 Task: Add a signature Maddie Scott containing With gratitude and sincere wishes, Maddie Scott to email address softage.9@softage.net and add a folder Legal agreements
Action: Mouse moved to (1081, 84)
Screenshot: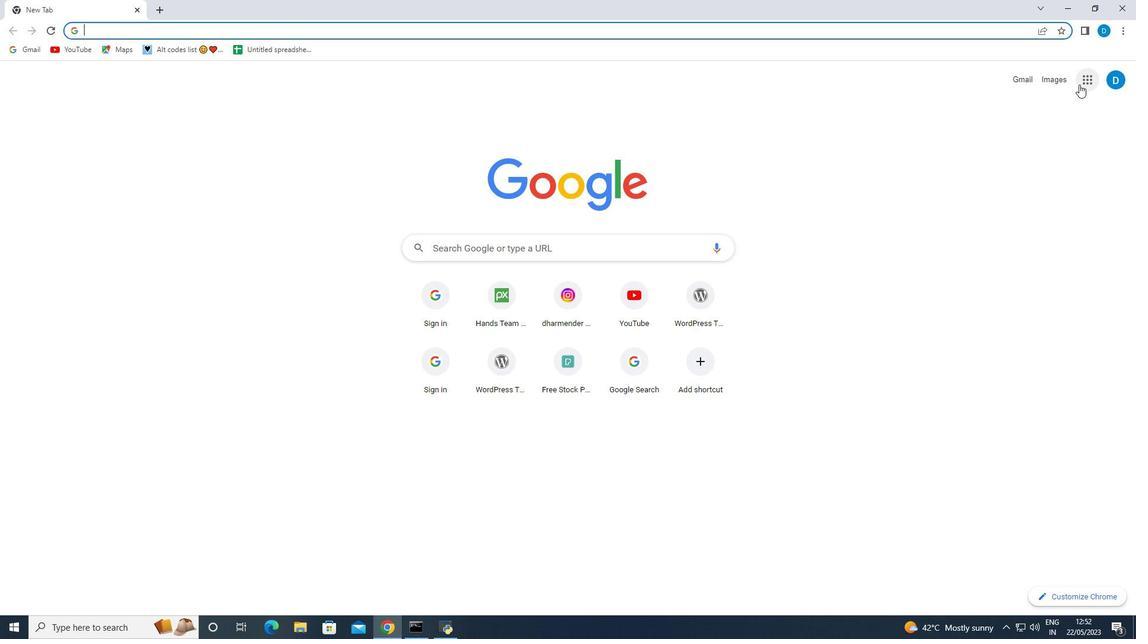 
Action: Mouse pressed left at (1081, 84)
Screenshot: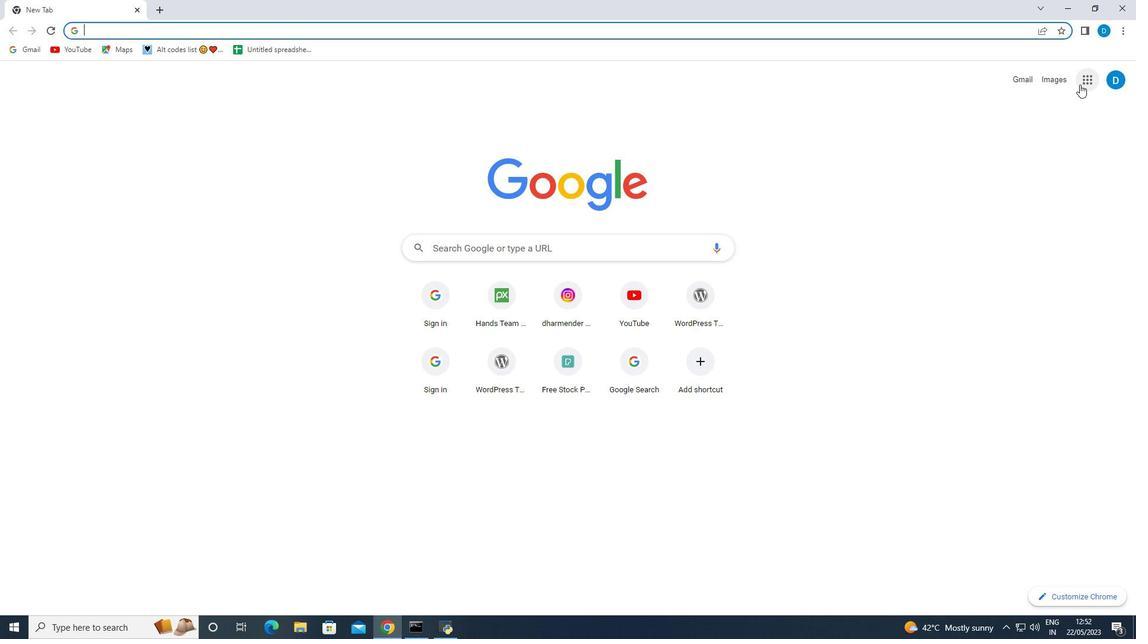 
Action: Mouse moved to (991, 234)
Screenshot: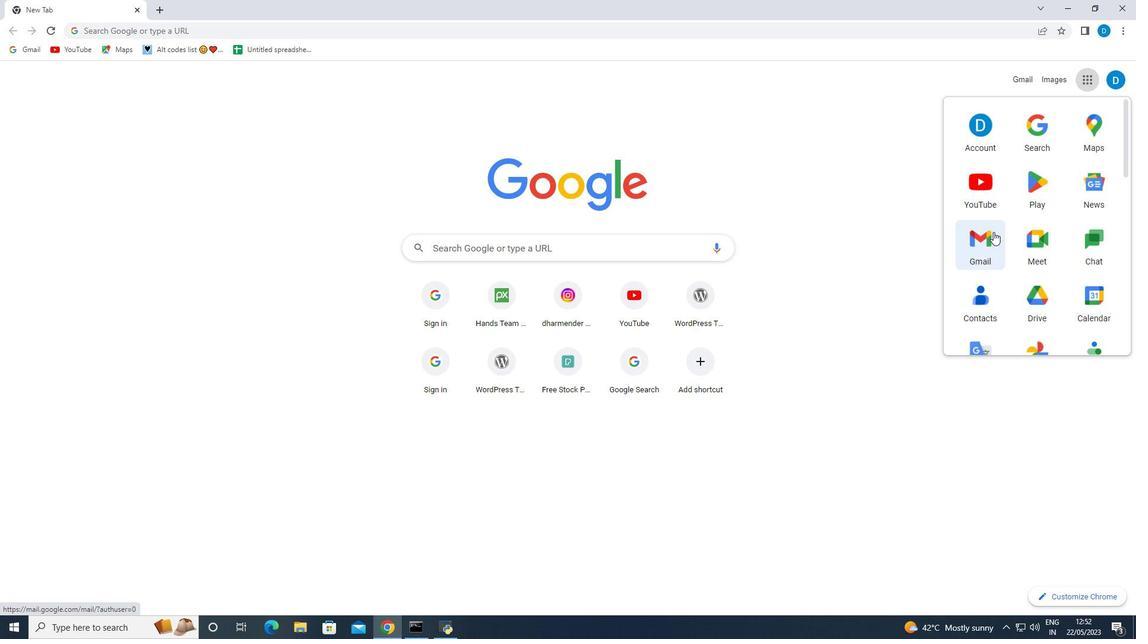 
Action: Mouse pressed left at (991, 234)
Screenshot: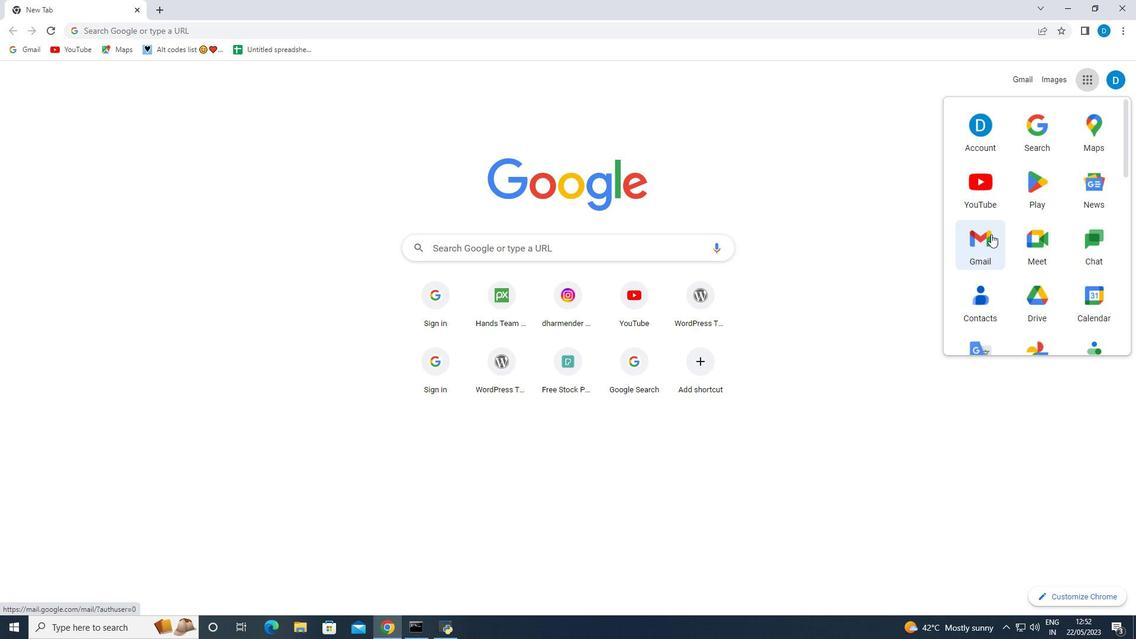 
Action: Mouse moved to (1062, 76)
Screenshot: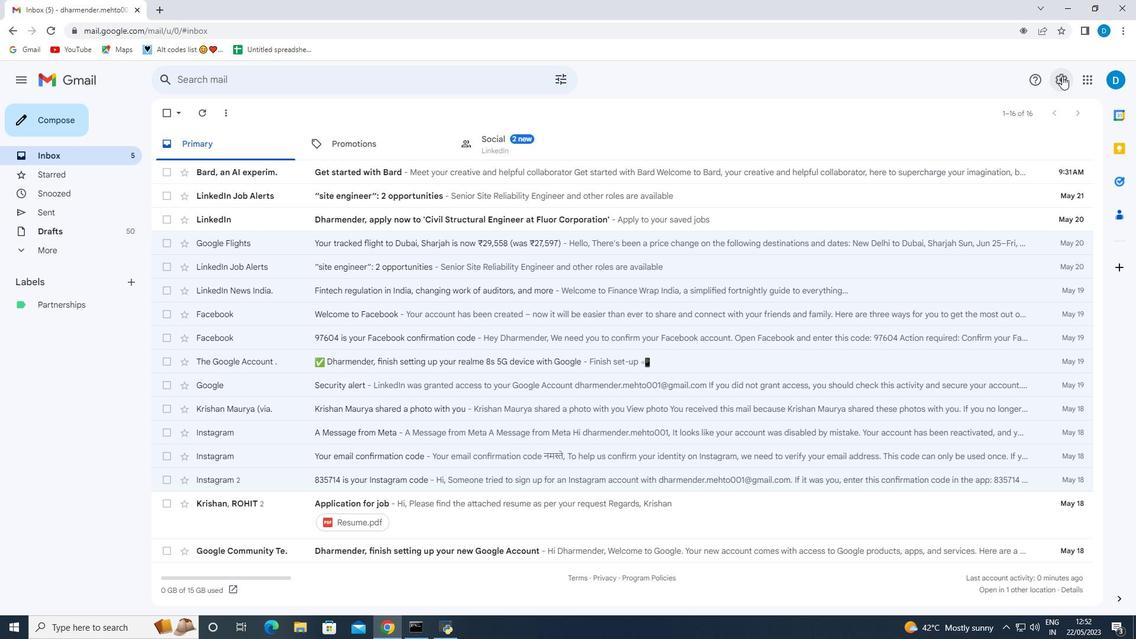 
Action: Mouse pressed left at (1062, 76)
Screenshot: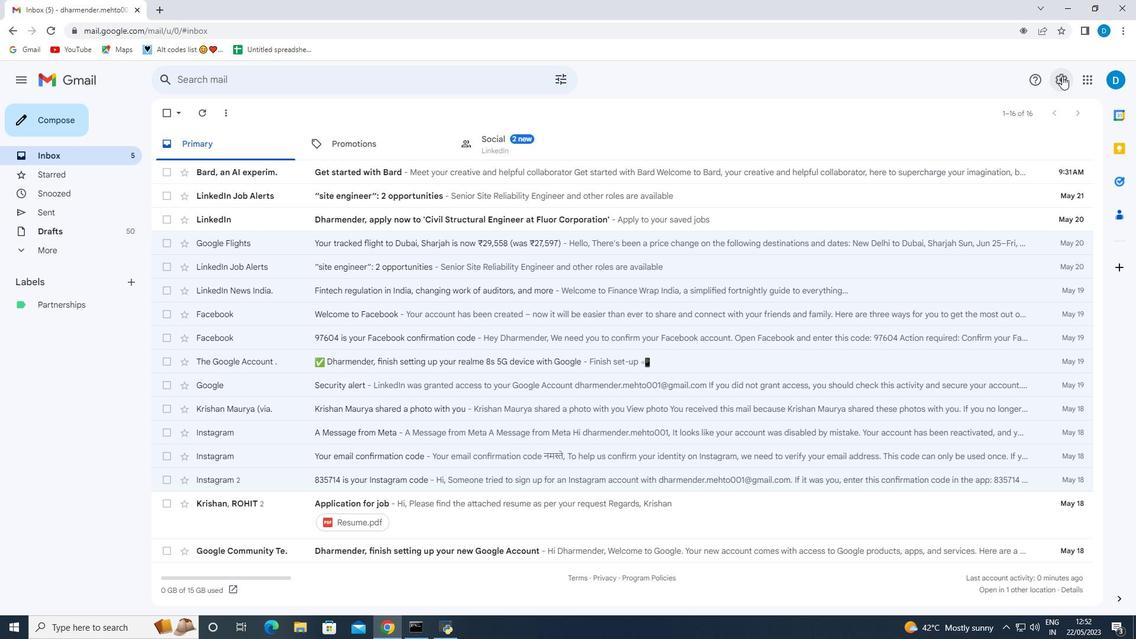 
Action: Mouse moved to (1003, 144)
Screenshot: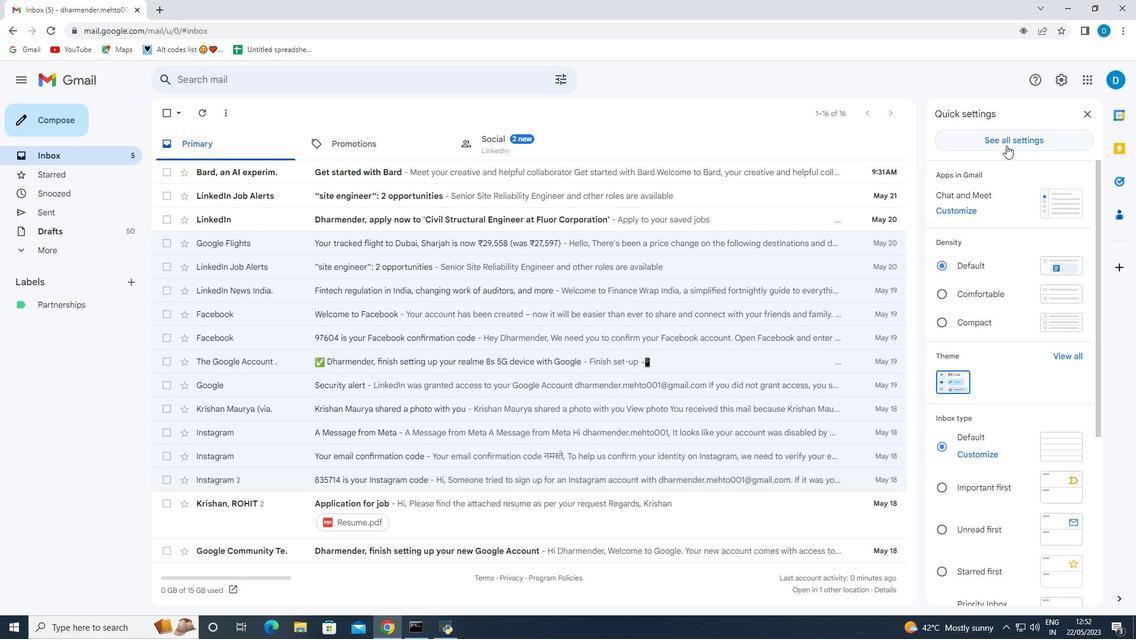 
Action: Mouse pressed left at (1003, 144)
Screenshot: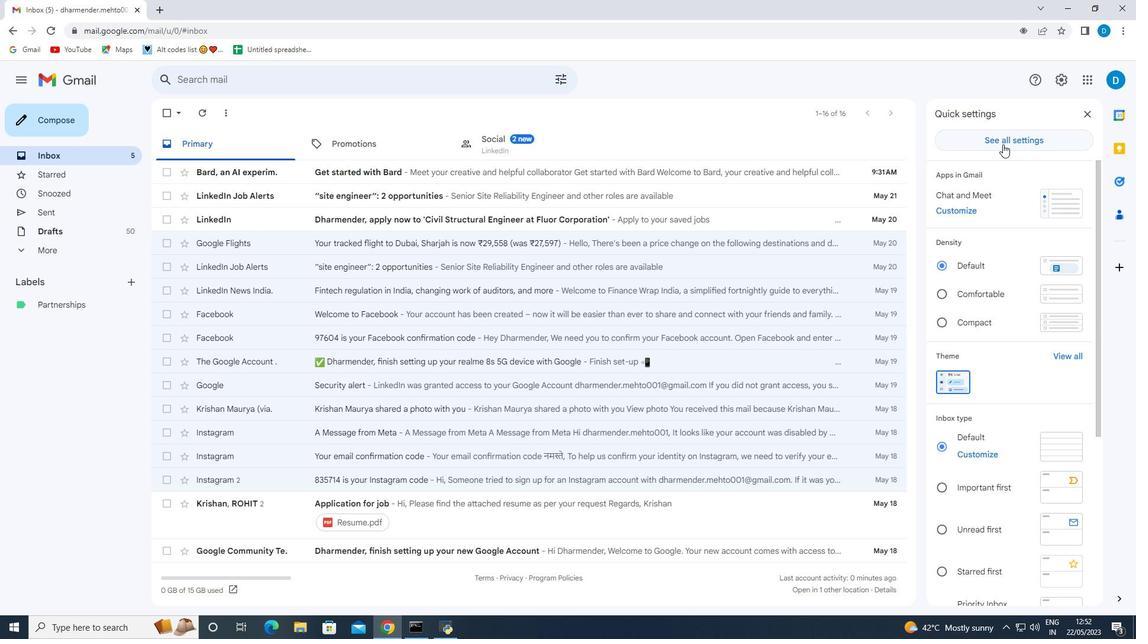 
Action: Mouse moved to (507, 290)
Screenshot: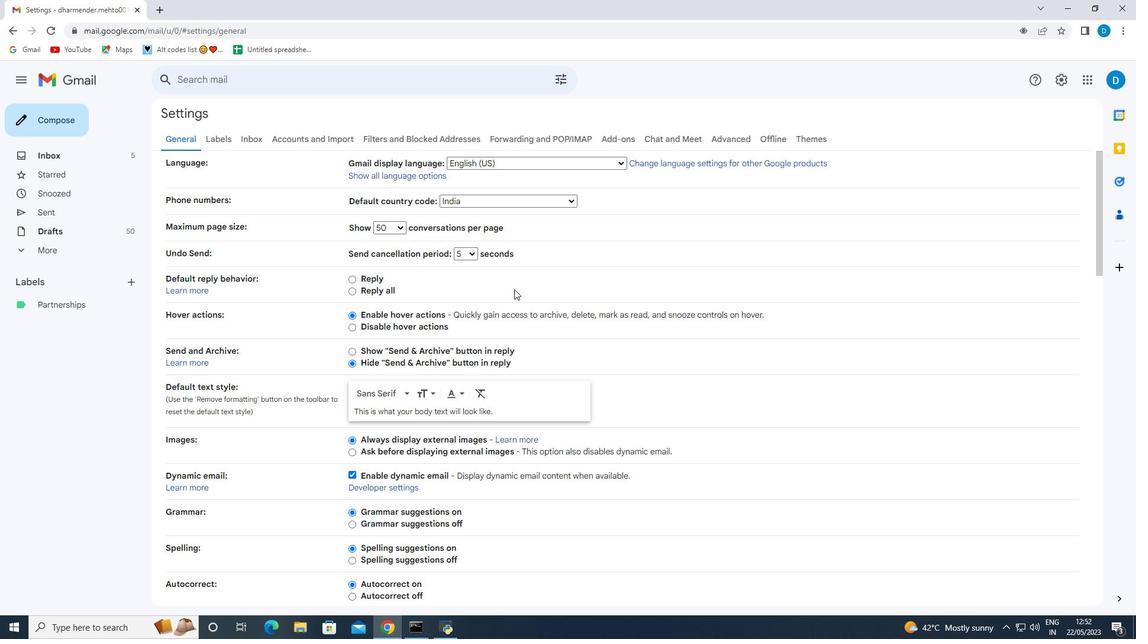
Action: Mouse scrolled (507, 290) with delta (0, 0)
Screenshot: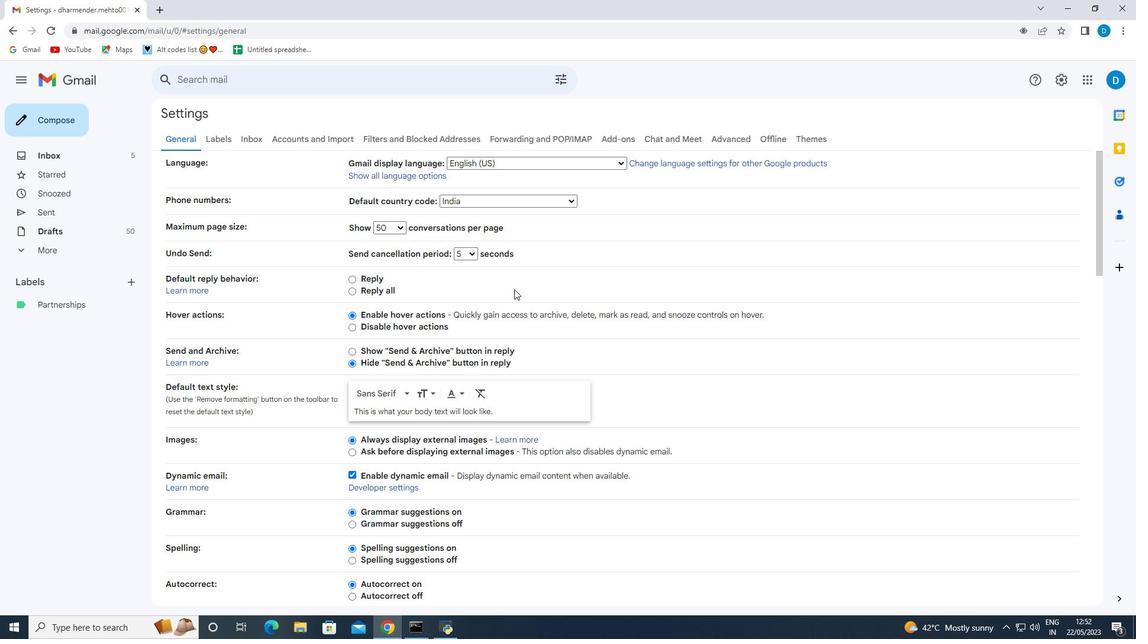 
Action: Mouse moved to (506, 292)
Screenshot: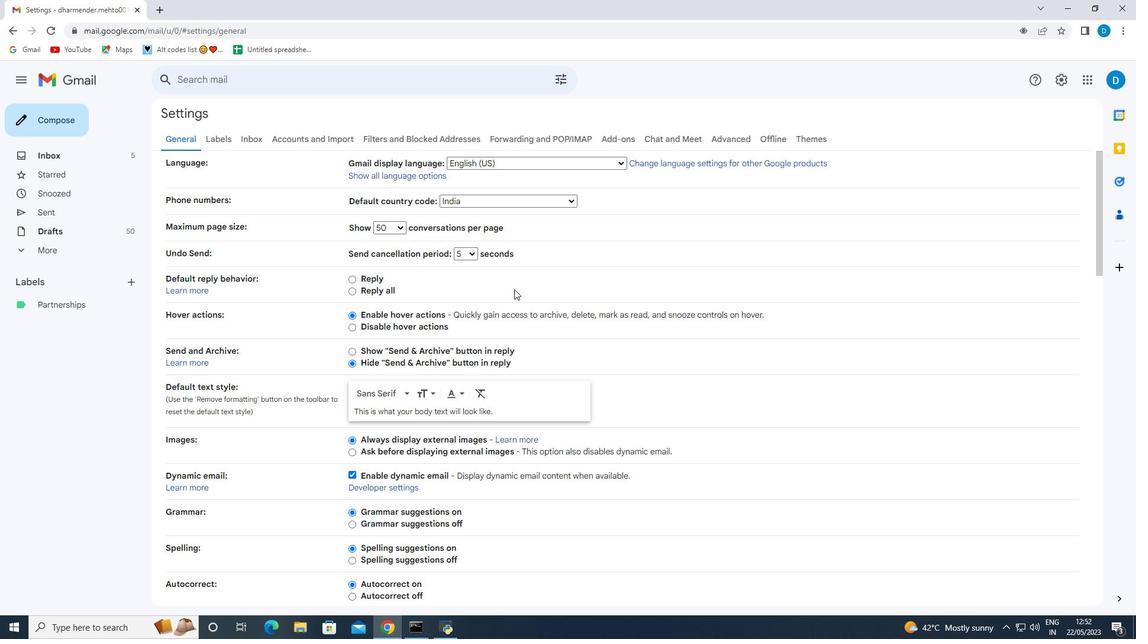 
Action: Mouse scrolled (506, 291) with delta (0, 0)
Screenshot: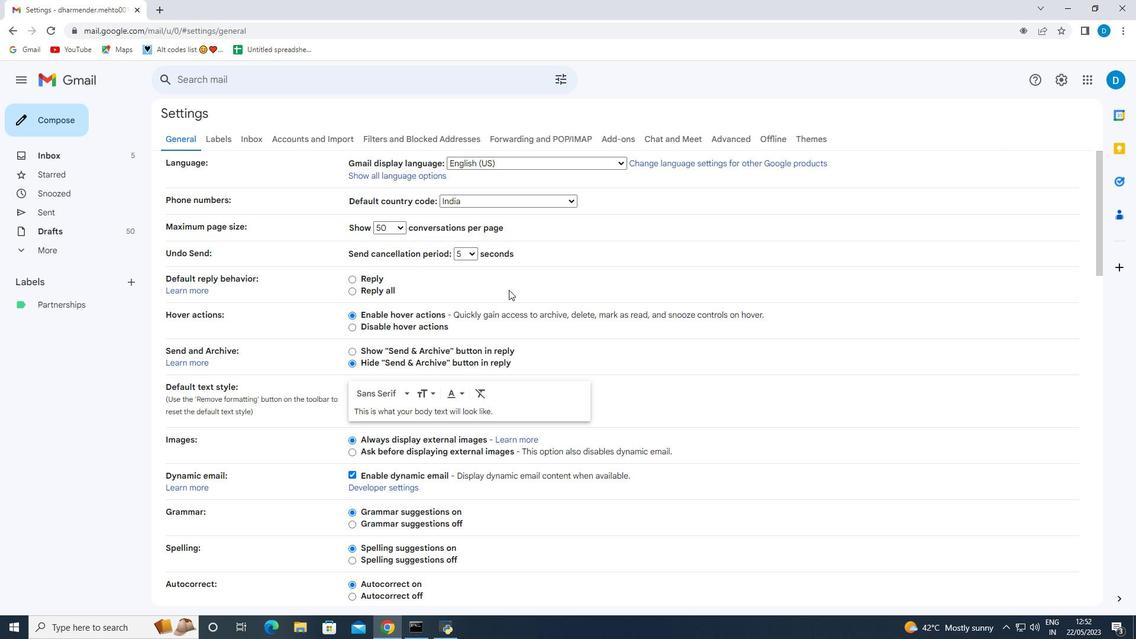 
Action: Mouse moved to (505, 293)
Screenshot: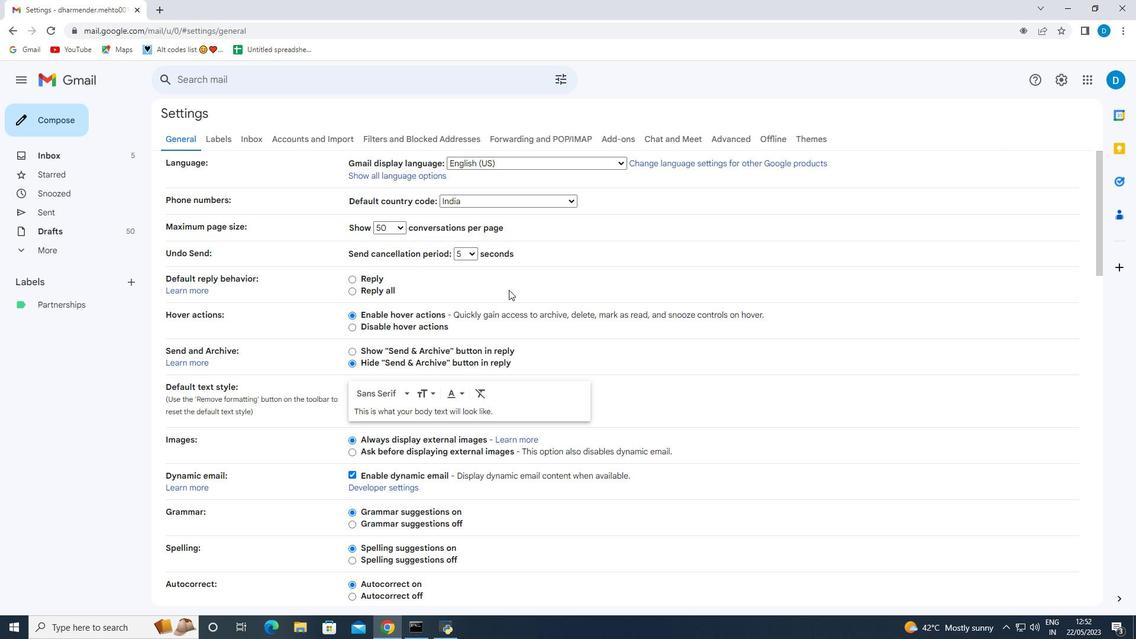 
Action: Mouse scrolled (505, 292) with delta (0, 0)
Screenshot: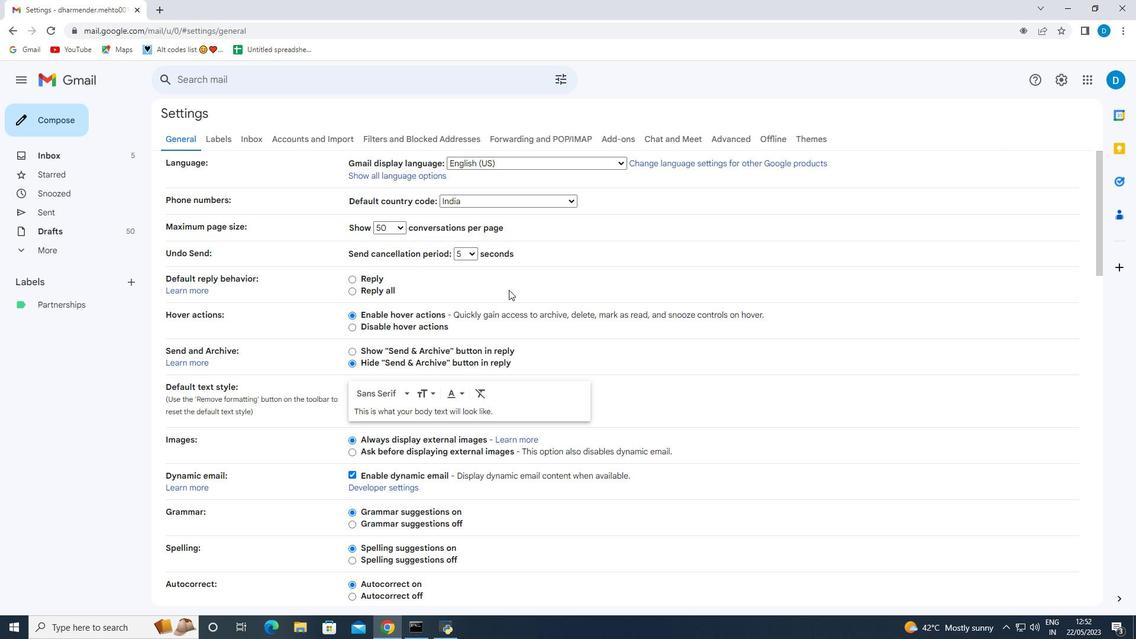 
Action: Mouse moved to (503, 294)
Screenshot: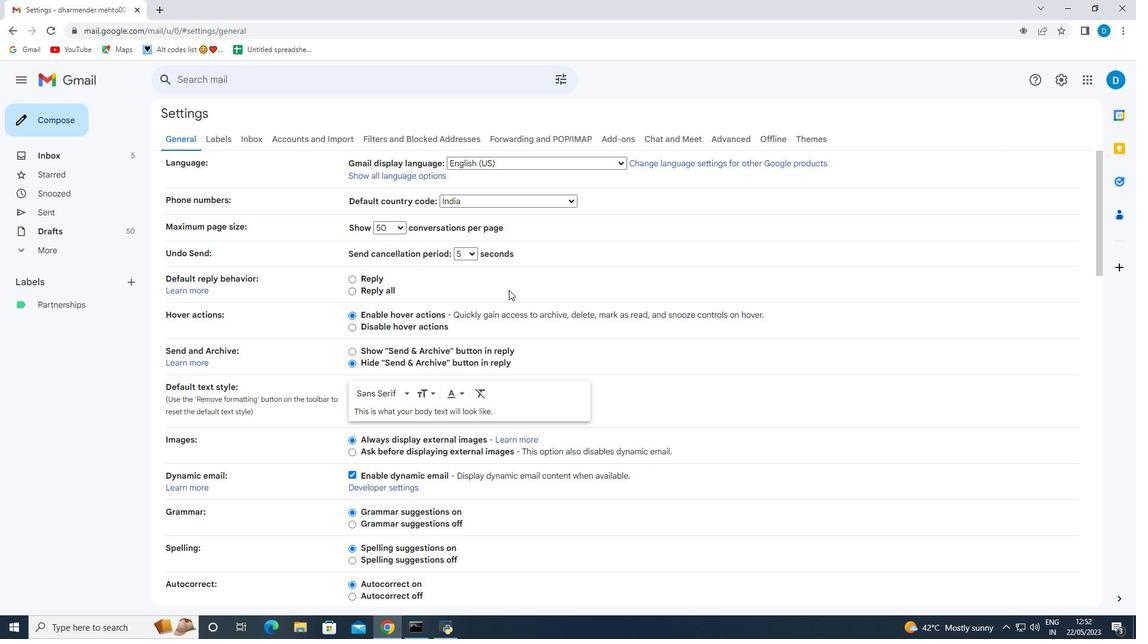 
Action: Mouse scrolled (503, 293) with delta (0, 0)
Screenshot: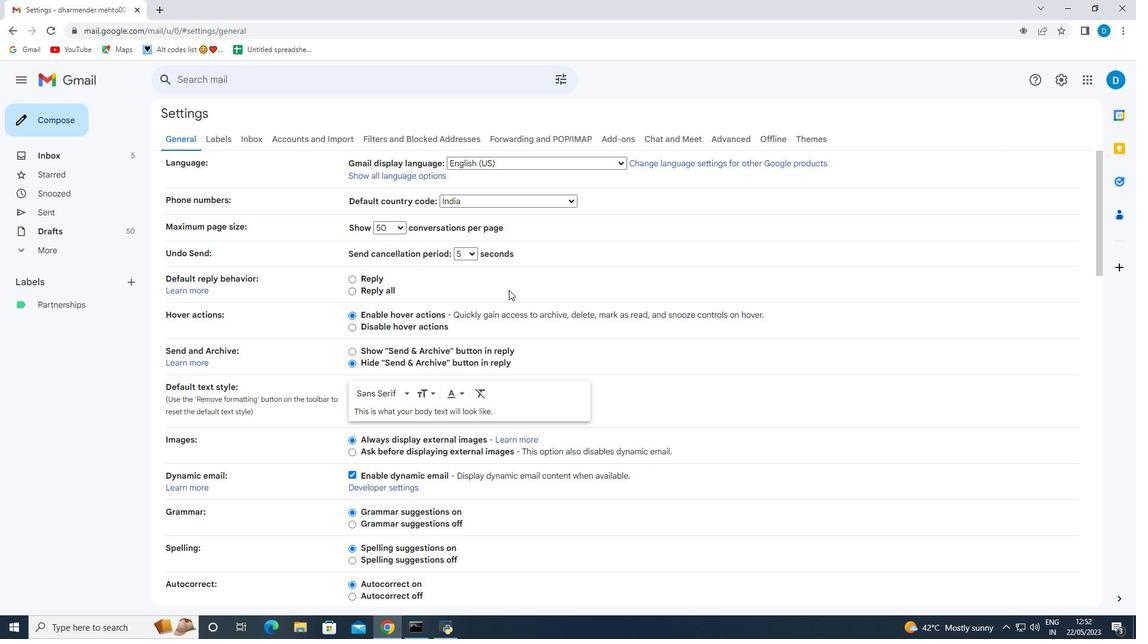 
Action: Mouse moved to (502, 294)
Screenshot: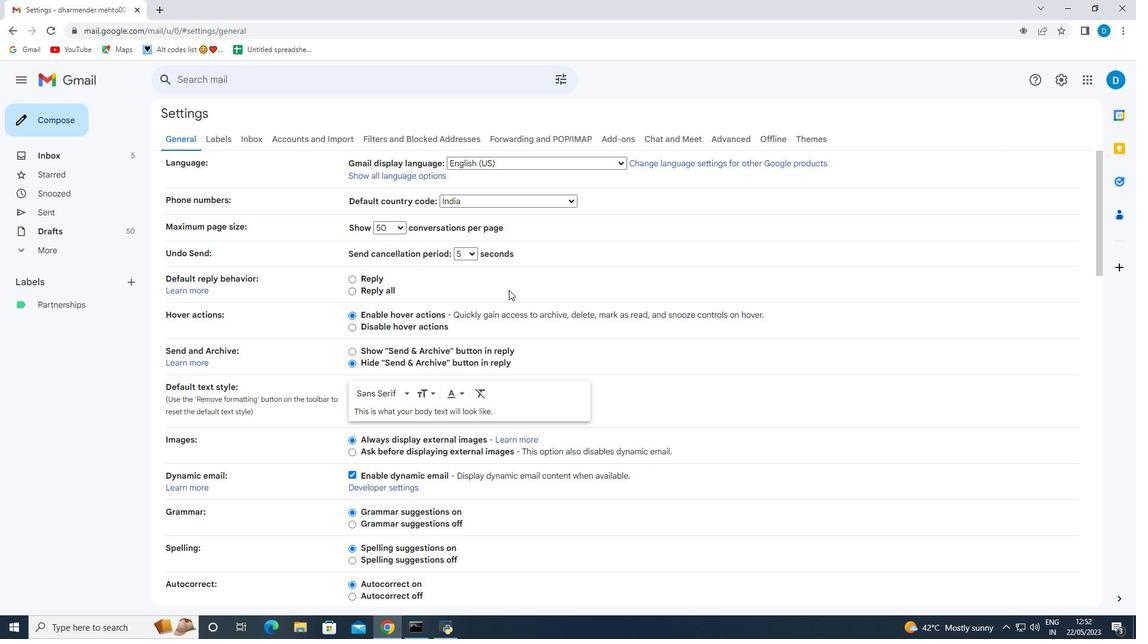 
Action: Mouse scrolled (502, 293) with delta (0, 0)
Screenshot: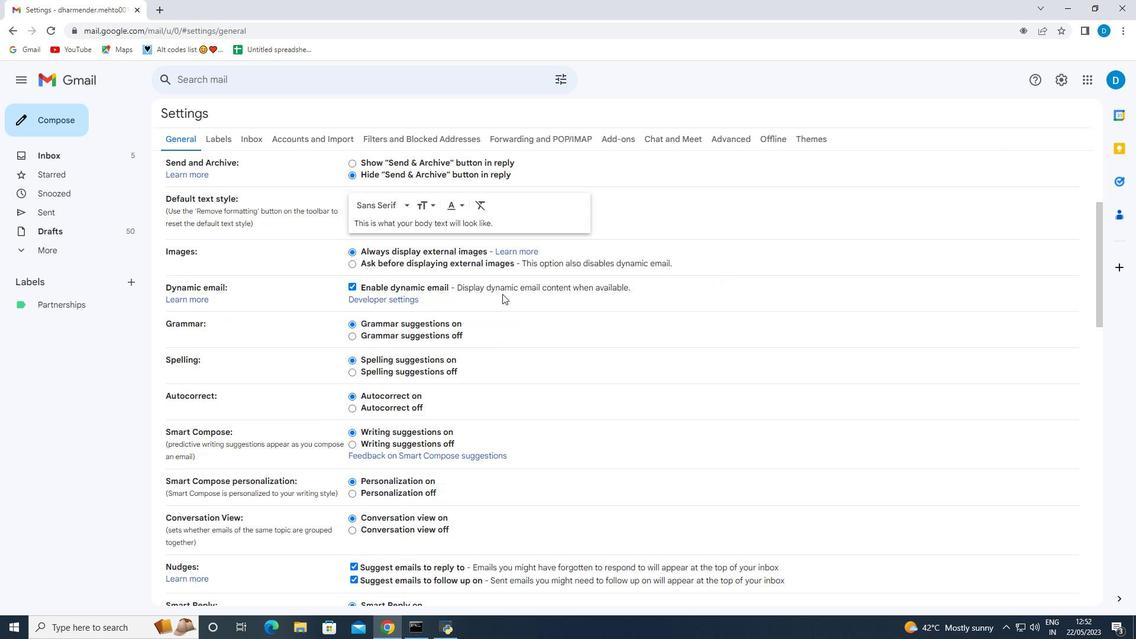 
Action: Mouse scrolled (502, 293) with delta (0, 0)
Screenshot: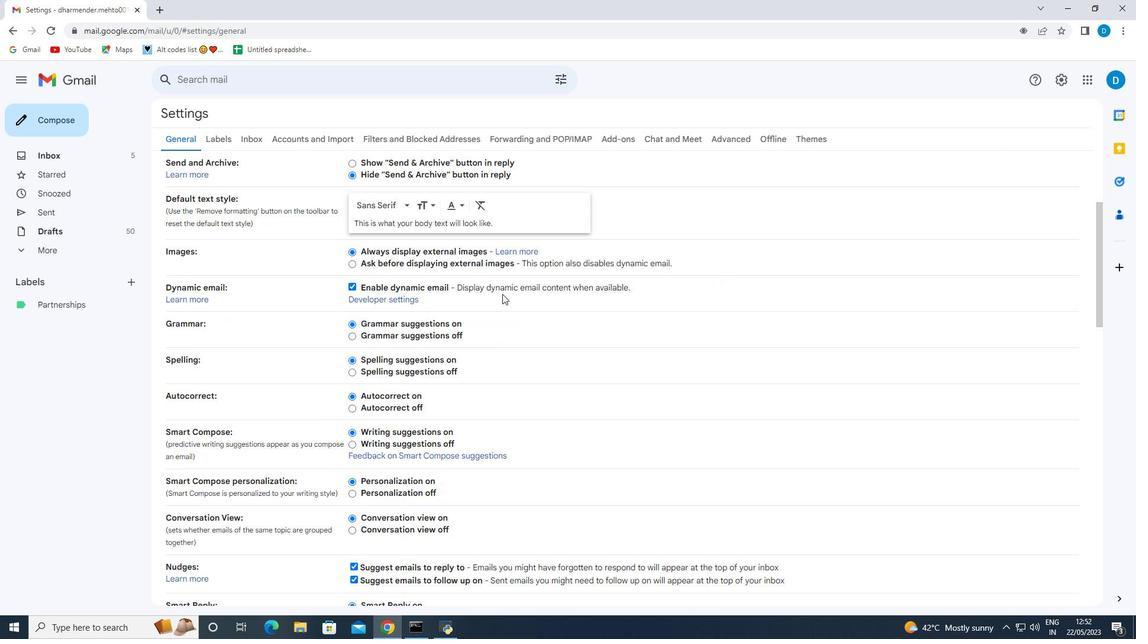 
Action: Mouse scrolled (502, 293) with delta (0, 0)
Screenshot: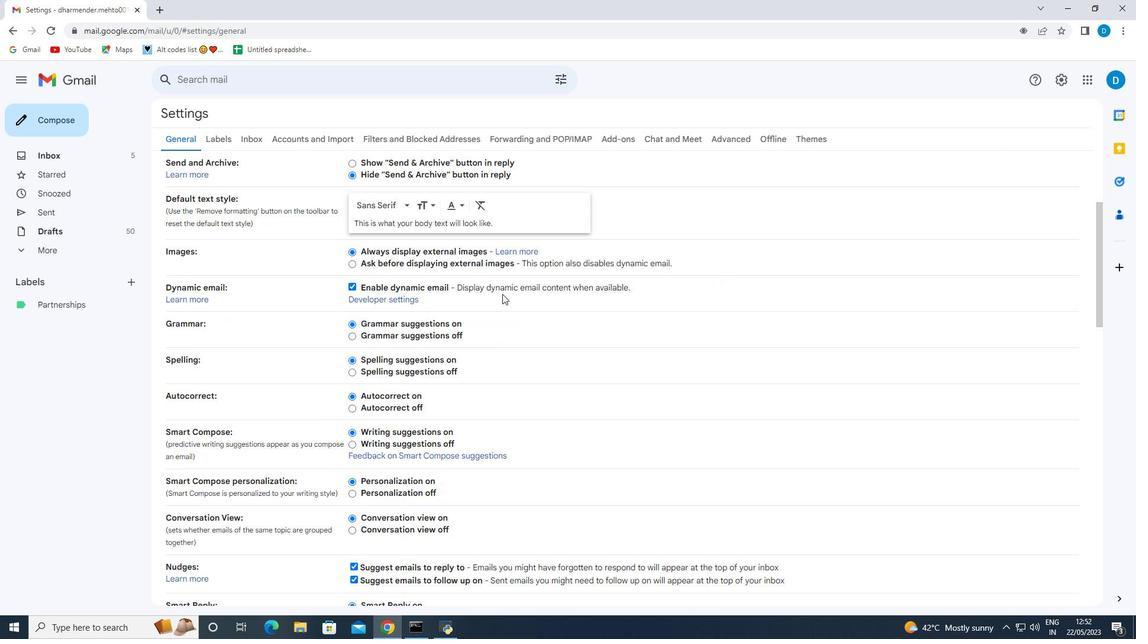 
Action: Mouse scrolled (502, 293) with delta (0, 0)
Screenshot: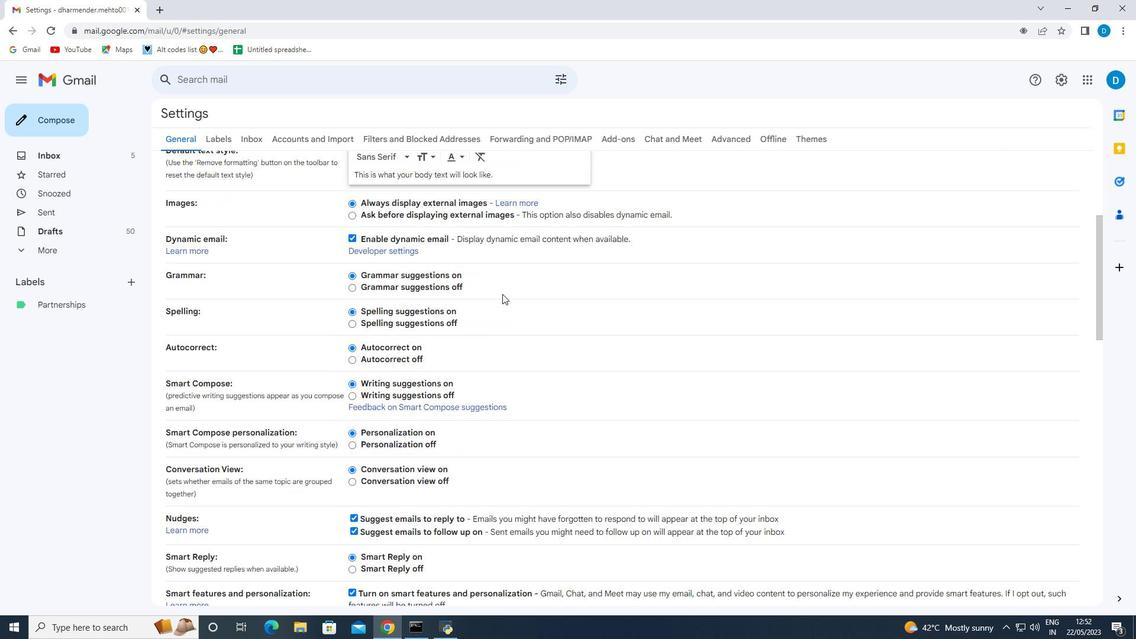 
Action: Mouse scrolled (502, 293) with delta (0, 0)
Screenshot: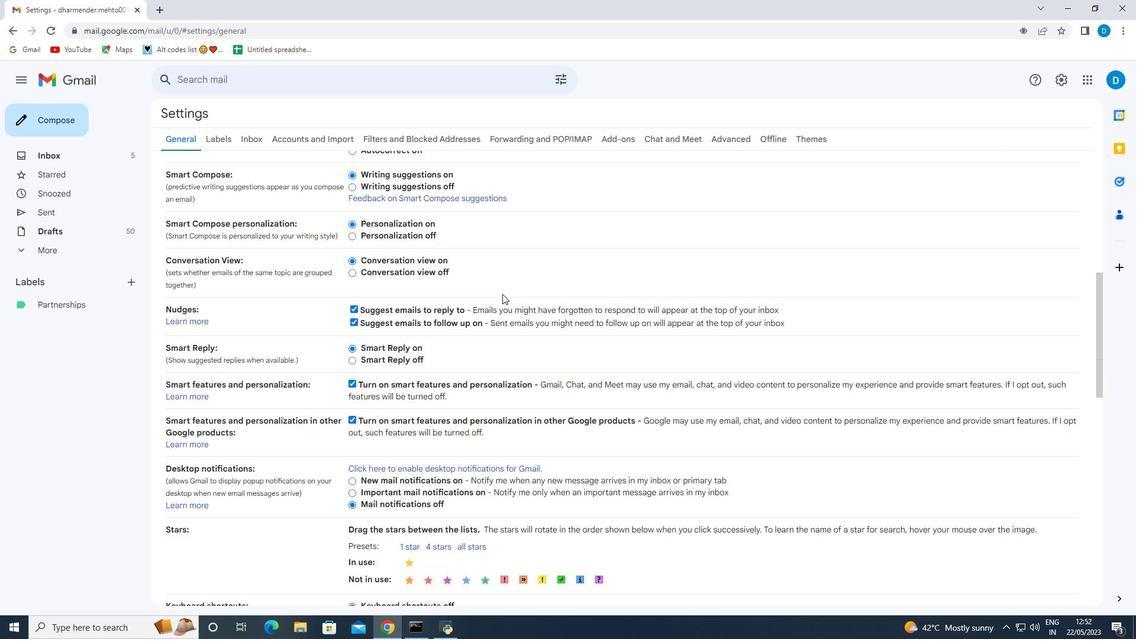 
Action: Mouse scrolled (502, 293) with delta (0, 0)
Screenshot: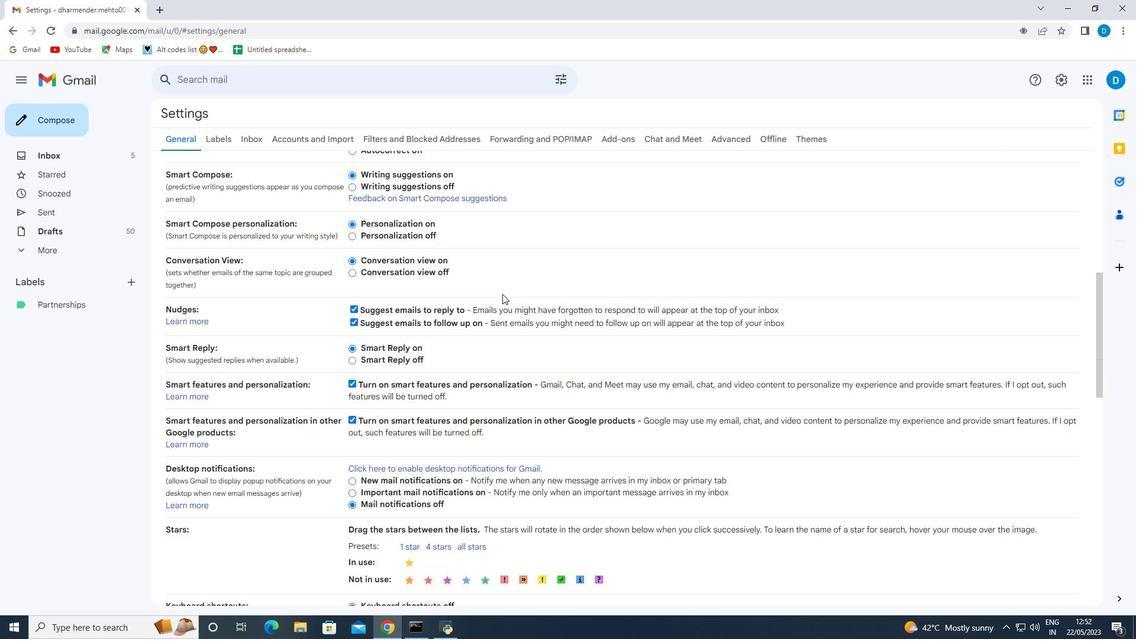 
Action: Mouse scrolled (502, 293) with delta (0, 0)
Screenshot: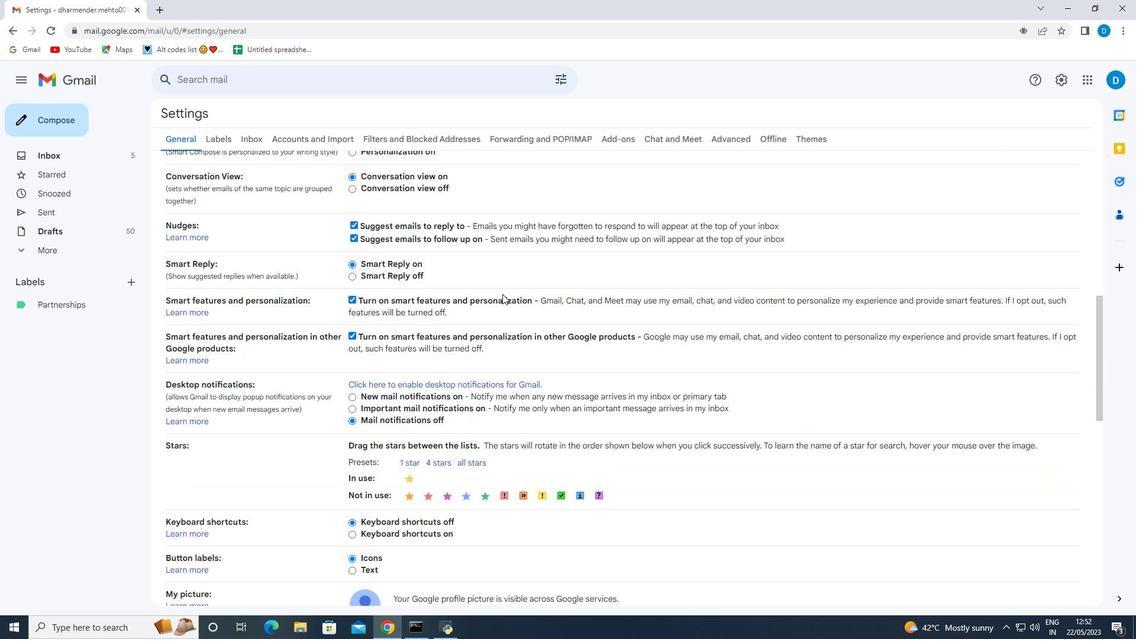 
Action: Mouse scrolled (502, 293) with delta (0, 0)
Screenshot: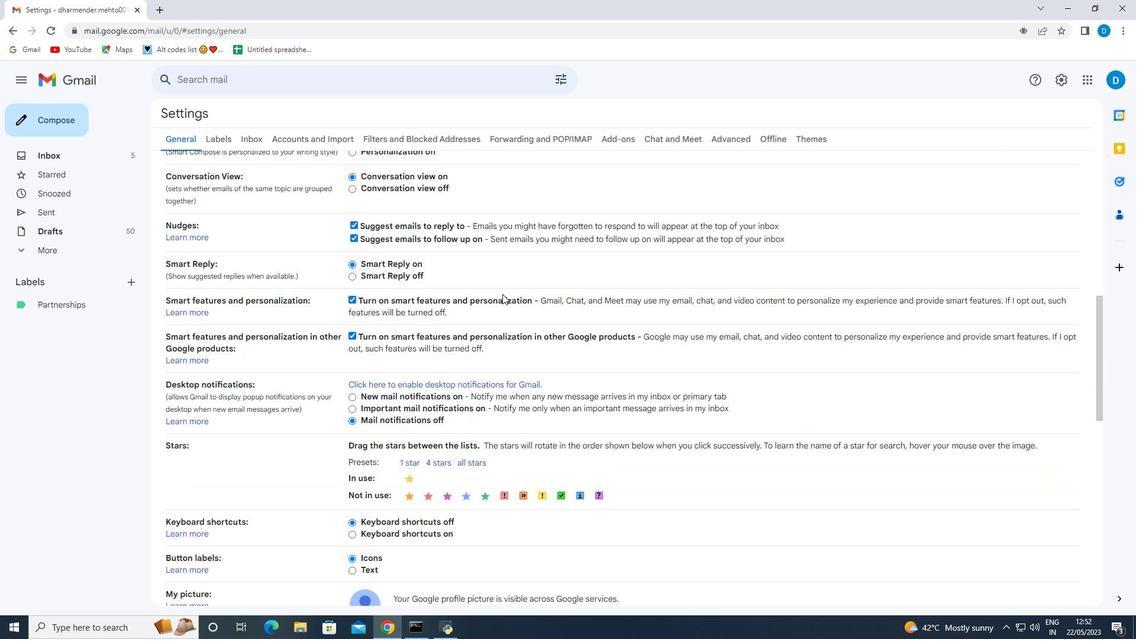 
Action: Mouse scrolled (502, 293) with delta (0, 0)
Screenshot: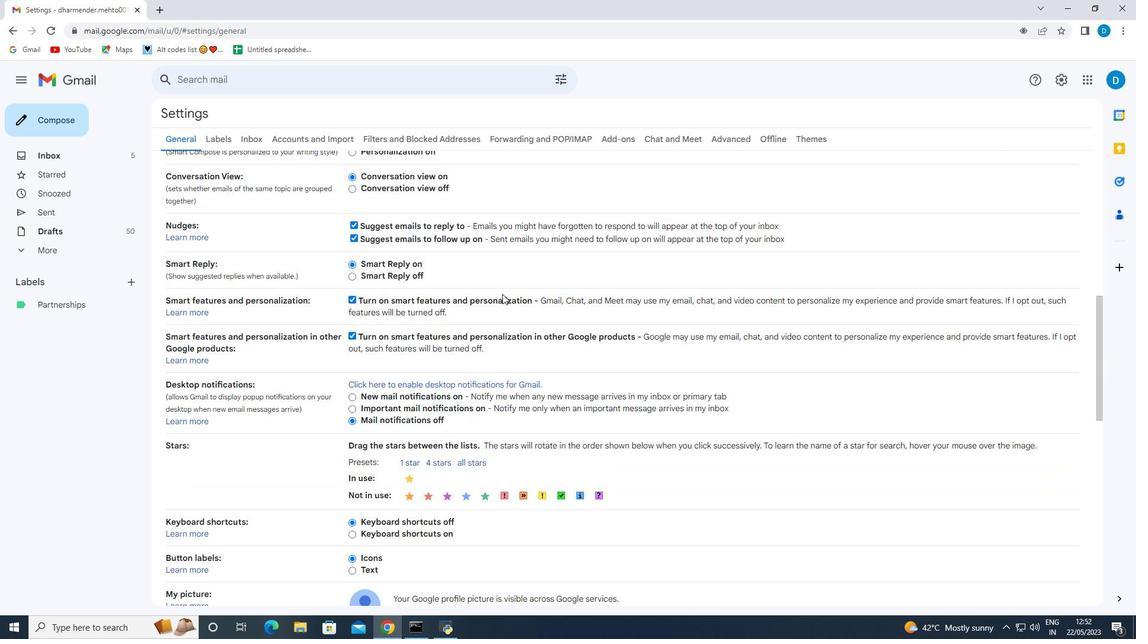 
Action: Mouse scrolled (502, 293) with delta (0, 0)
Screenshot: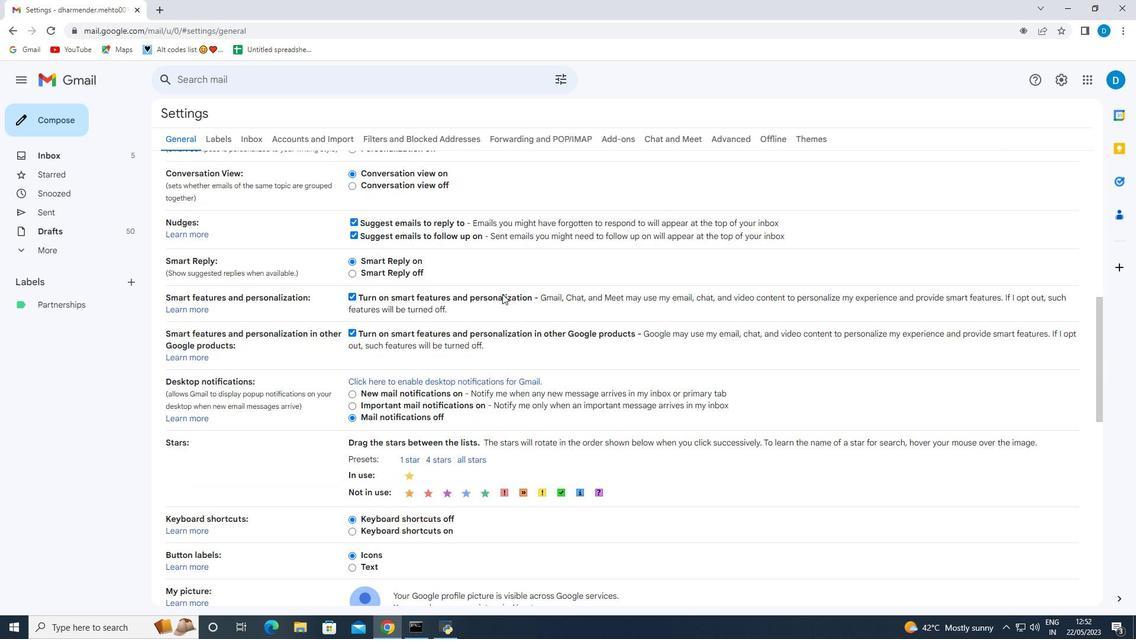 
Action: Mouse scrolled (502, 293) with delta (0, 0)
Screenshot: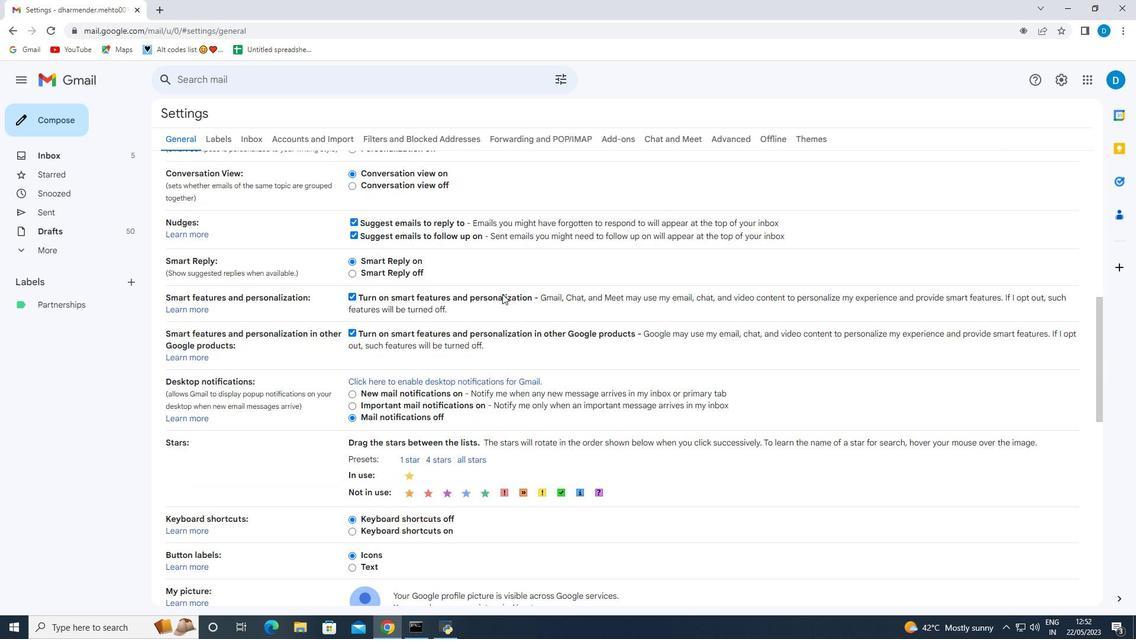 
Action: Mouse scrolled (502, 293) with delta (0, 0)
Screenshot: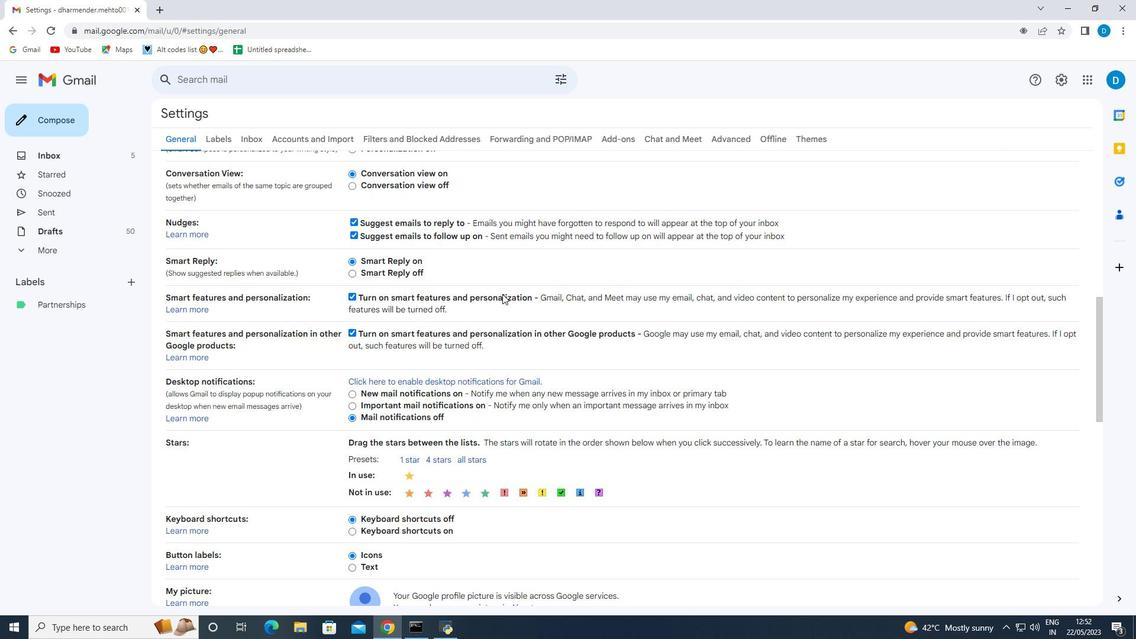 
Action: Mouse scrolled (502, 293) with delta (0, 0)
Screenshot: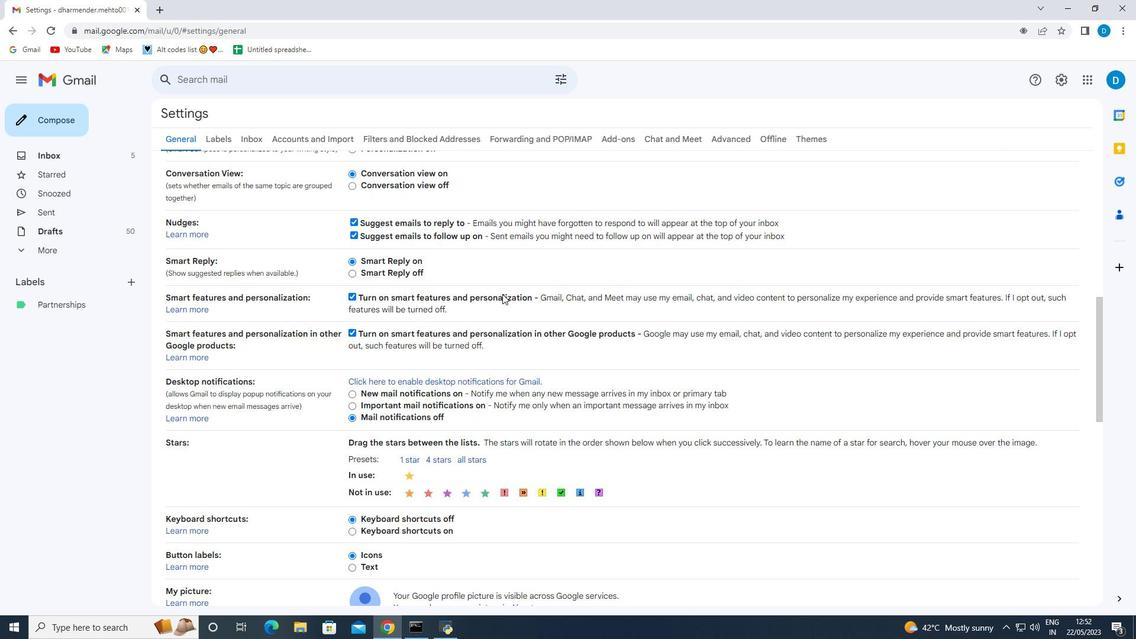 
Action: Mouse scrolled (502, 293) with delta (0, 0)
Screenshot: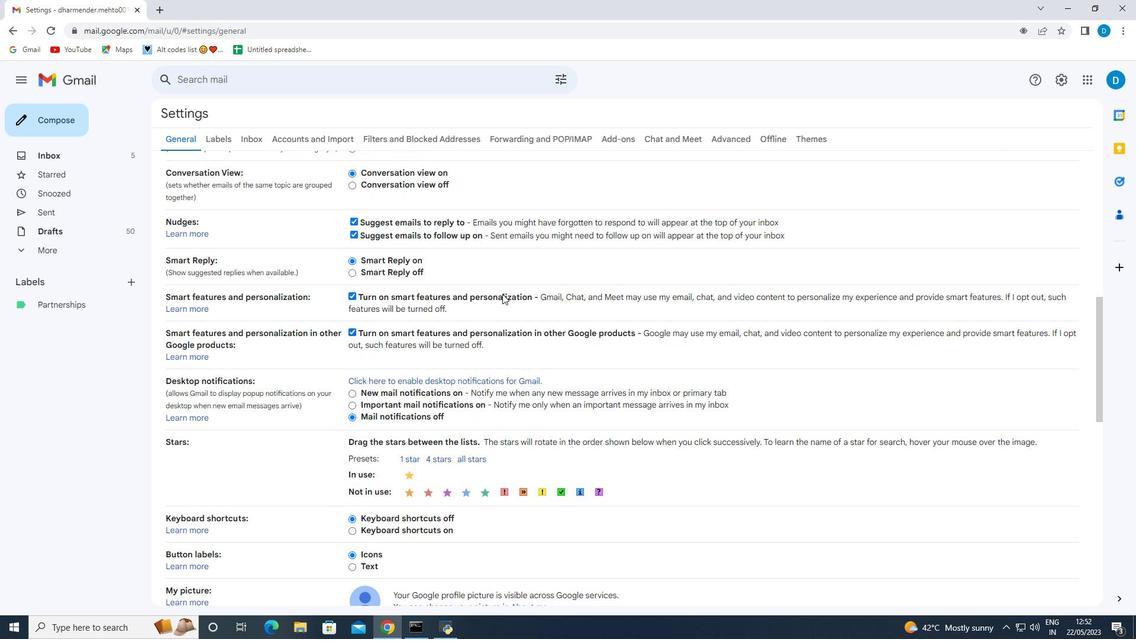 
Action: Mouse moved to (420, 329)
Screenshot: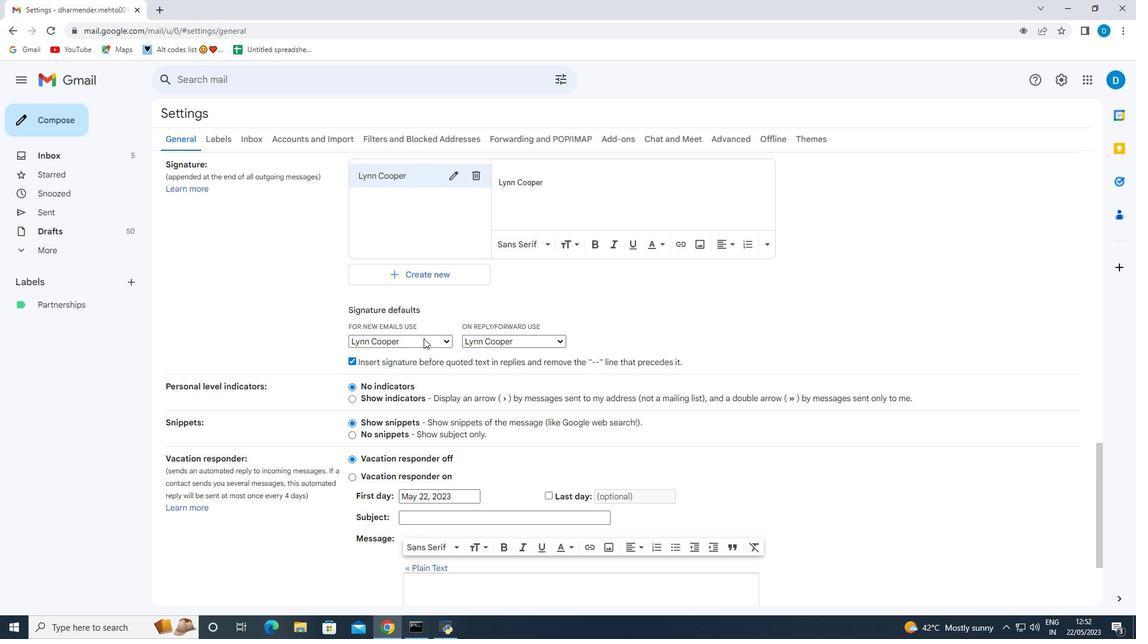 
Action: Mouse scrolled (420, 330) with delta (0, 0)
Screenshot: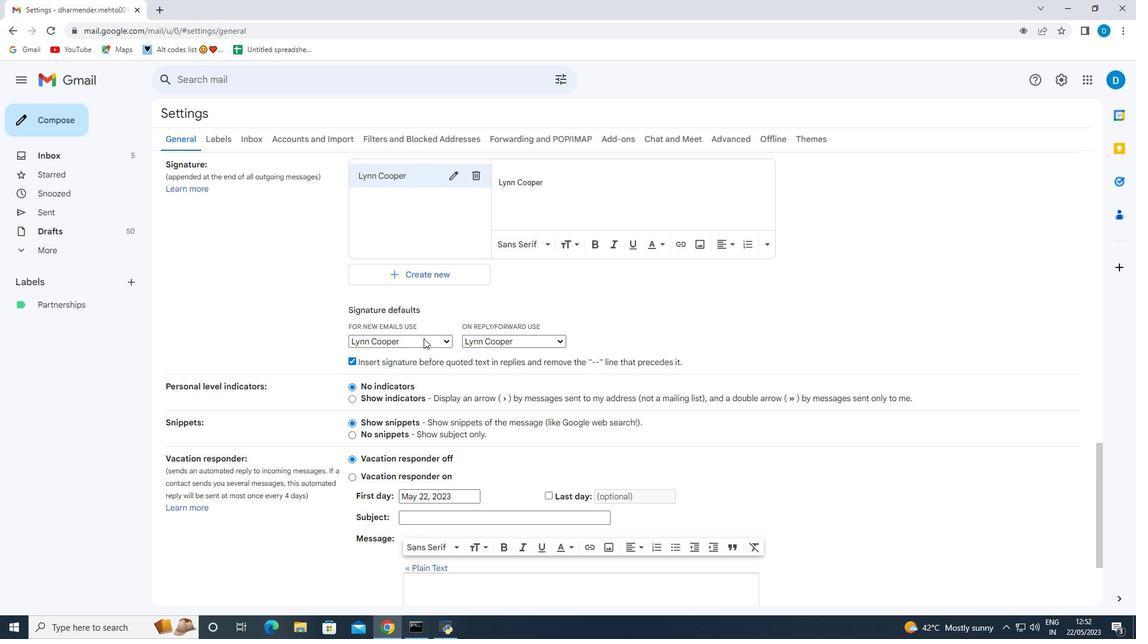 
Action: Mouse moved to (475, 232)
Screenshot: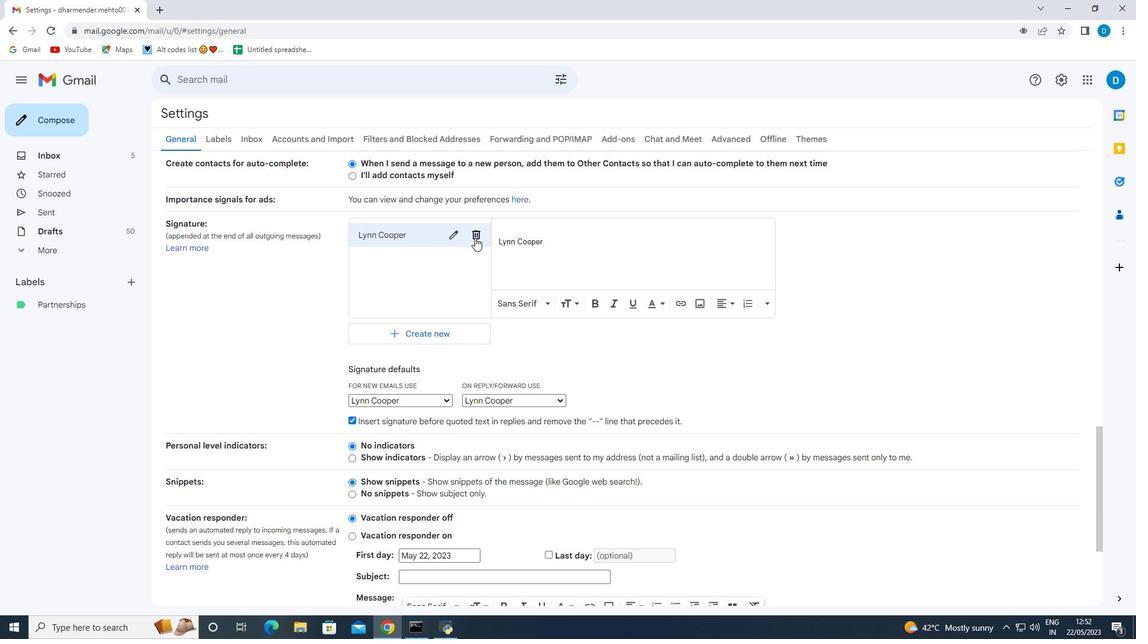 
Action: Mouse pressed left at (475, 232)
Screenshot: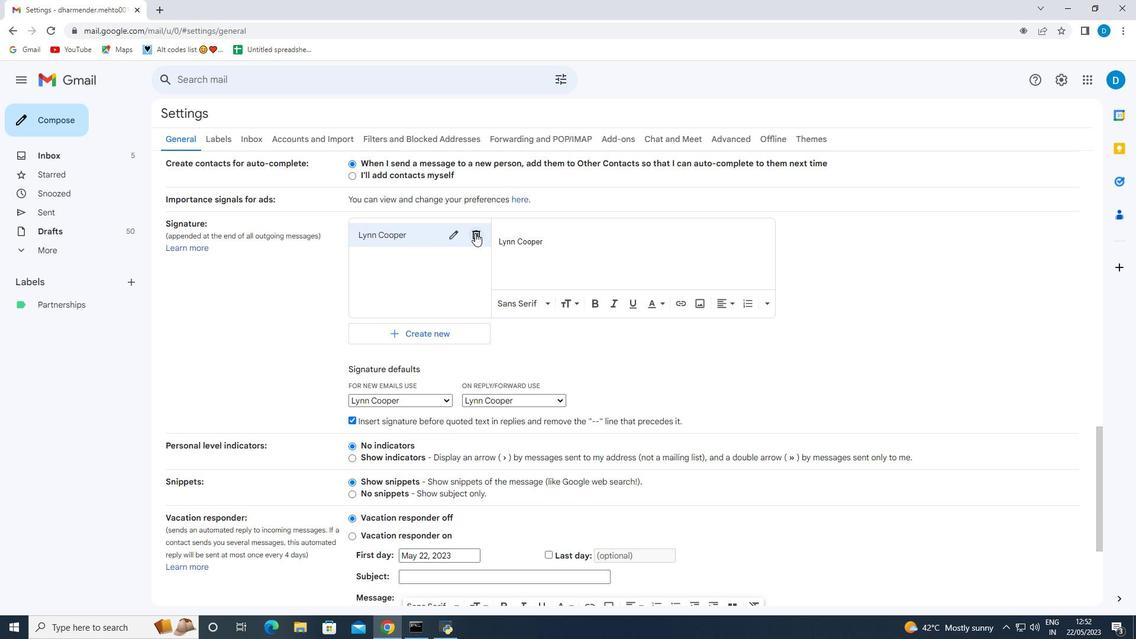 
Action: Mouse moved to (670, 362)
Screenshot: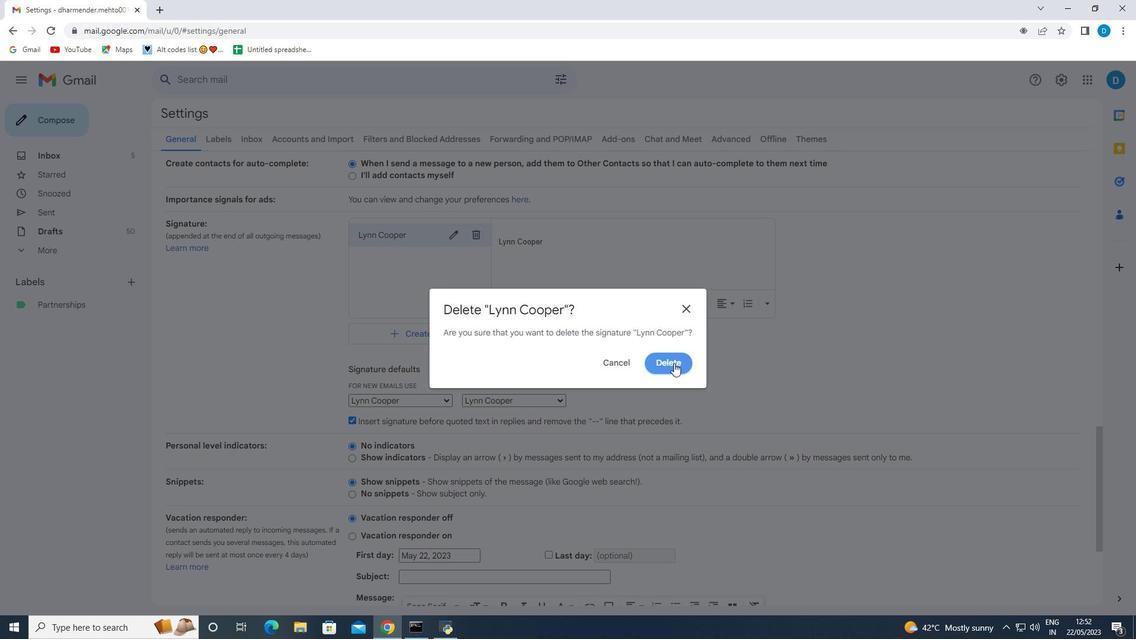 
Action: Mouse pressed left at (670, 362)
Screenshot: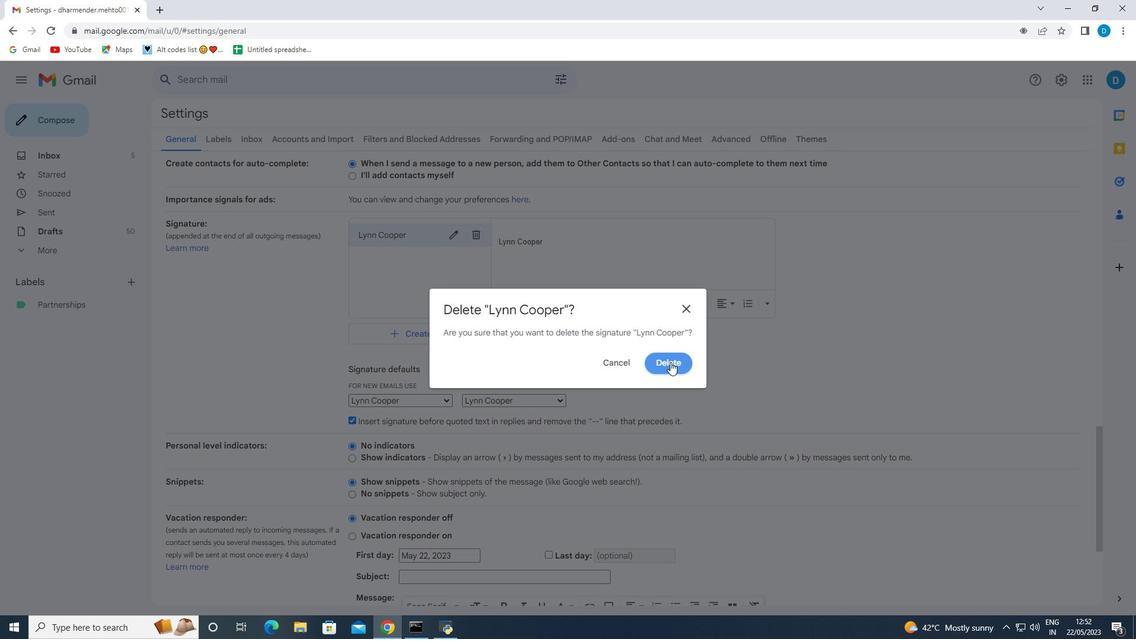 
Action: Mouse moved to (380, 238)
Screenshot: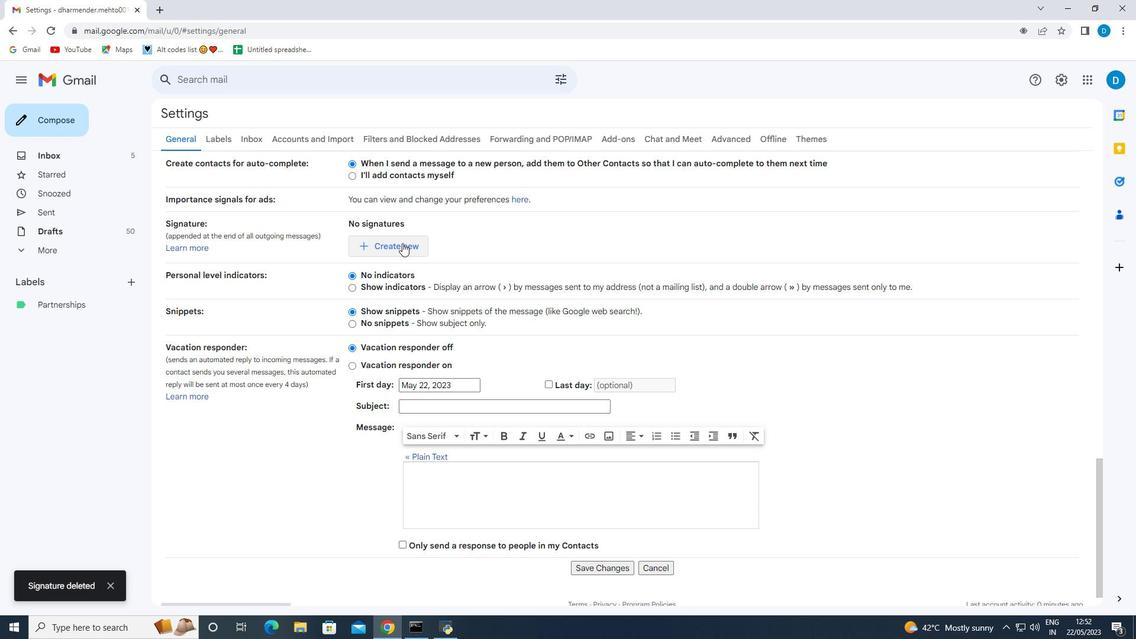 
Action: Mouse pressed left at (380, 238)
Screenshot: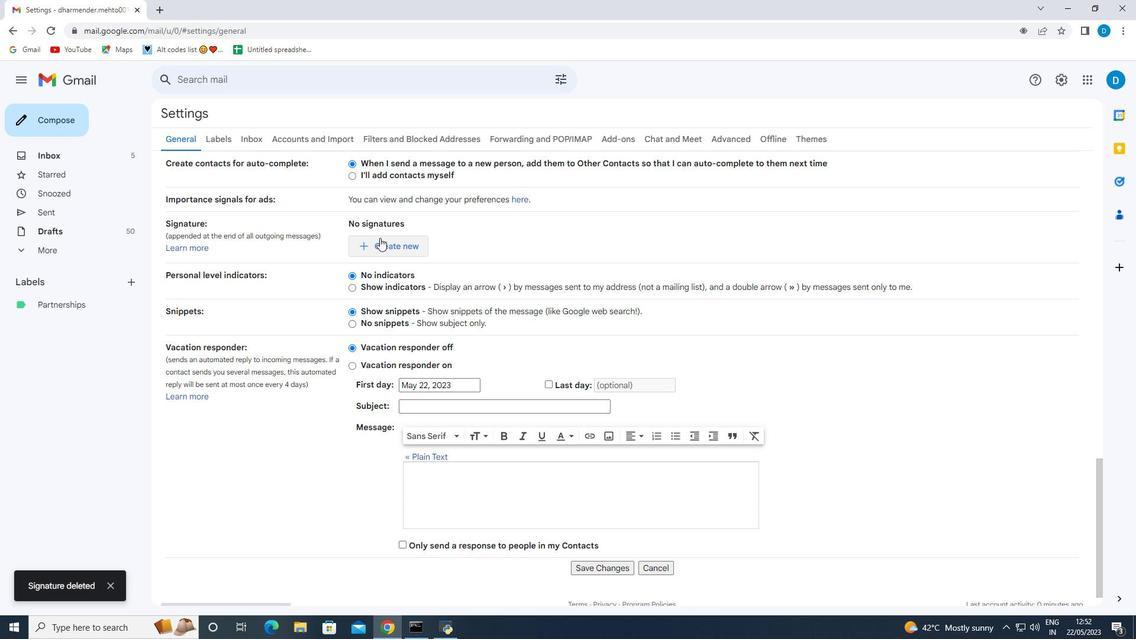
Action: Mouse moved to (460, 333)
Screenshot: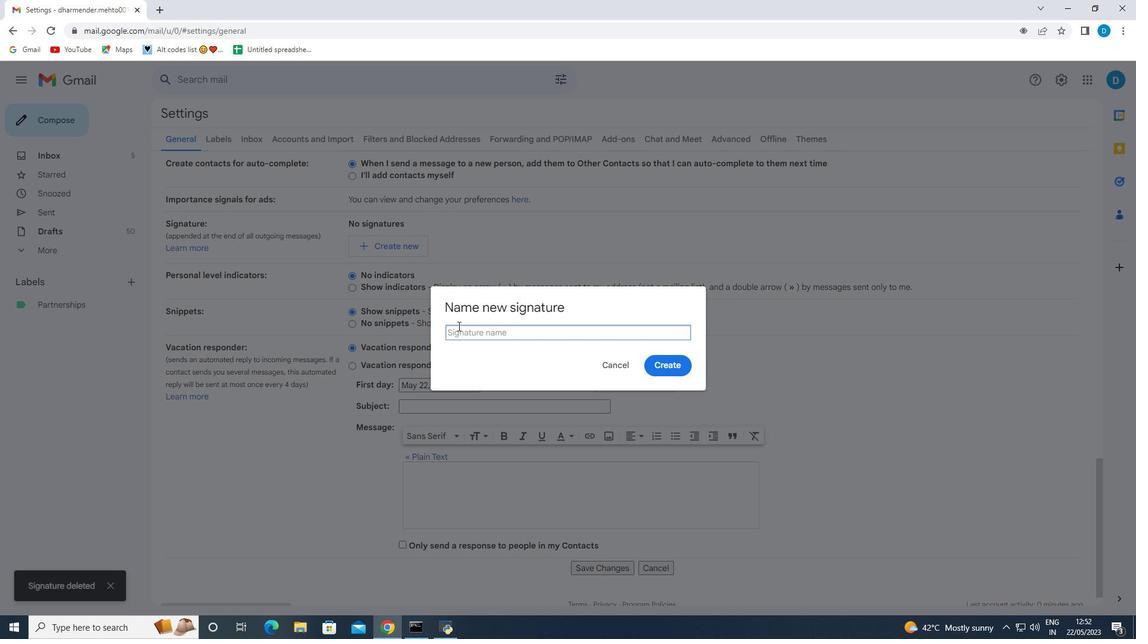 
Action: Mouse pressed left at (460, 333)
Screenshot: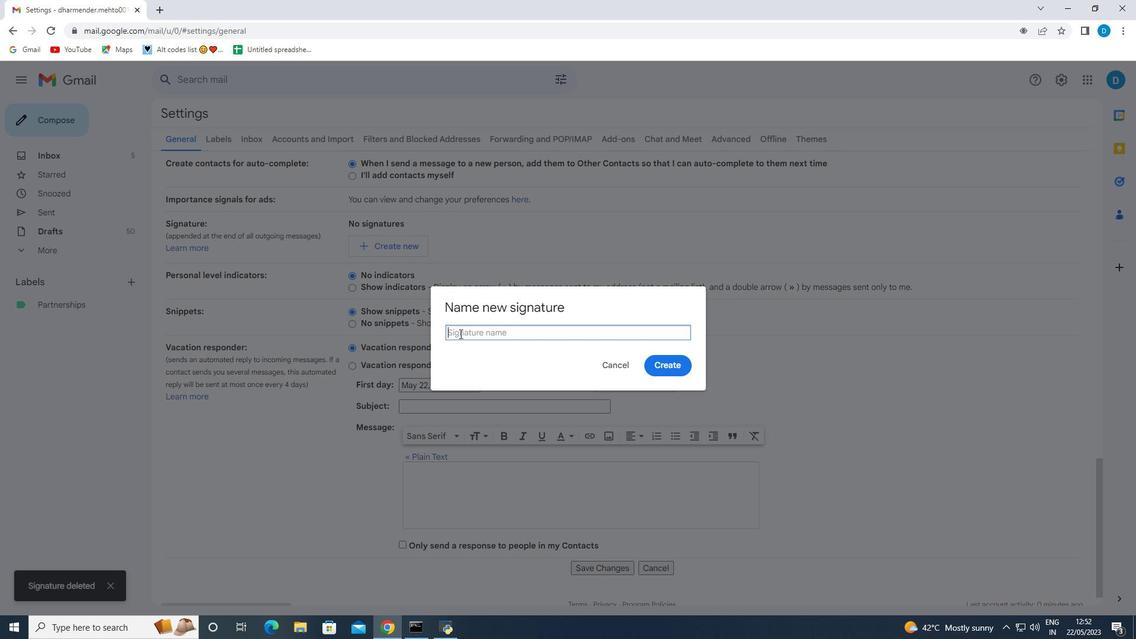 
Action: Key pressed <Key.shift><Key.shift><Key.shift><Key.shift><Key.shift><Key.shift><Key.shift><Key.shift><Key.shift><Key.shift><Key.shift><Key.shift><Key.shift><Key.shift><Key.shift>Maddie<Key.space><Key.shift>Scott
Screenshot: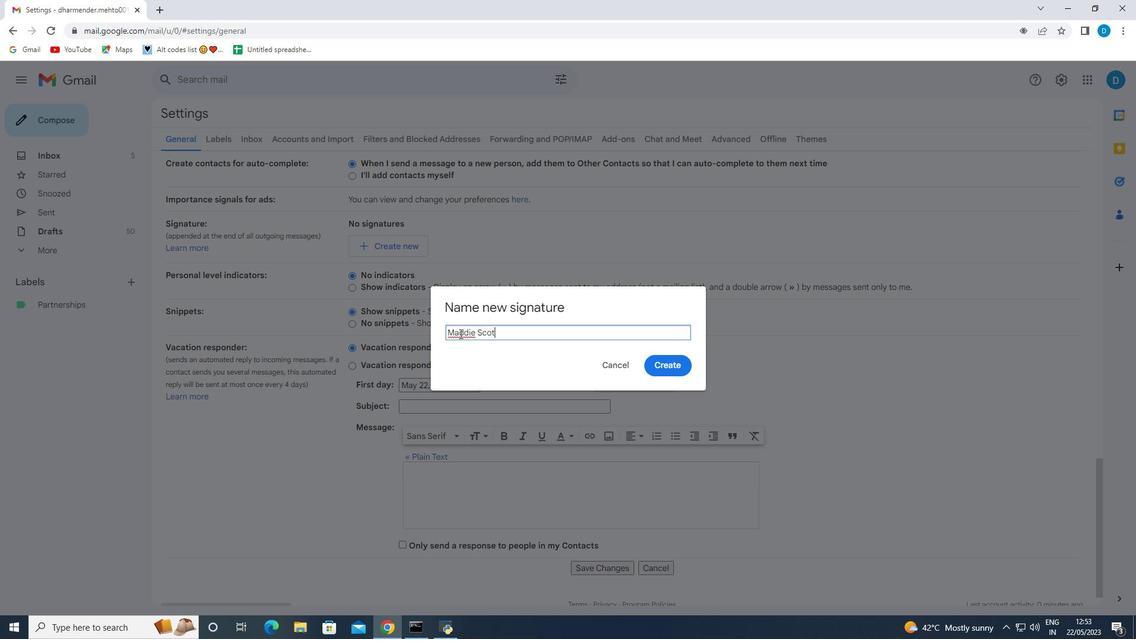 
Action: Mouse moved to (654, 364)
Screenshot: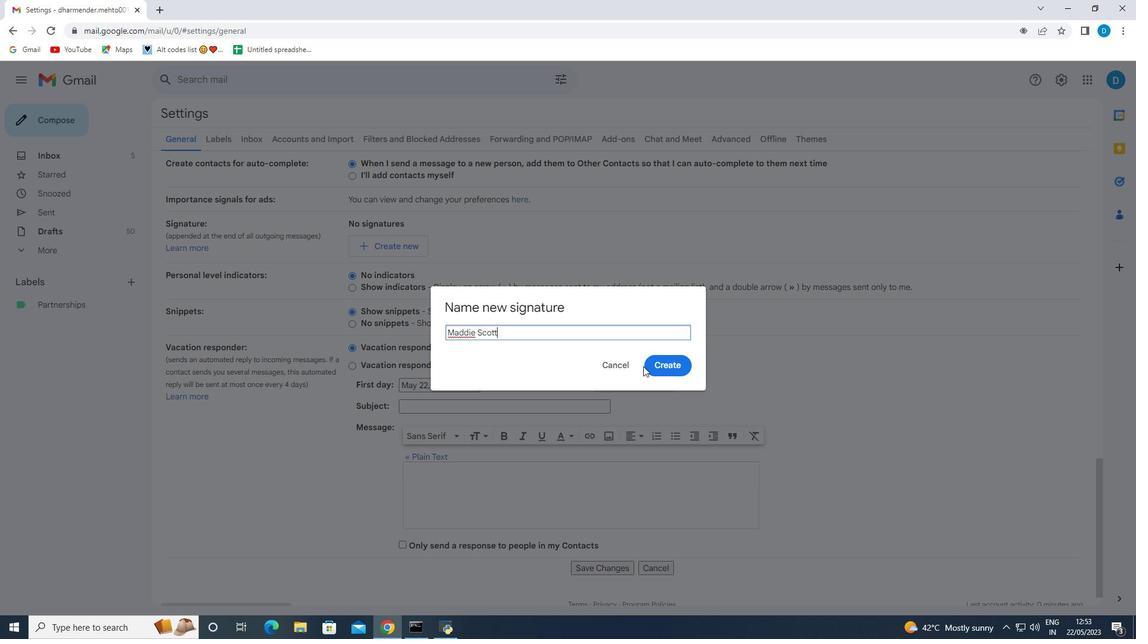 
Action: Mouse pressed left at (654, 364)
Screenshot: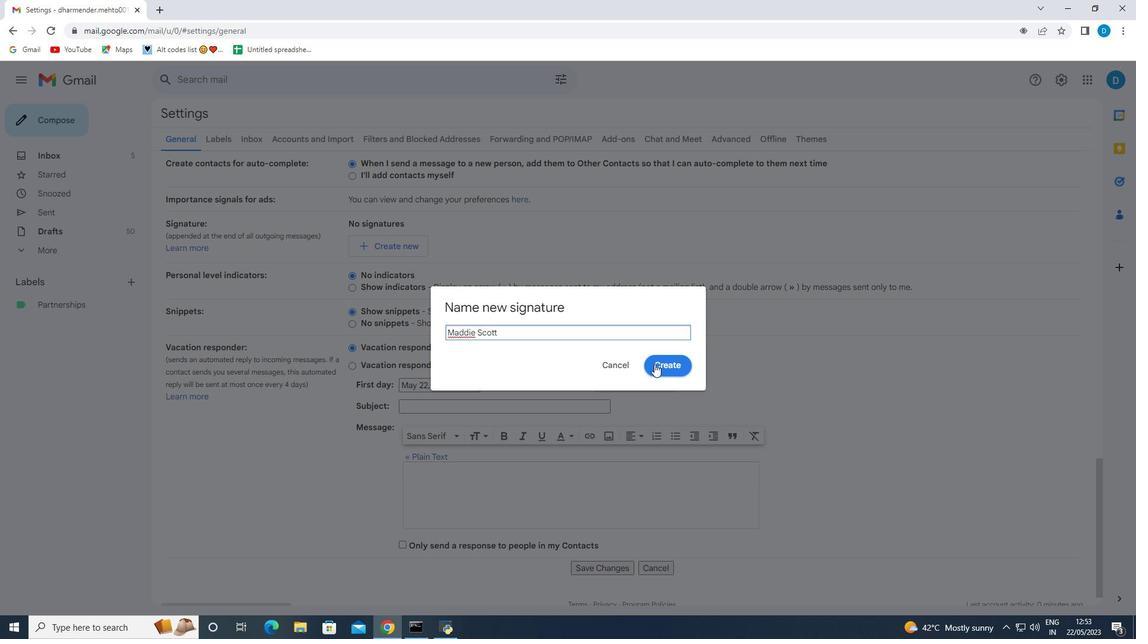 
Action: Mouse moved to (560, 259)
Screenshot: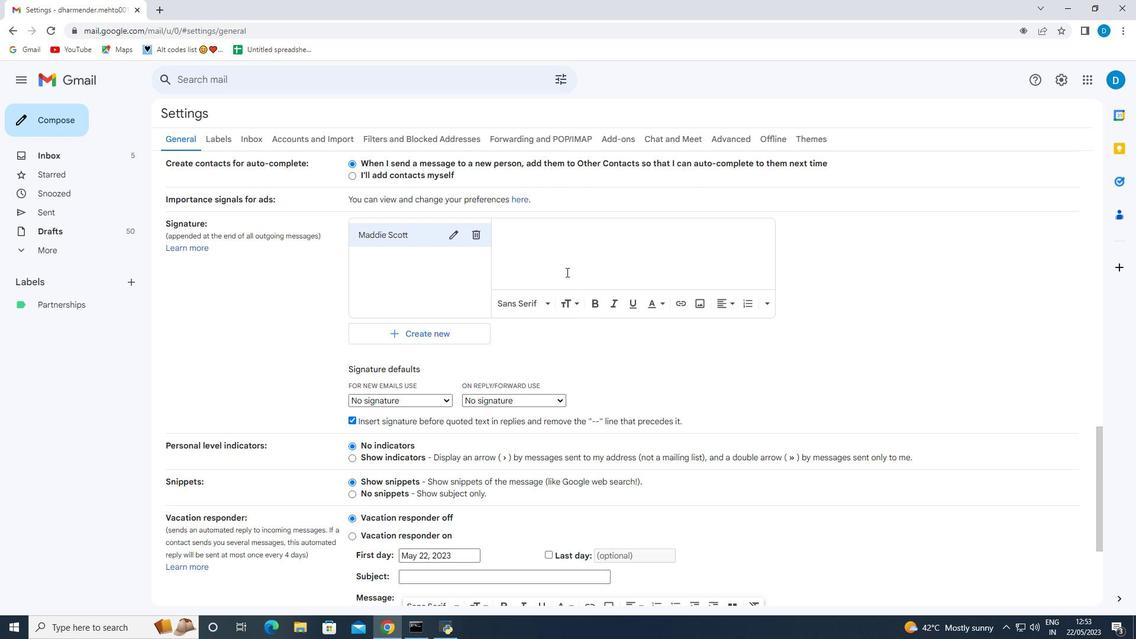 
Action: Mouse pressed left at (560, 259)
Screenshot: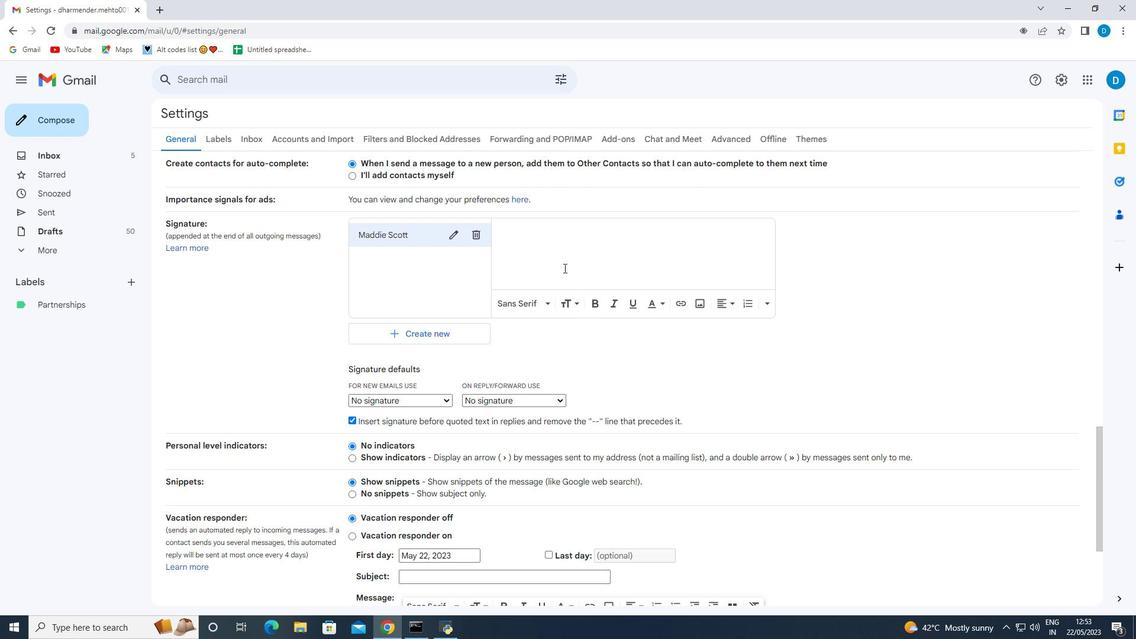 
Action: Key pressed <Key.enter><Key.shift>Maddie<Key.space><Key.shift>Scott
Screenshot: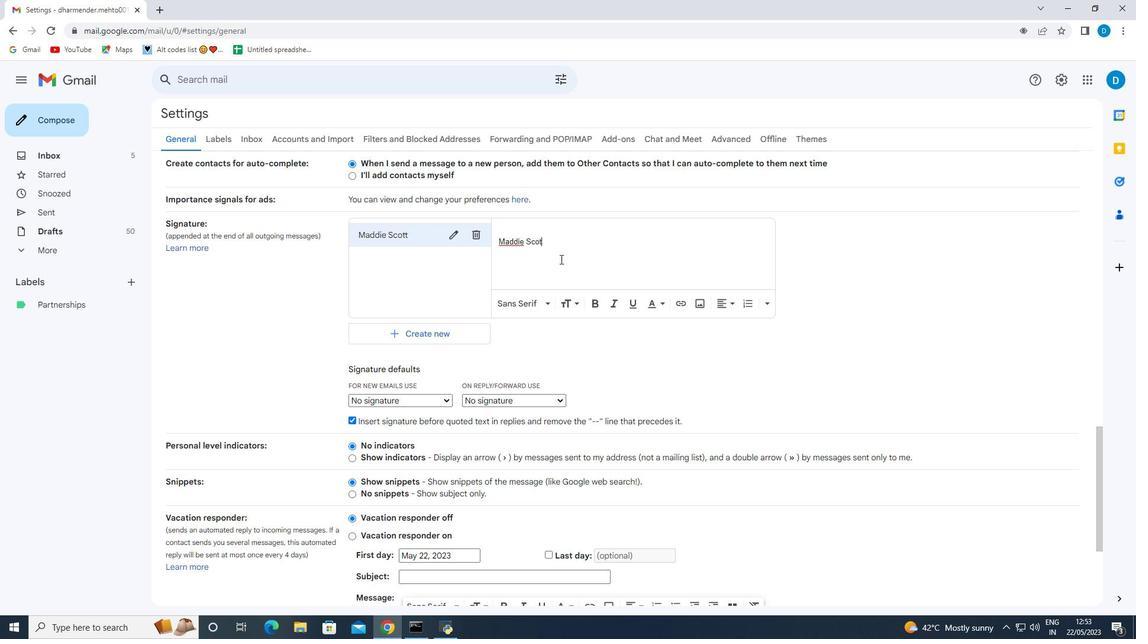 
Action: Mouse moved to (528, 259)
Screenshot: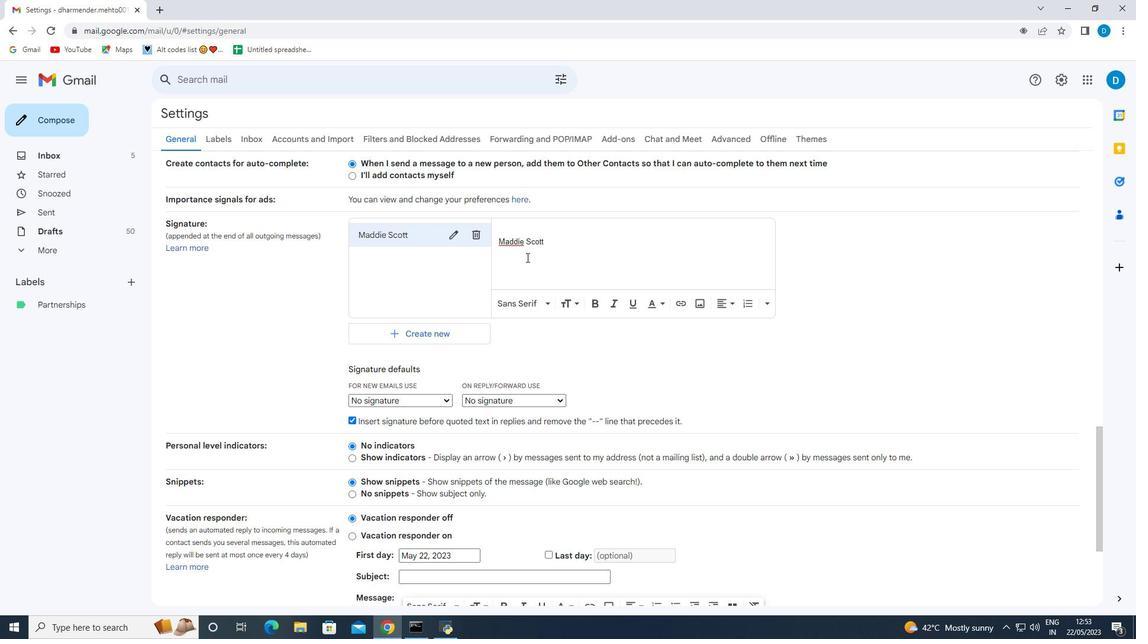 
Action: Mouse pressed left at (528, 259)
Screenshot: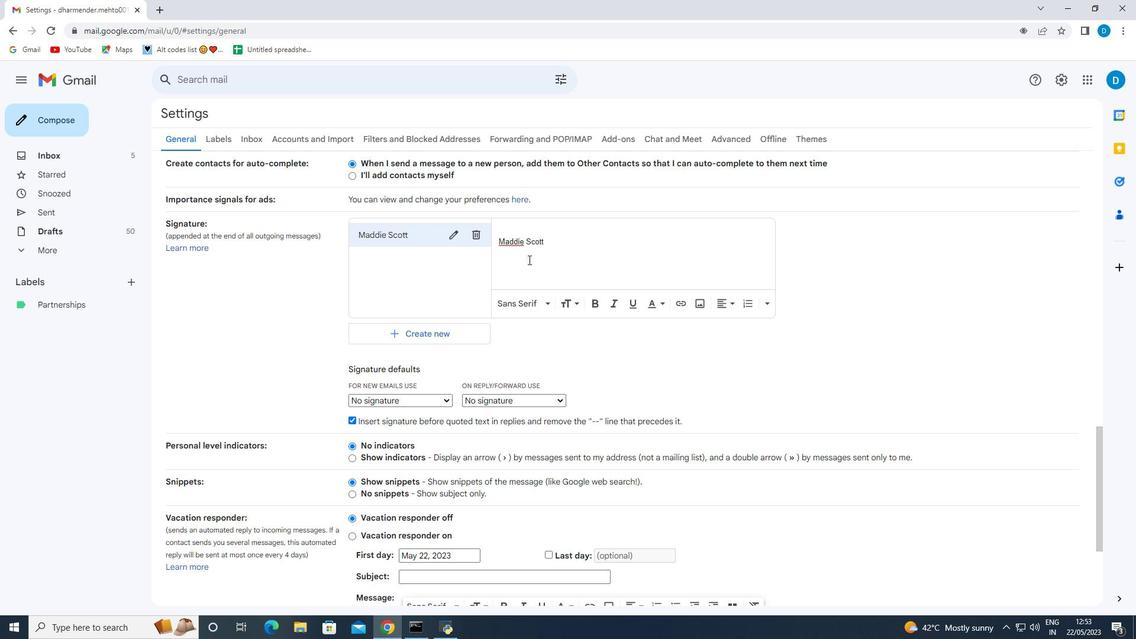 
Action: Mouse moved to (496, 374)
Screenshot: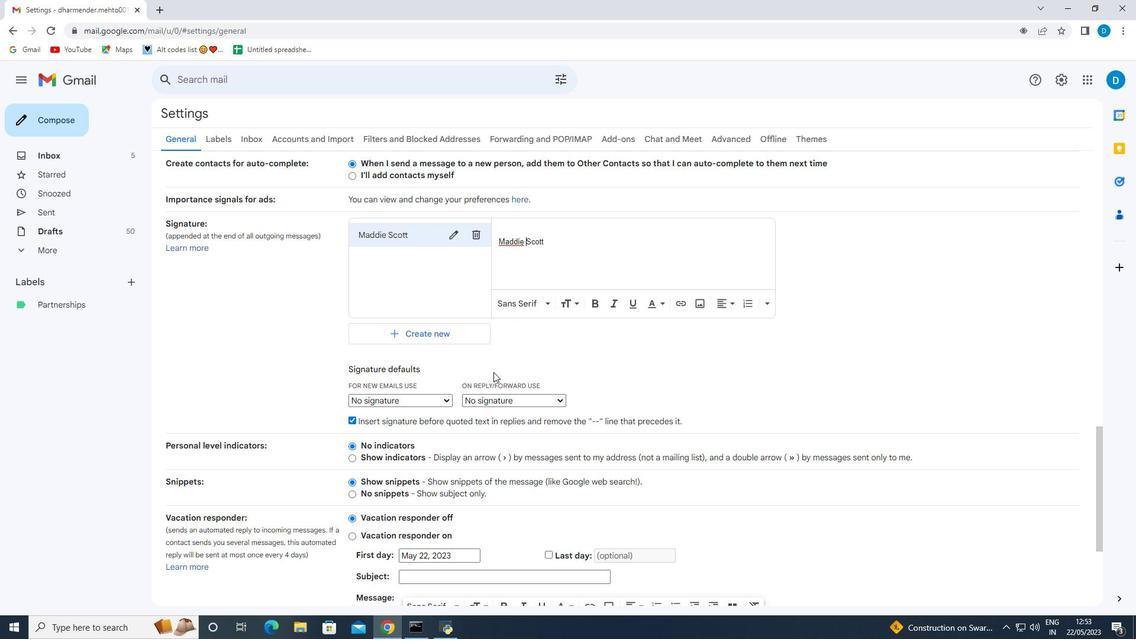 
Action: Mouse scrolled (496, 373) with delta (0, 0)
Screenshot: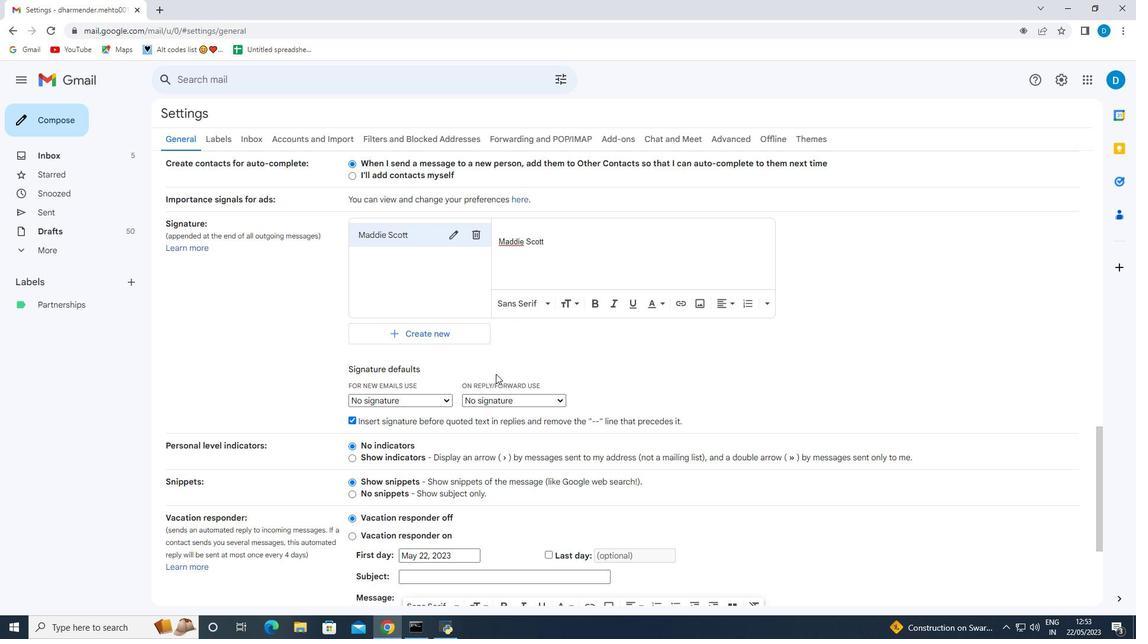 
Action: Mouse scrolled (496, 373) with delta (0, 0)
Screenshot: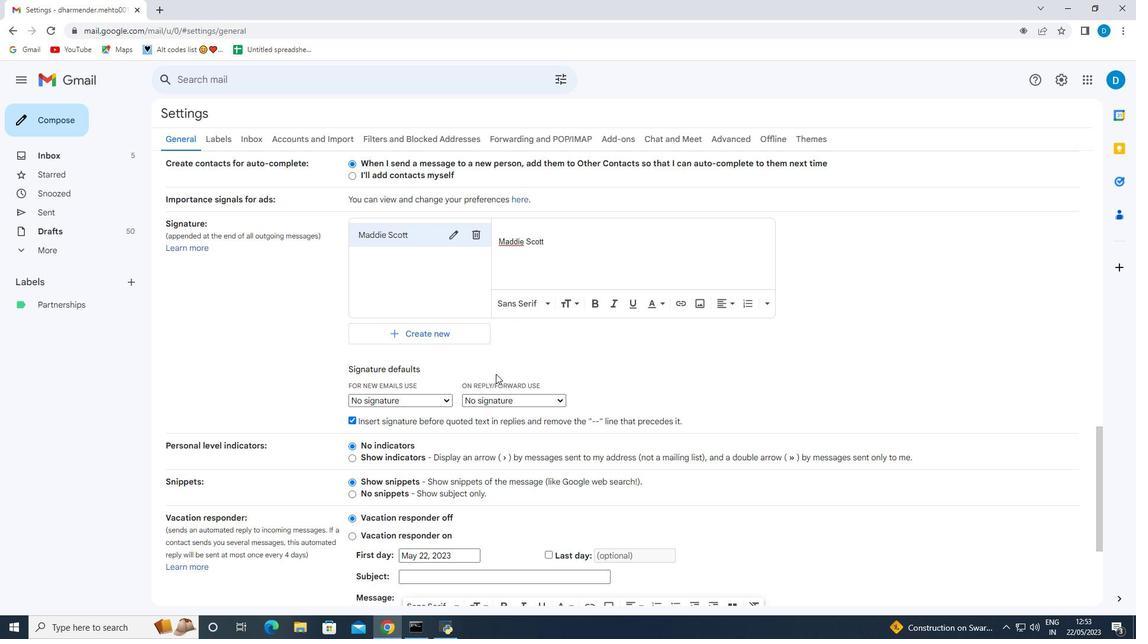 
Action: Mouse moved to (510, 285)
Screenshot: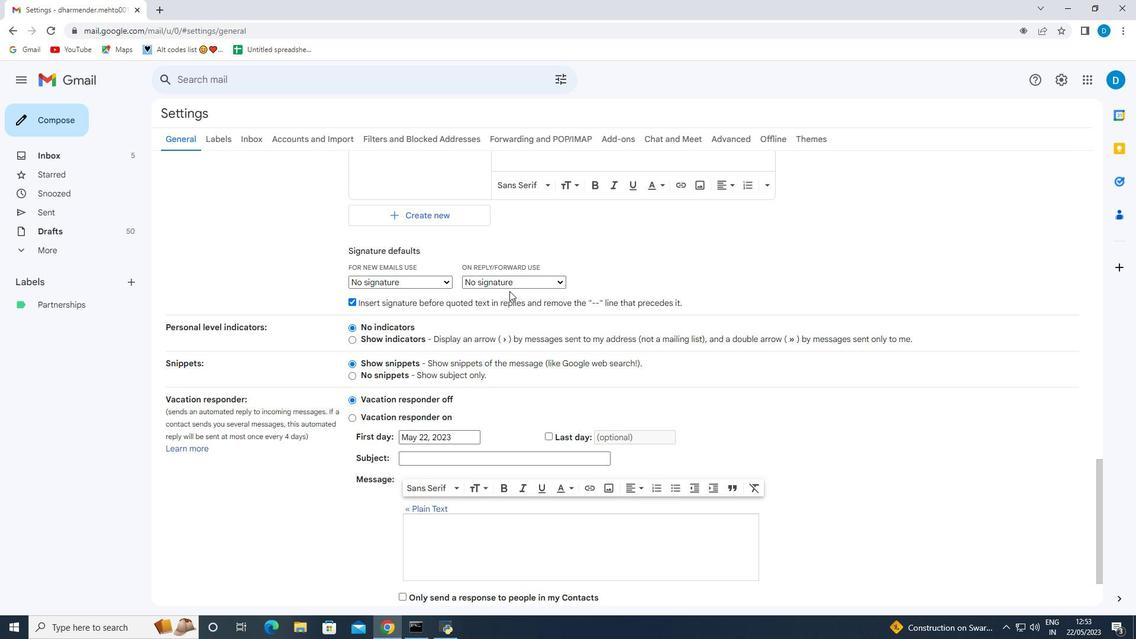 
Action: Mouse pressed left at (510, 285)
Screenshot: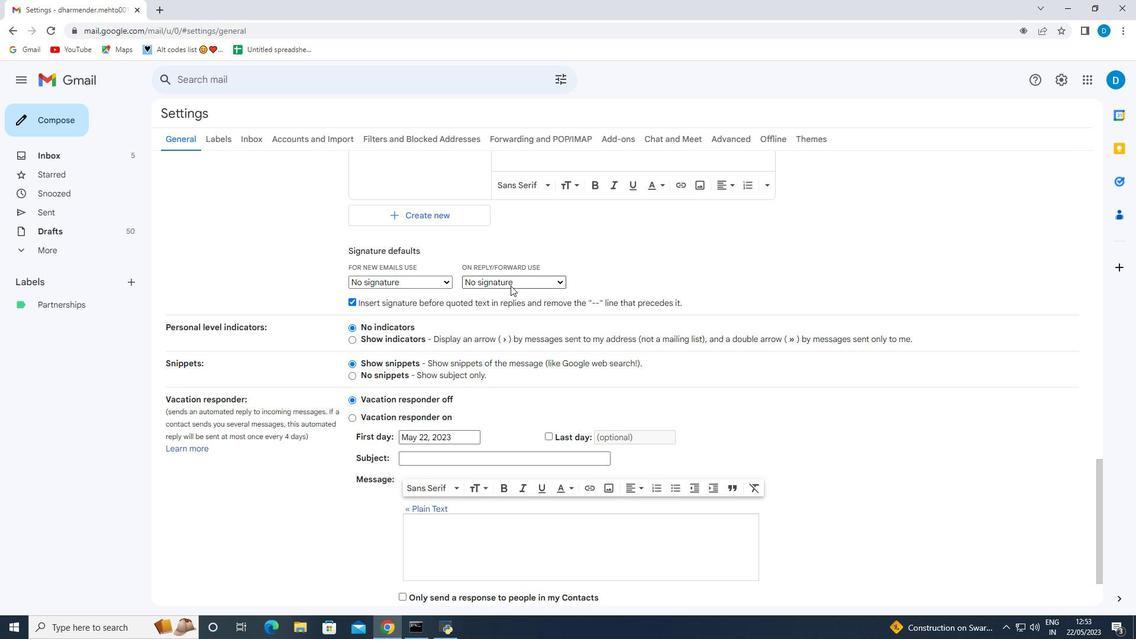 
Action: Mouse moved to (508, 300)
Screenshot: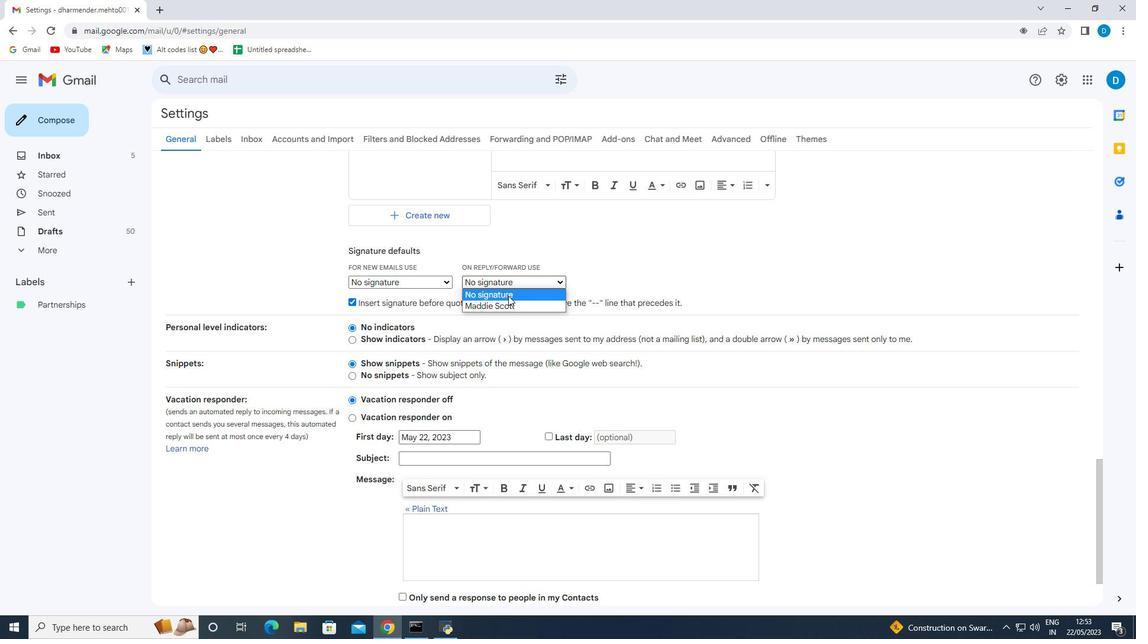 
Action: Mouse pressed left at (508, 300)
Screenshot: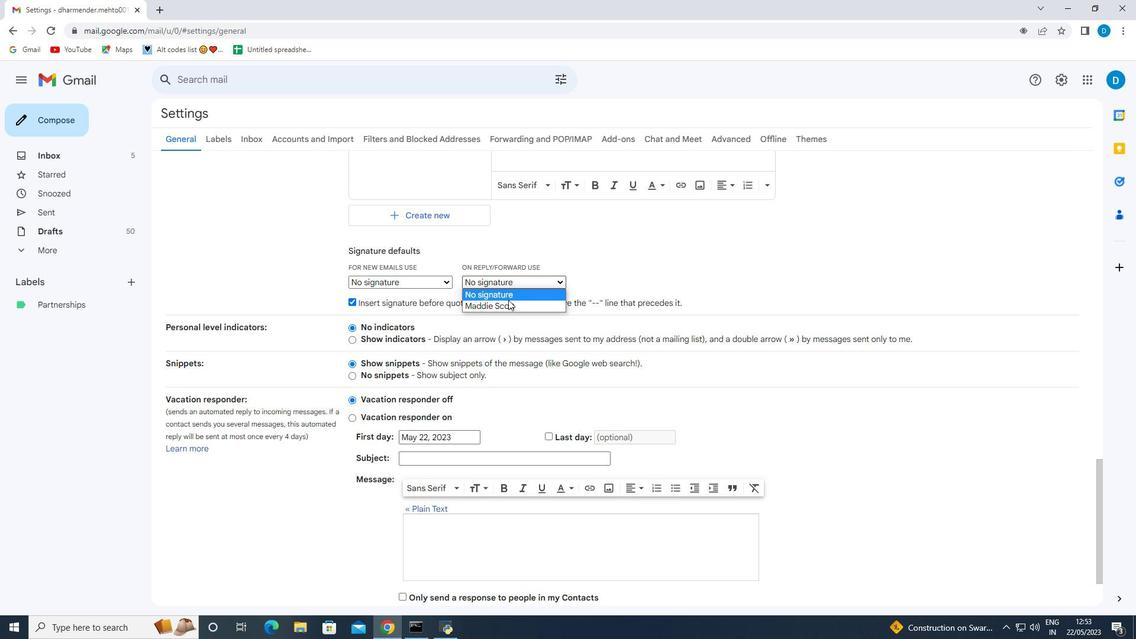 
Action: Mouse moved to (507, 286)
Screenshot: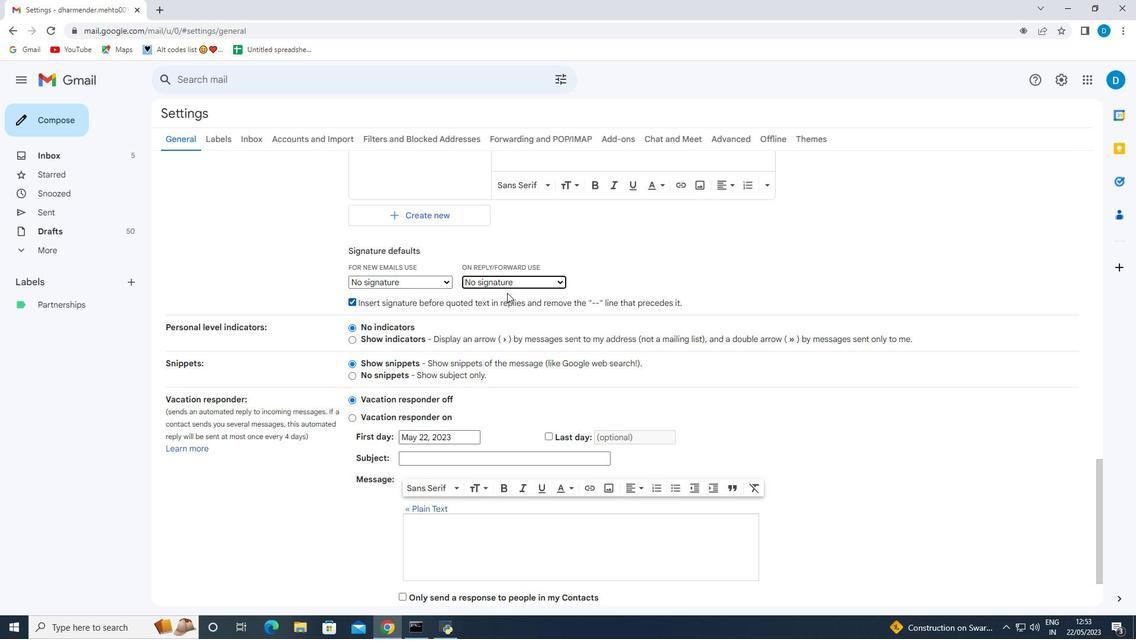 
Action: Mouse pressed left at (507, 286)
Screenshot: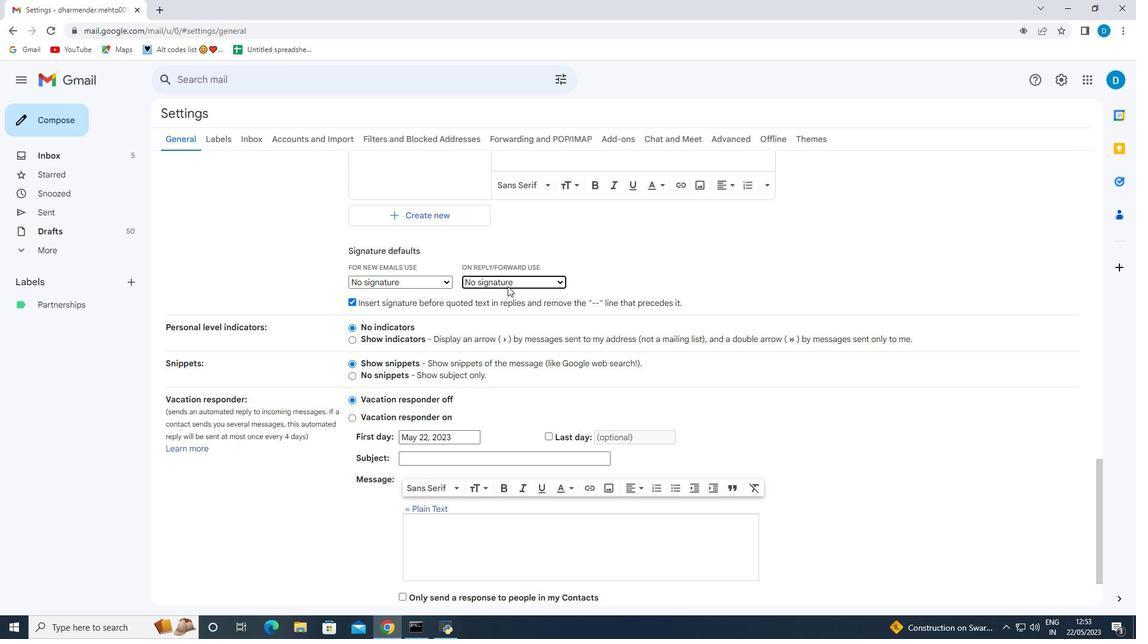 
Action: Mouse moved to (501, 304)
Screenshot: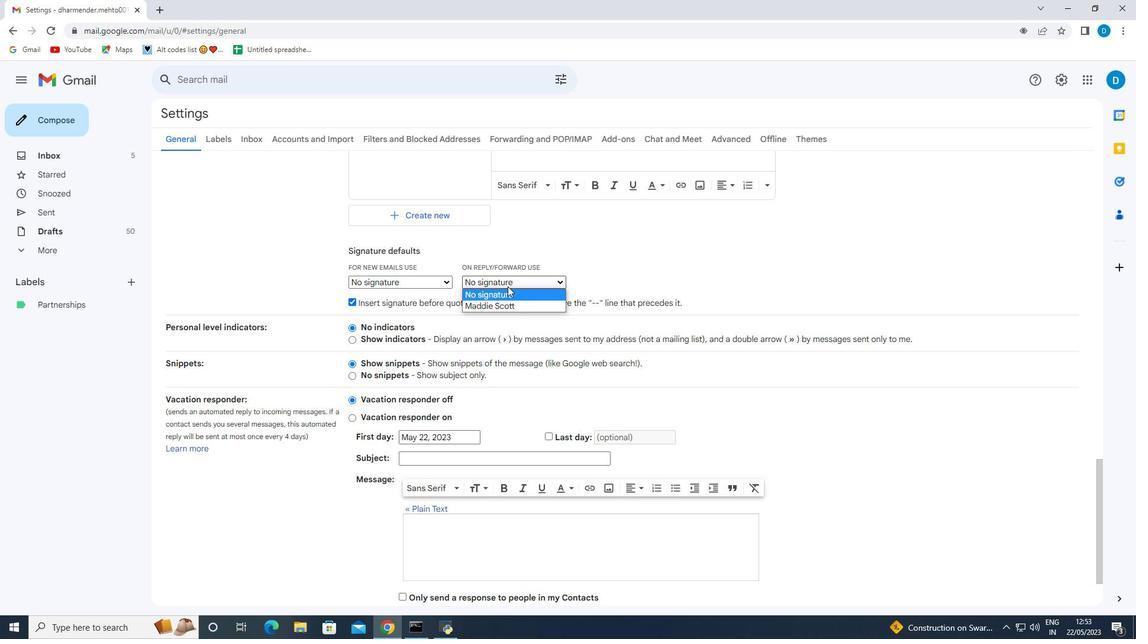 
Action: Mouse pressed left at (501, 304)
Screenshot: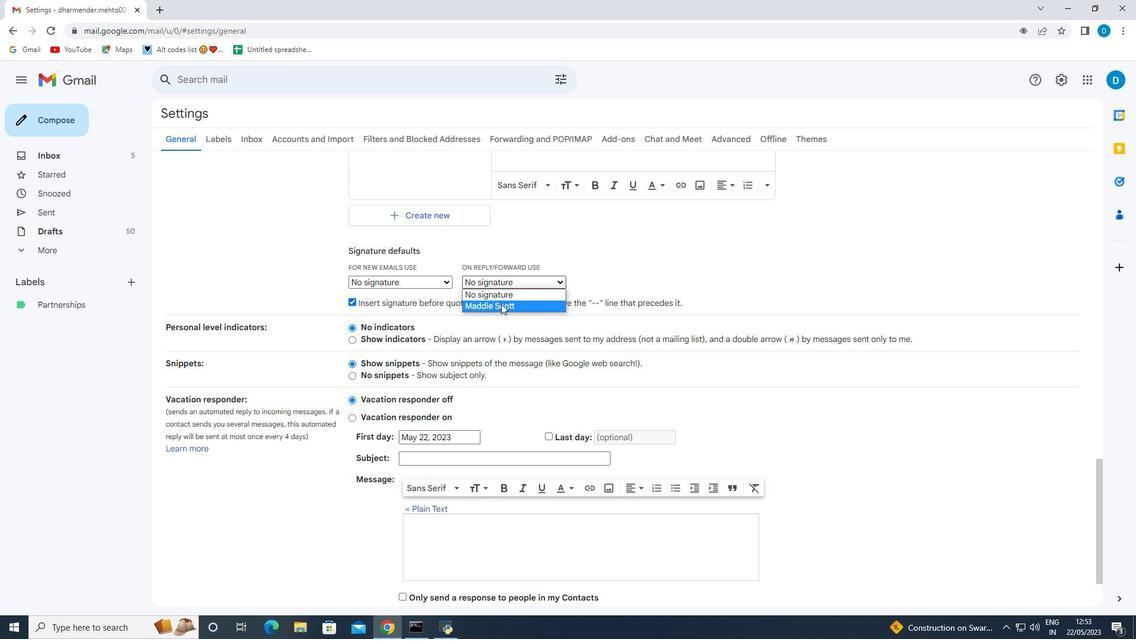 
Action: Mouse moved to (439, 281)
Screenshot: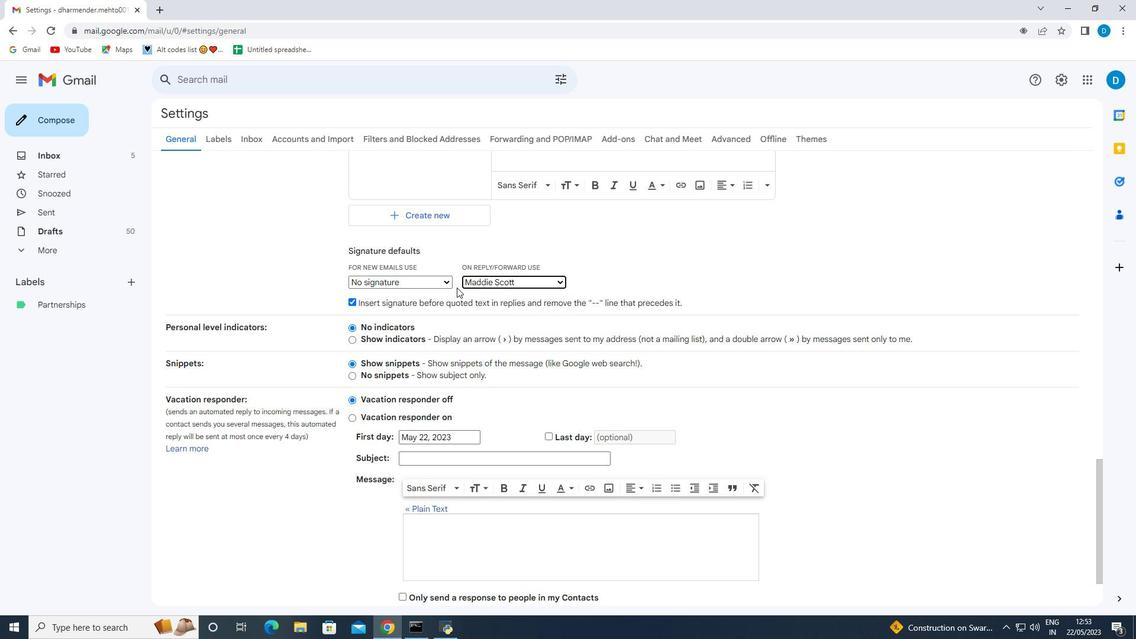 
Action: Mouse pressed left at (439, 281)
Screenshot: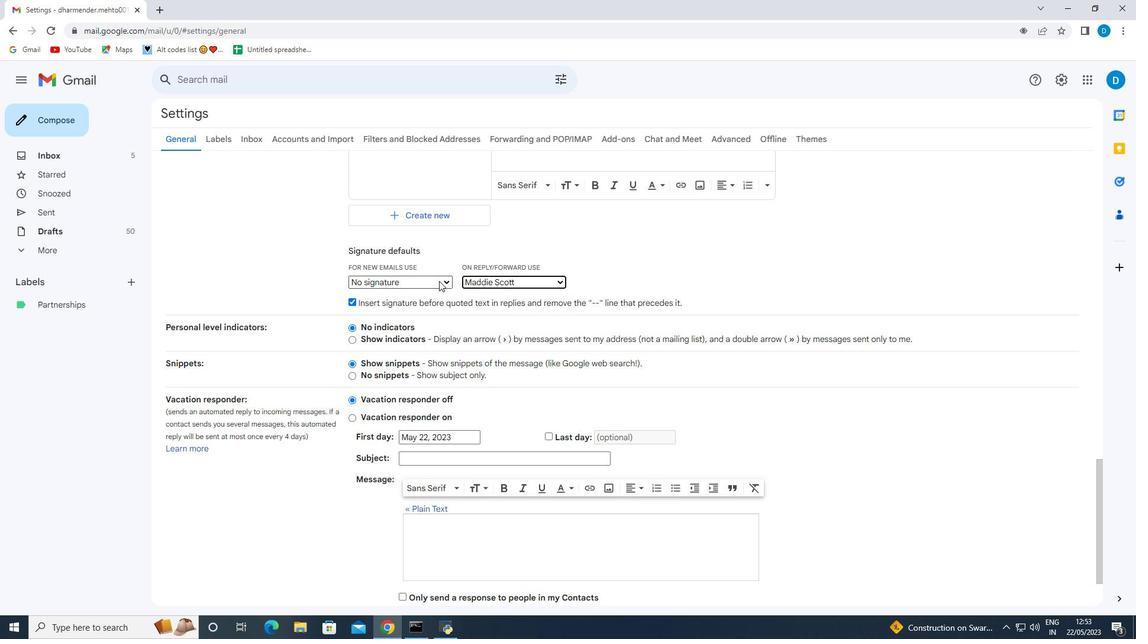 
Action: Mouse moved to (428, 303)
Screenshot: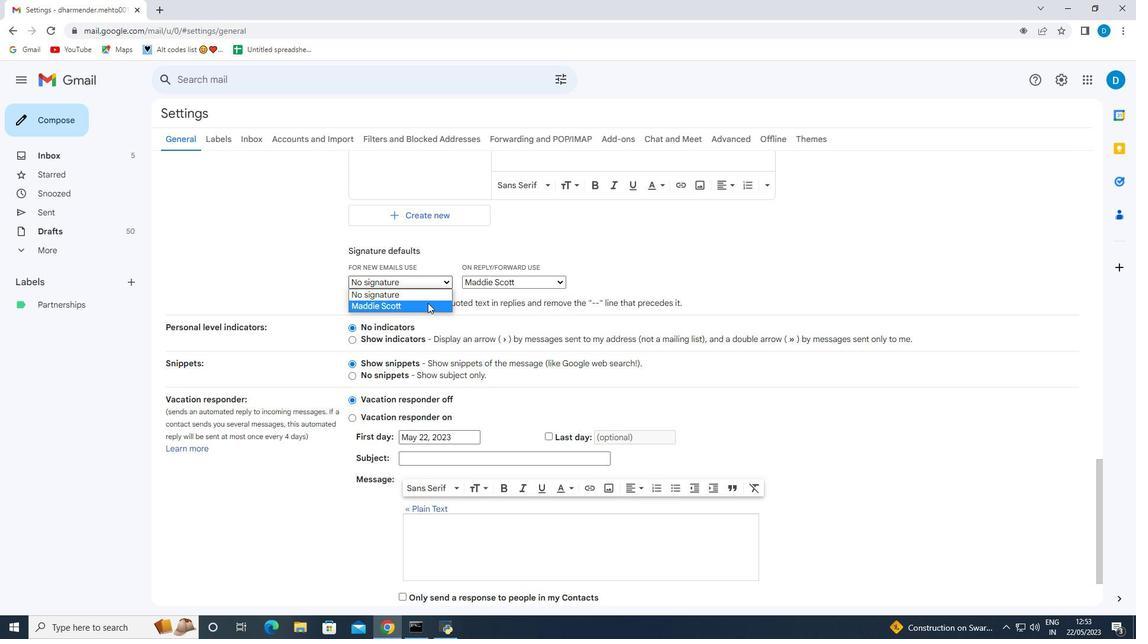 
Action: Mouse pressed left at (428, 303)
Screenshot: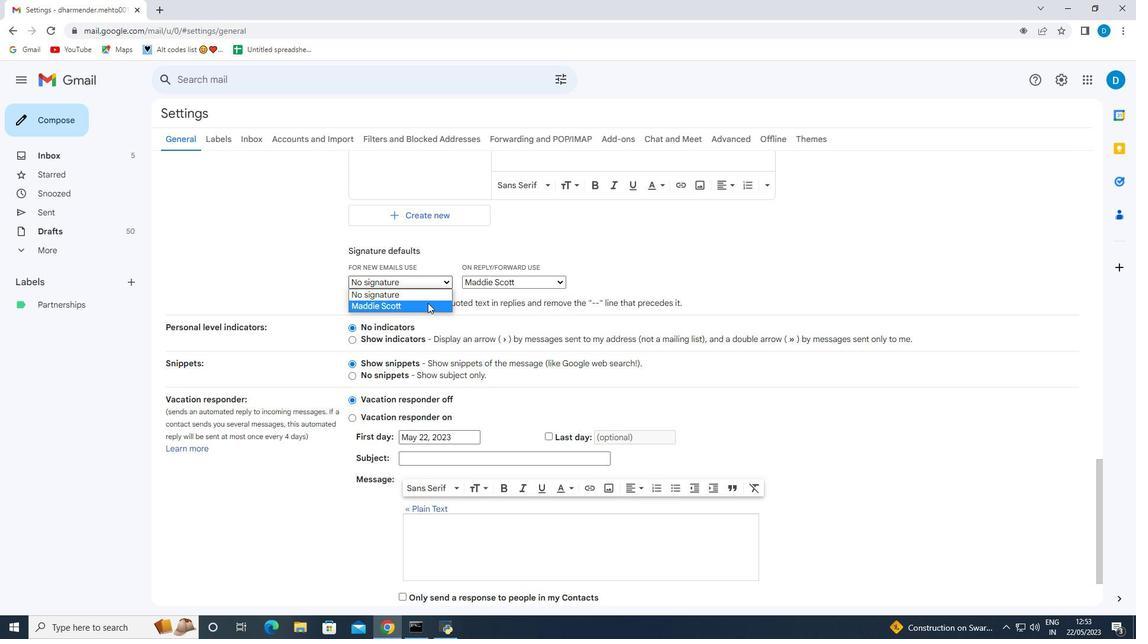 
Action: Mouse moved to (435, 314)
Screenshot: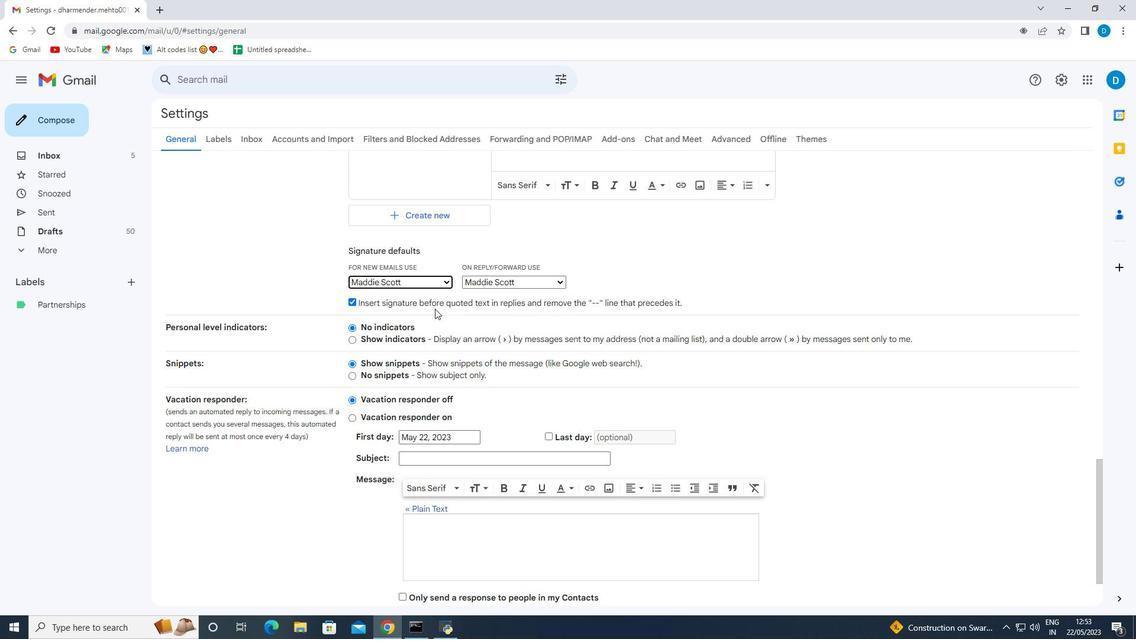 
Action: Mouse scrolled (435, 309) with delta (0, 0)
Screenshot: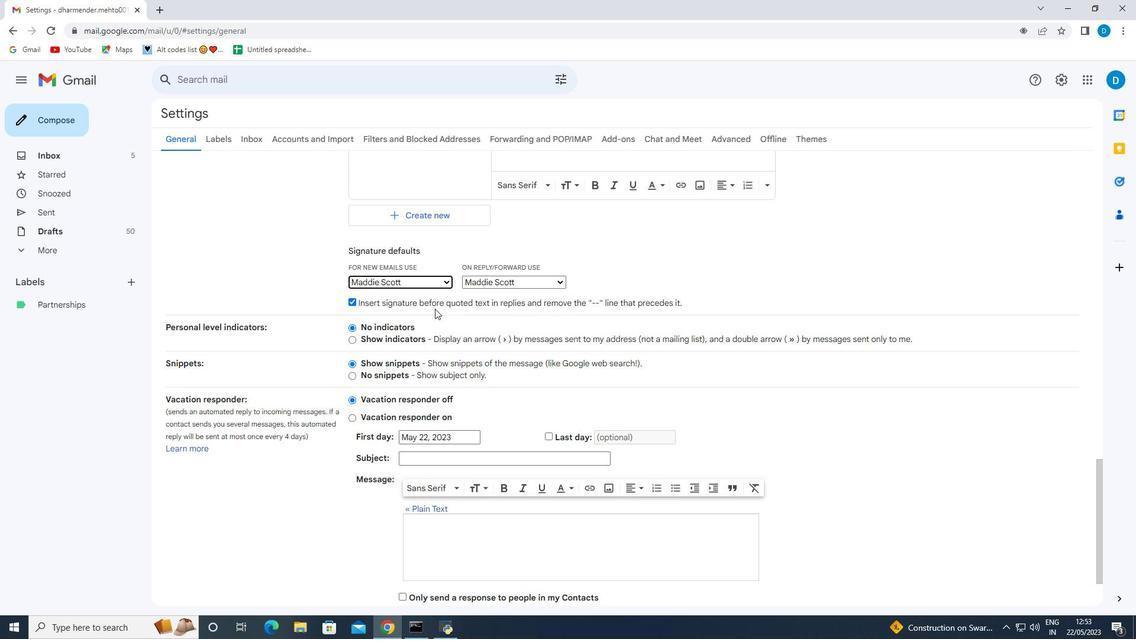
Action: Mouse moved to (435, 317)
Screenshot: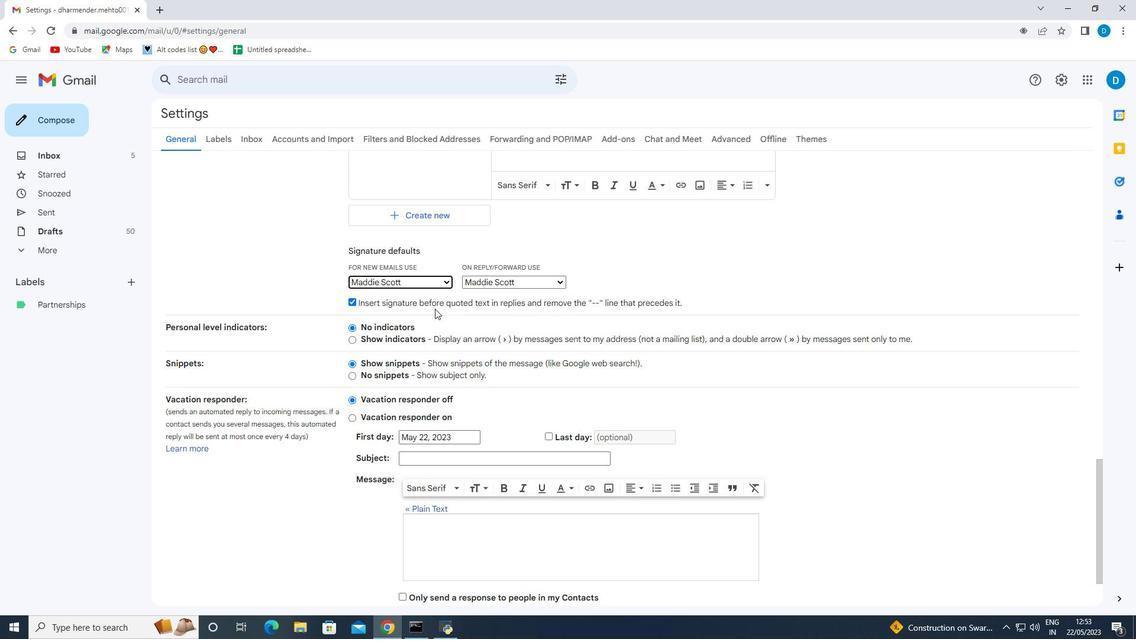 
Action: Mouse scrolled (435, 310) with delta (0, 0)
Screenshot: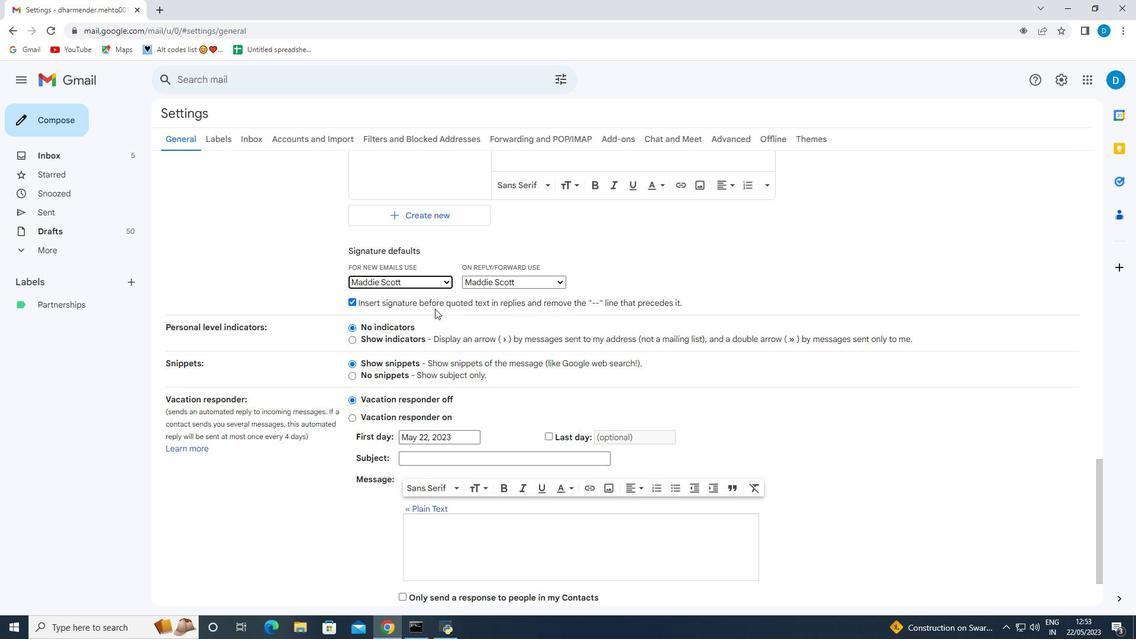 
Action: Mouse moved to (435, 319)
Screenshot: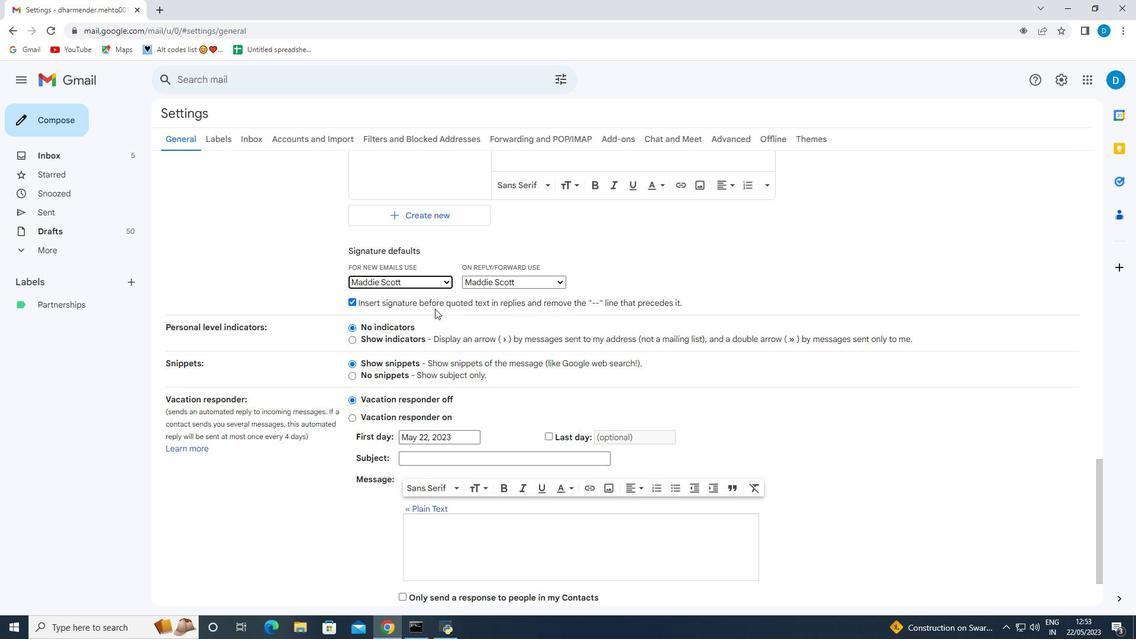 
Action: Mouse scrolled (435, 313) with delta (0, 0)
Screenshot: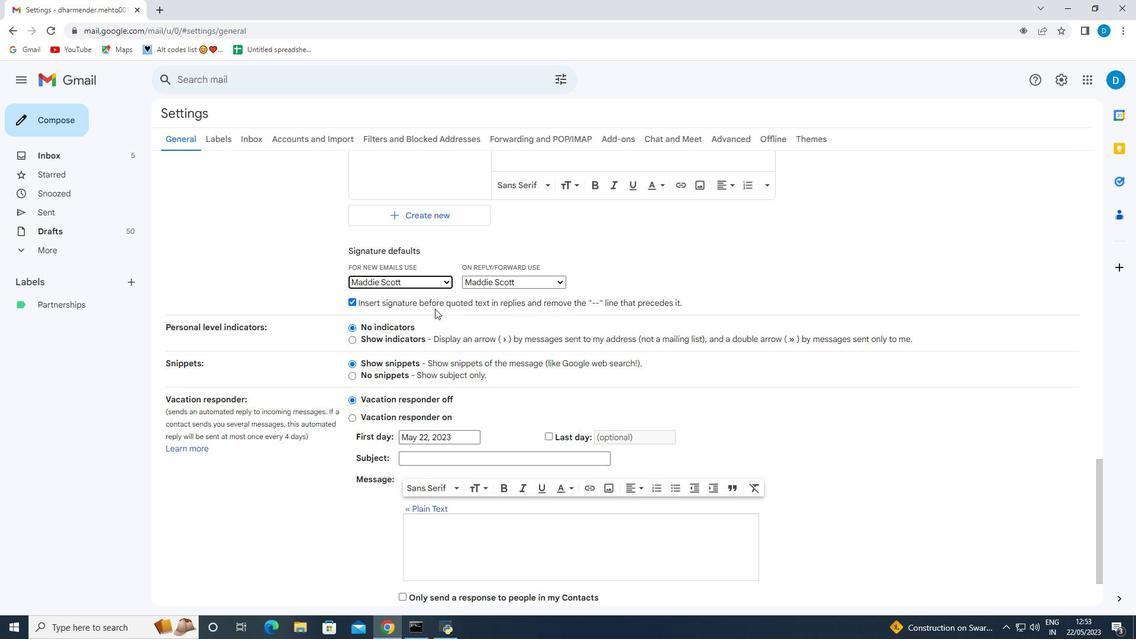 
Action: Mouse moved to (436, 323)
Screenshot: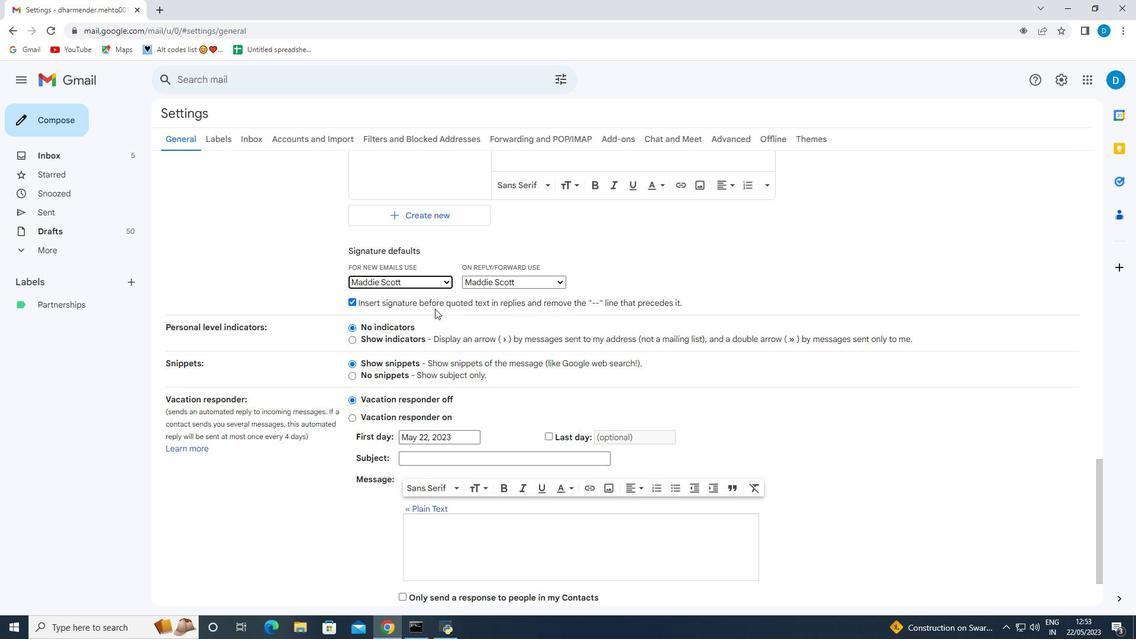 
Action: Mouse scrolled (435, 316) with delta (0, 0)
Screenshot: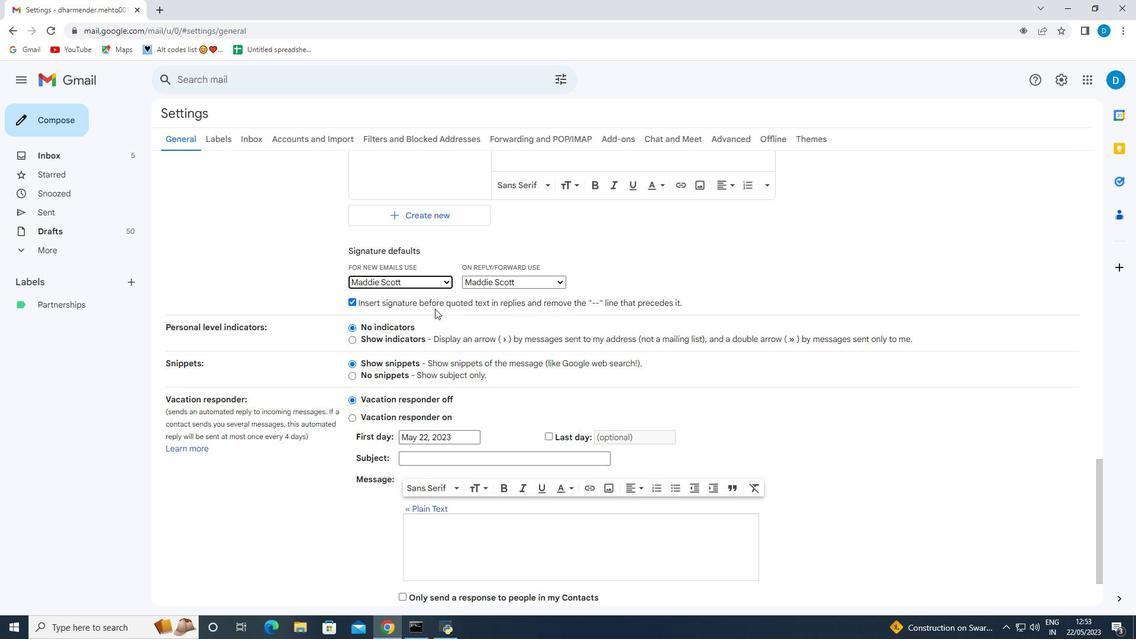 
Action: Mouse moved to (438, 327)
Screenshot: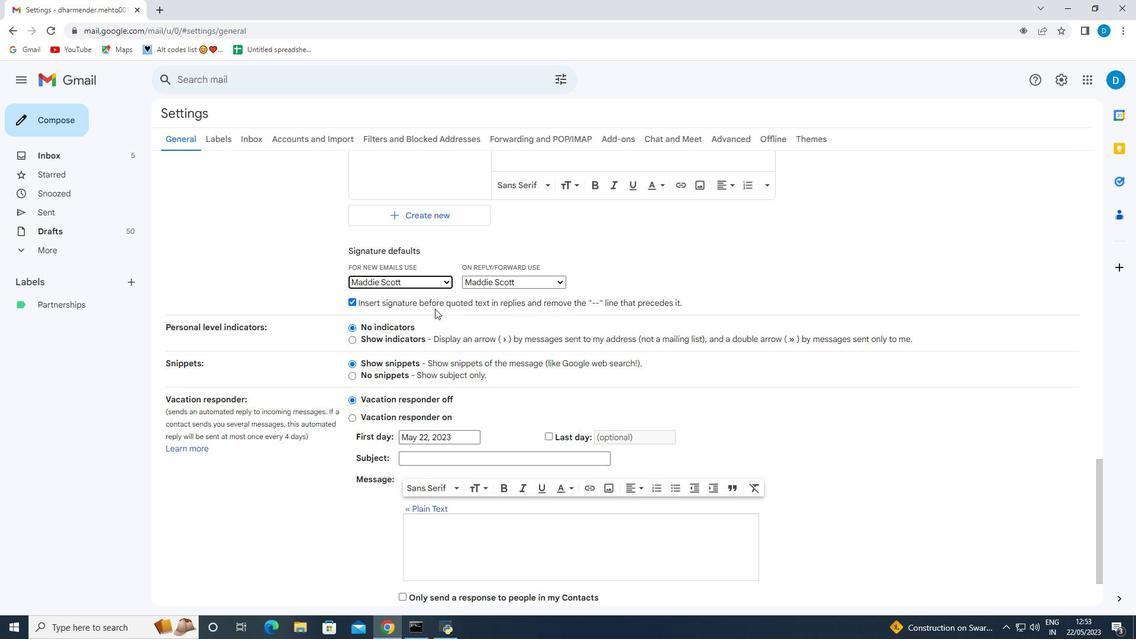 
Action: Mouse scrolled (436, 323) with delta (0, 0)
Screenshot: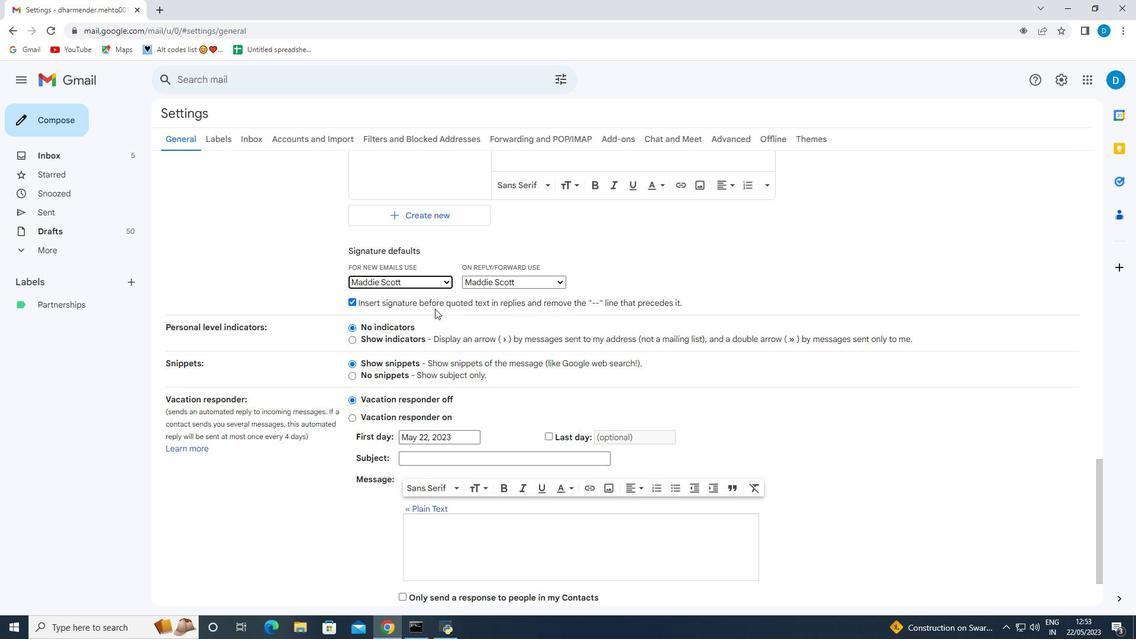 
Action: Mouse moved to (479, 505)
Screenshot: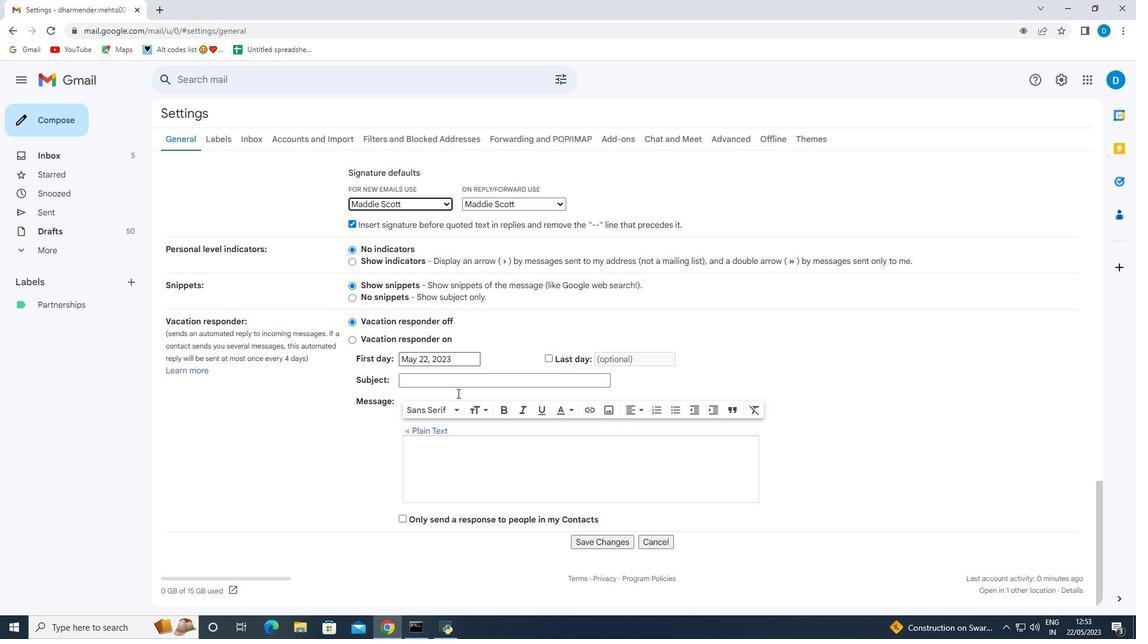 
Action: Mouse scrolled (479, 504) with delta (0, 0)
Screenshot: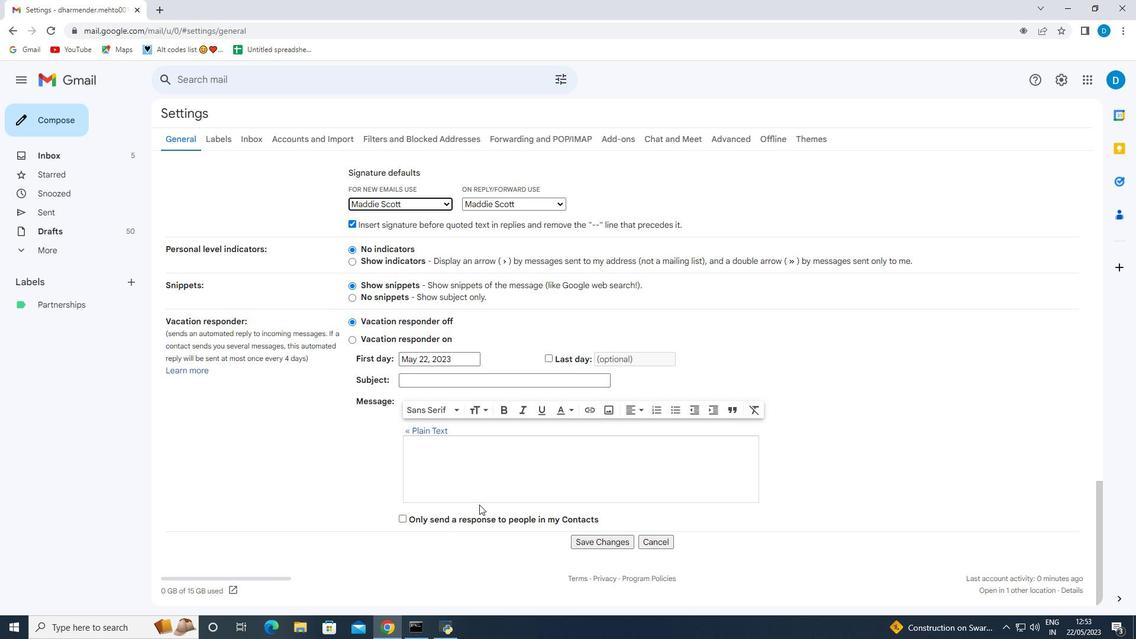 
Action: Mouse scrolled (479, 504) with delta (0, 0)
Screenshot: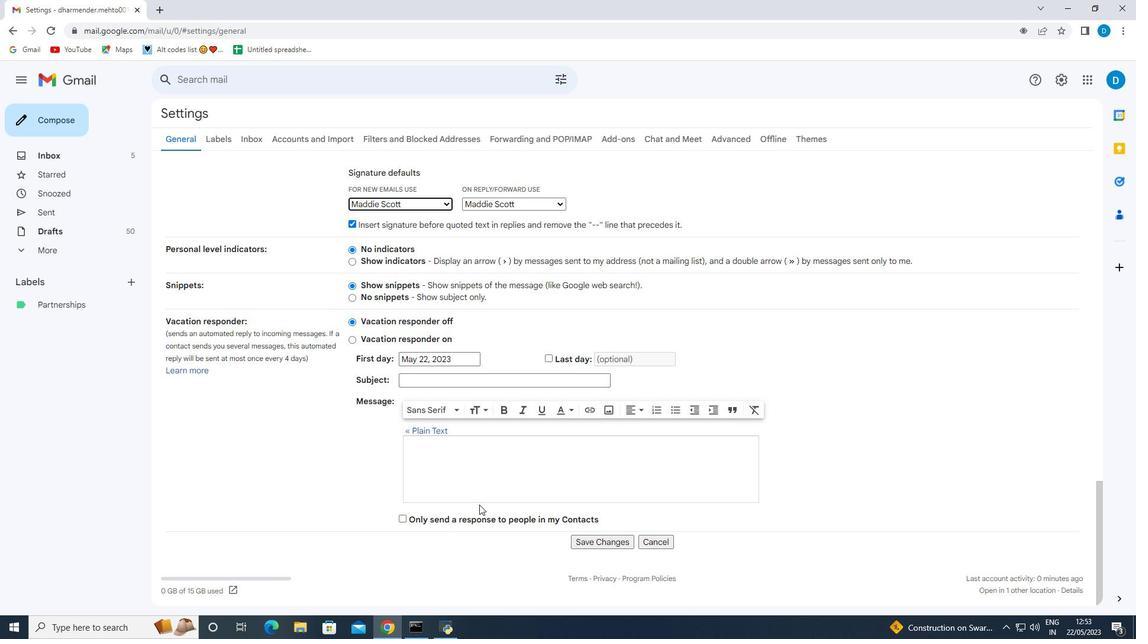 
Action: Mouse scrolled (479, 504) with delta (0, 0)
Screenshot: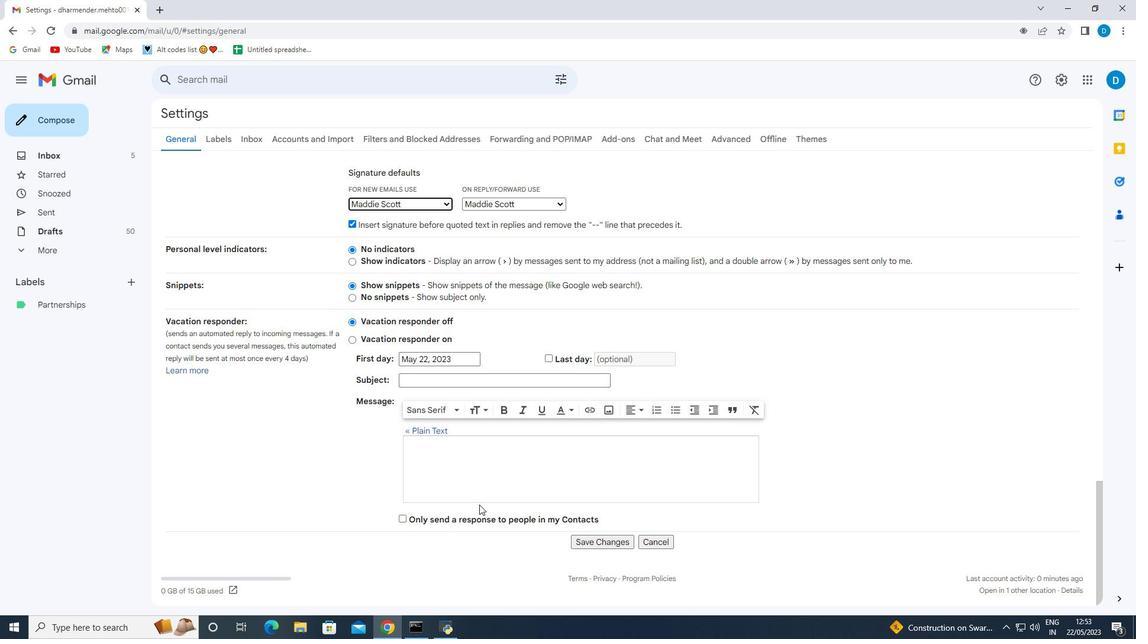 
Action: Mouse scrolled (479, 504) with delta (0, 0)
Screenshot: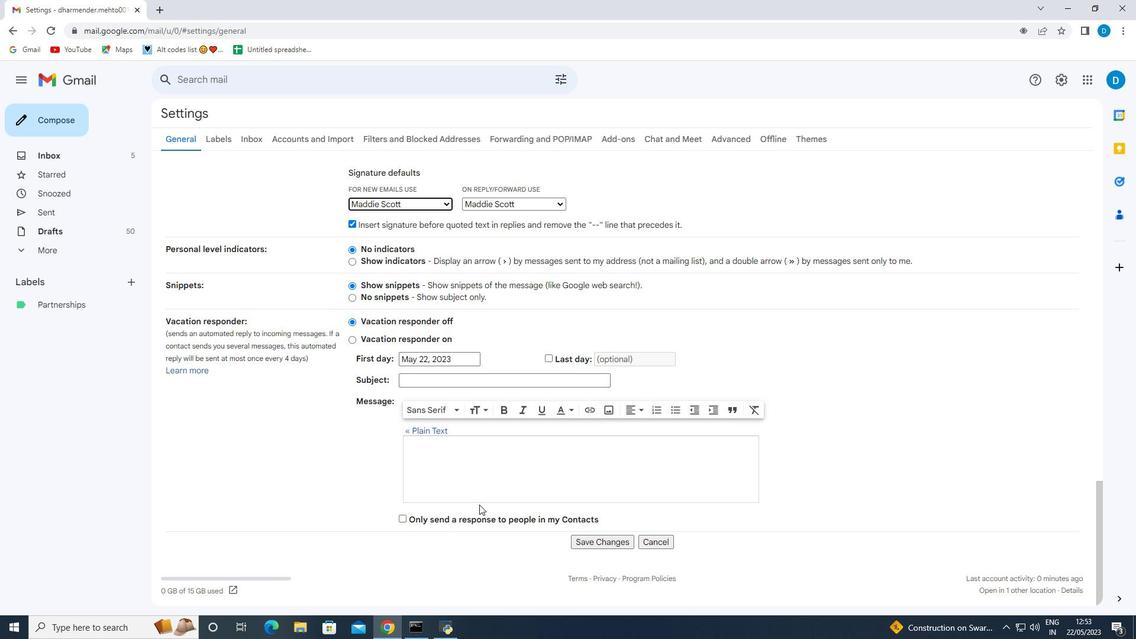 
Action: Mouse moved to (605, 543)
Screenshot: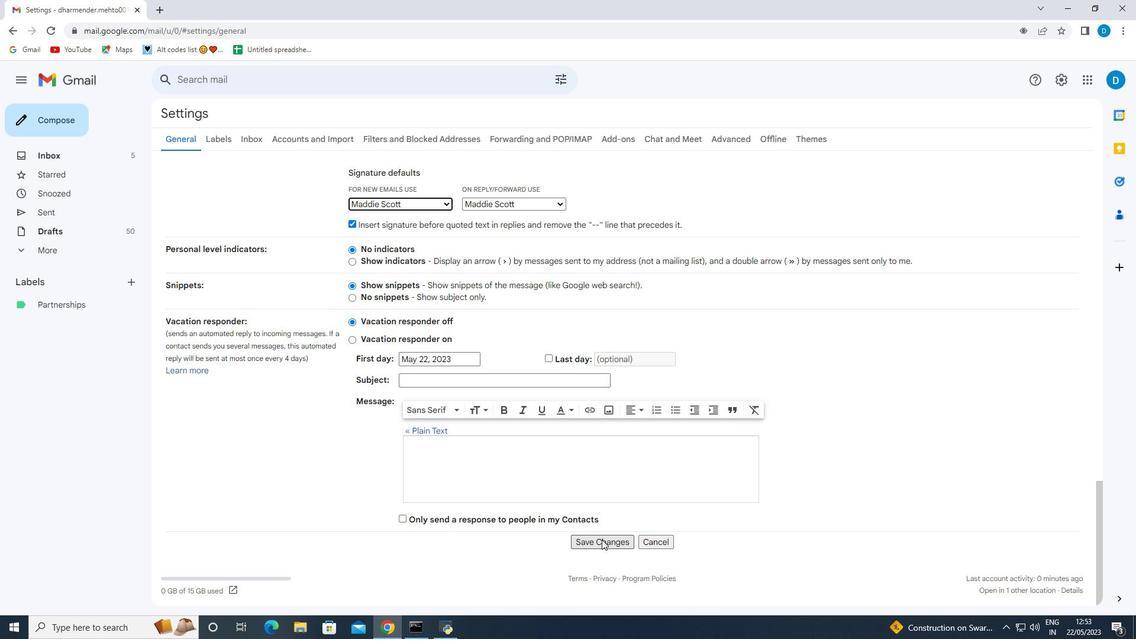 
Action: Mouse pressed left at (605, 543)
Screenshot: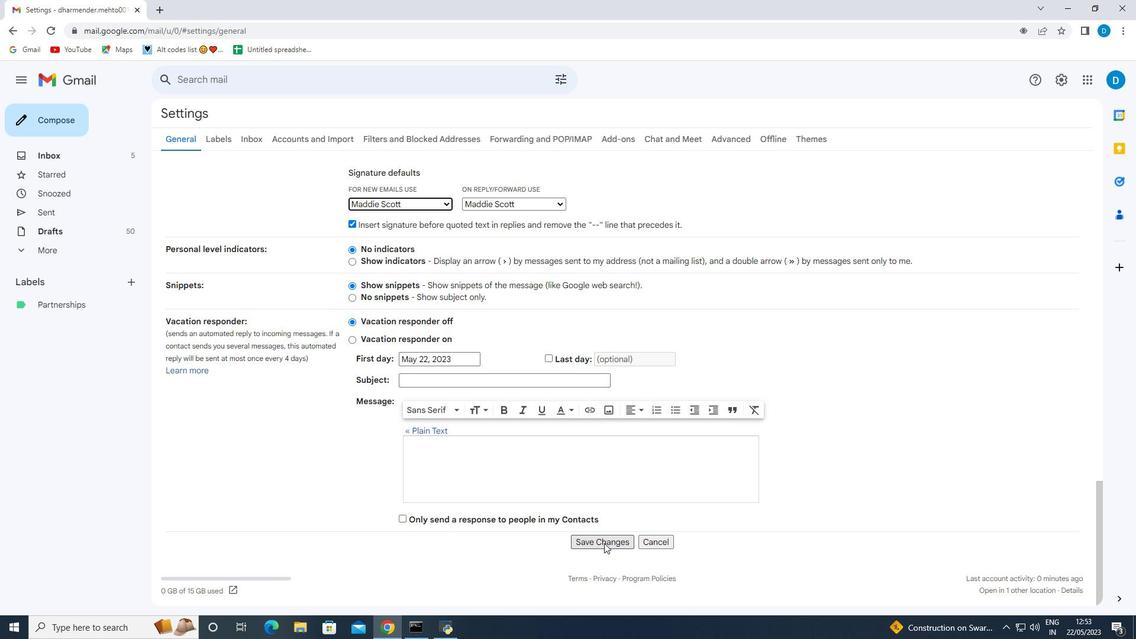 
Action: Mouse moved to (75, 122)
Screenshot: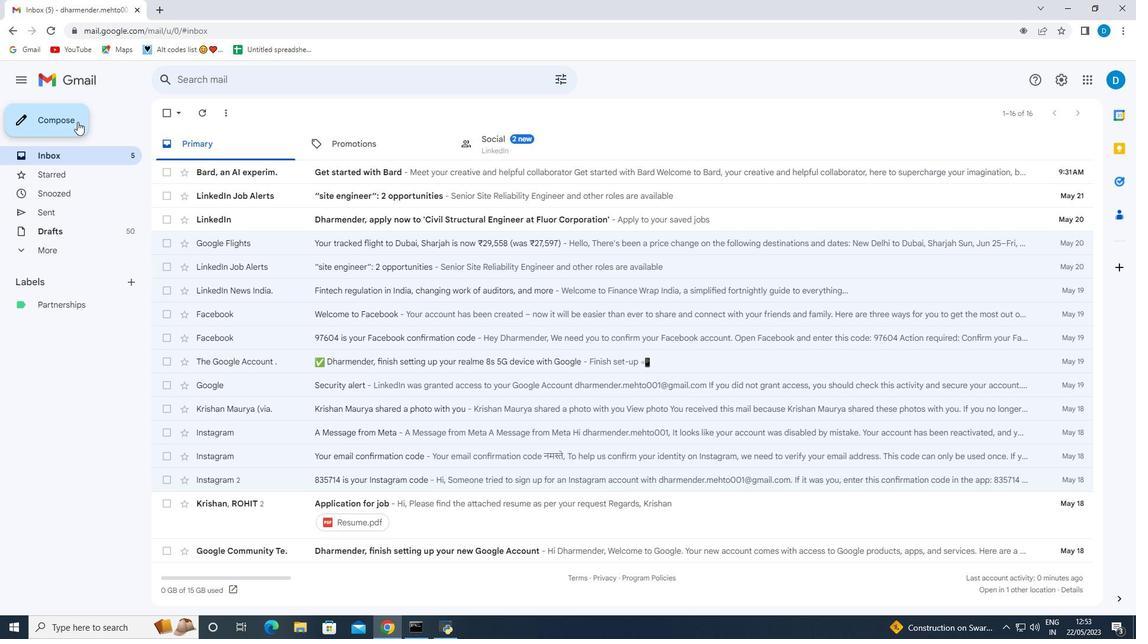 
Action: Mouse pressed left at (75, 122)
Screenshot: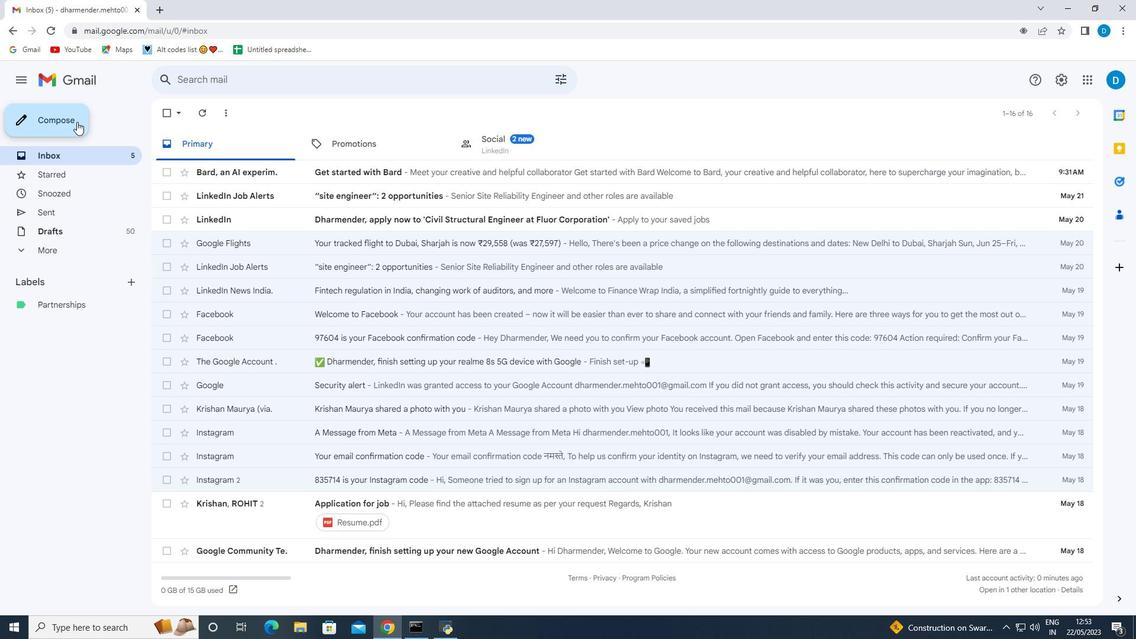 
Action: Mouse moved to (763, 338)
Screenshot: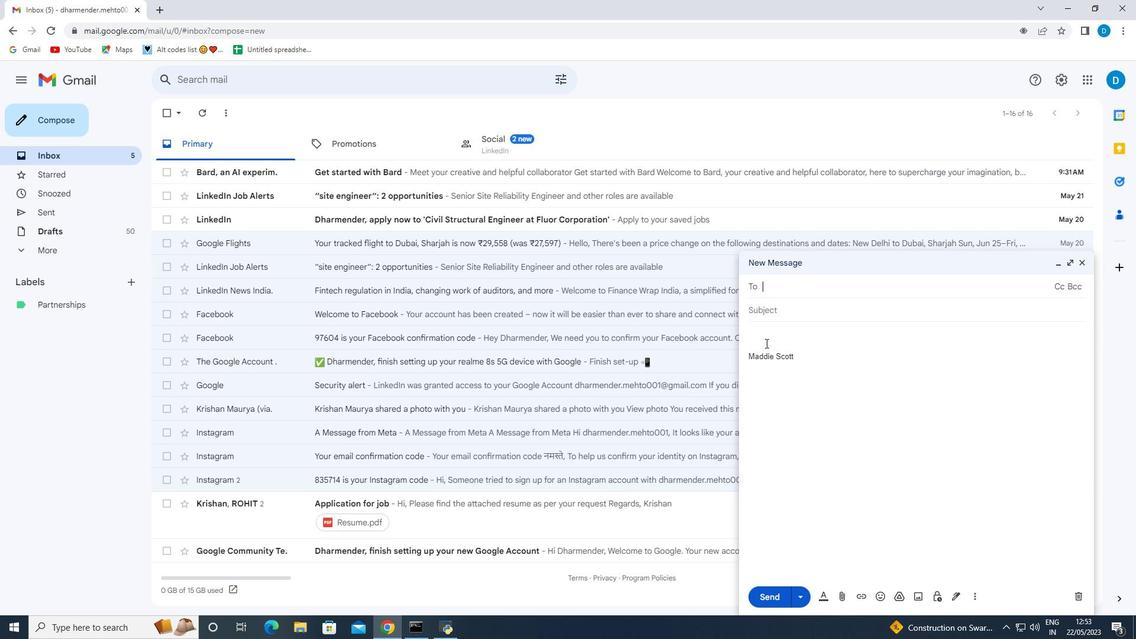 
Action: Mouse pressed left at (763, 338)
Screenshot: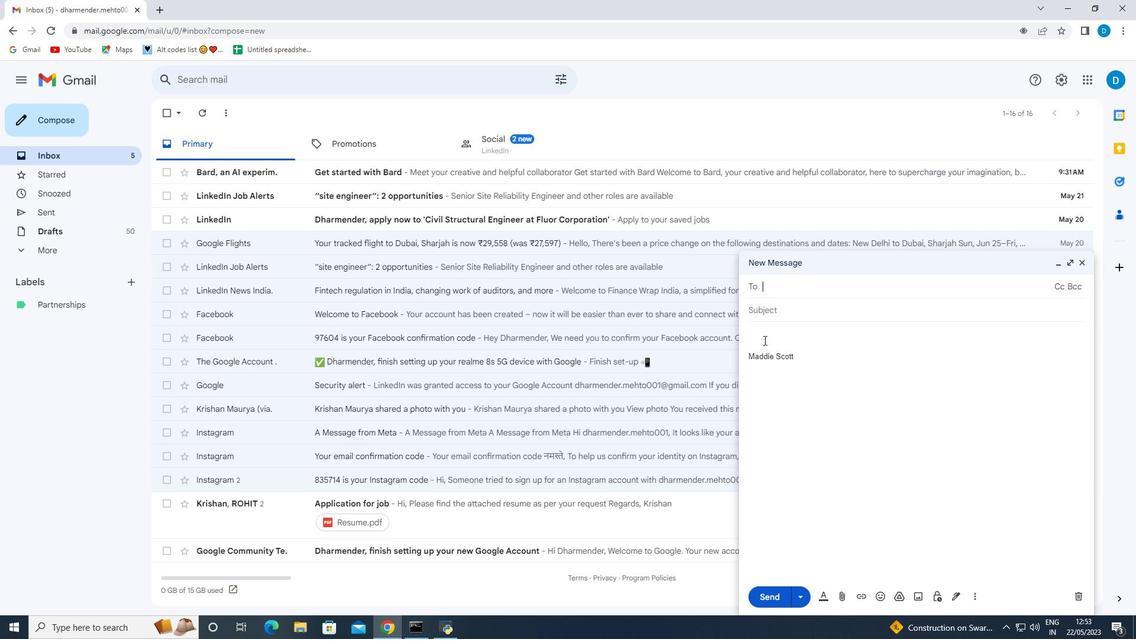 
Action: Key pressed <Key.shift>With<Key.space>gratitude<Key.space>and<Key.space>sincere<Key.space>wishes,
Screenshot: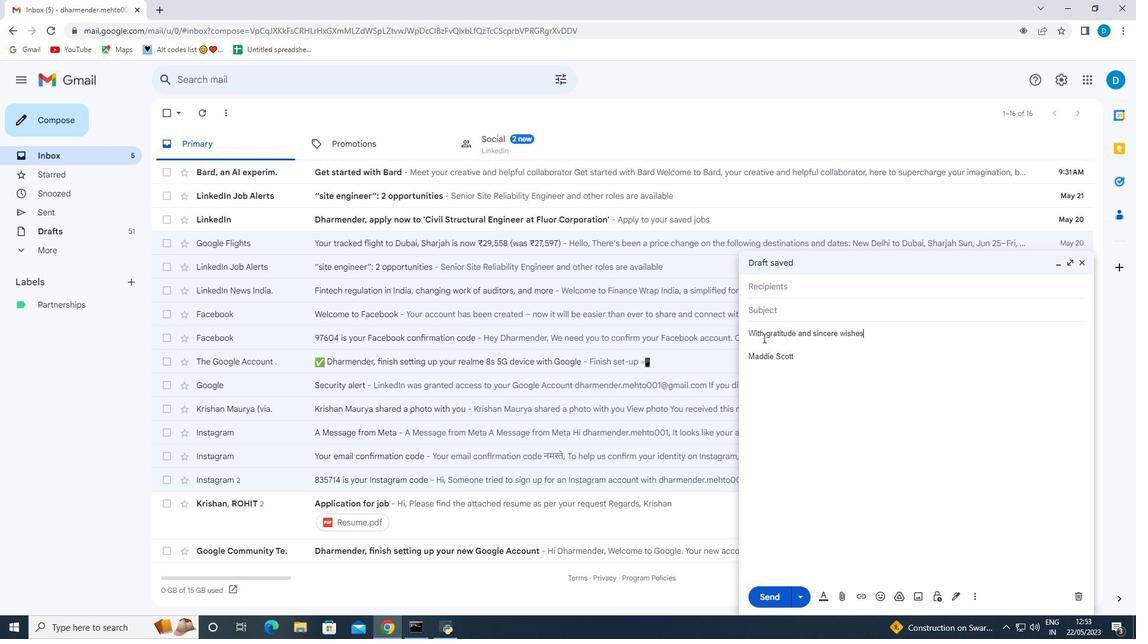 
Action: Mouse moved to (973, 595)
Screenshot: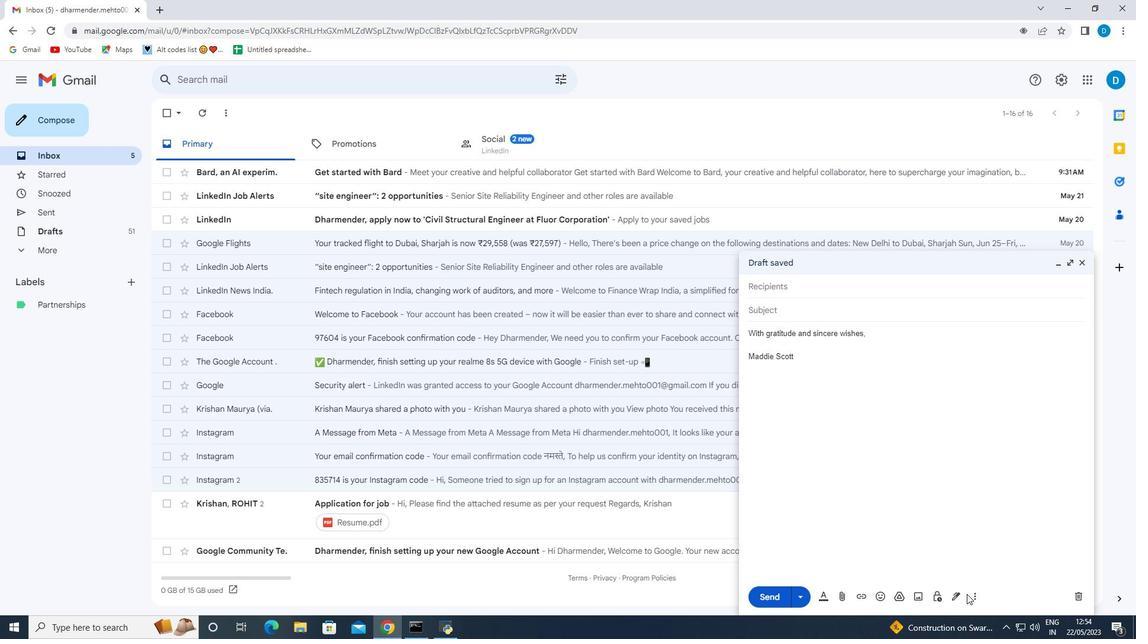 
Action: Mouse pressed left at (973, 595)
Screenshot: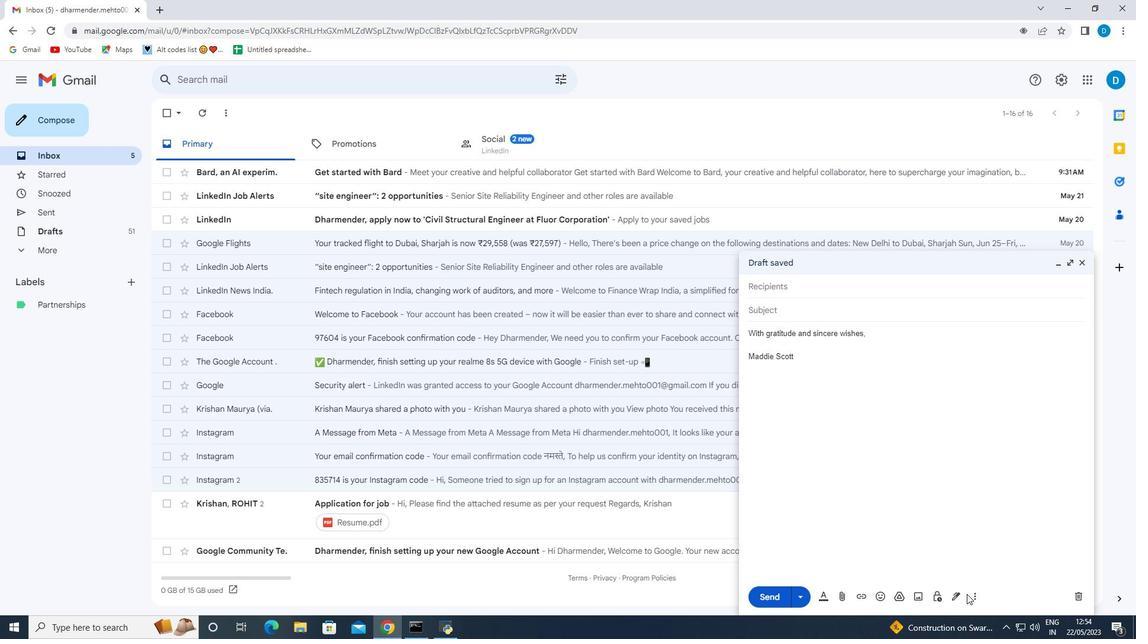 
Action: Mouse moved to (999, 489)
Screenshot: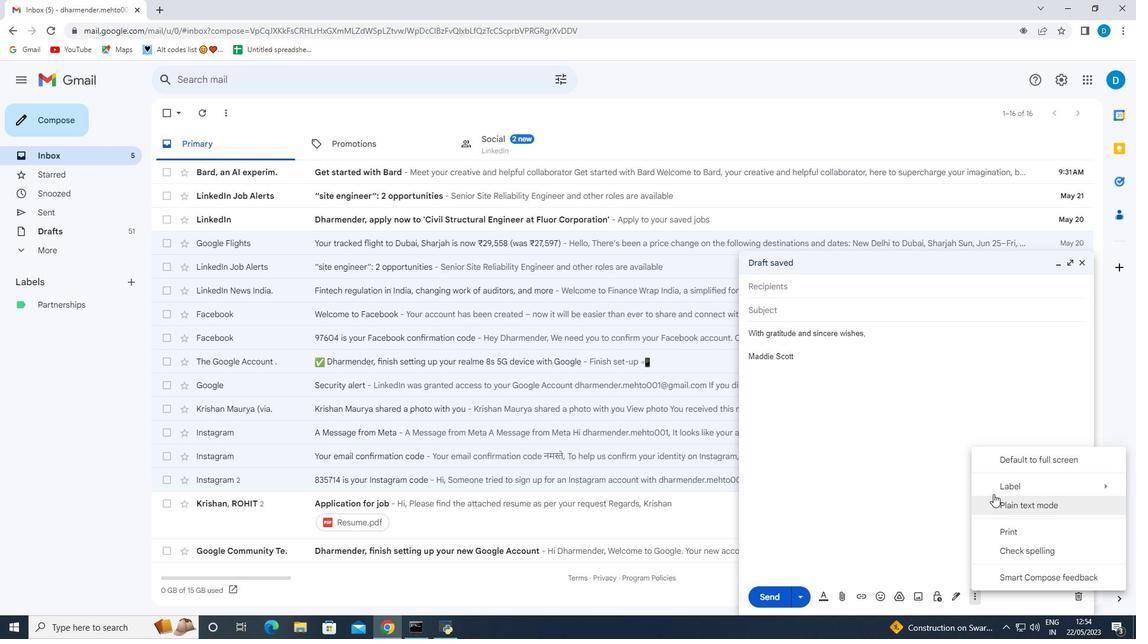 
Action: Mouse pressed left at (999, 489)
Screenshot: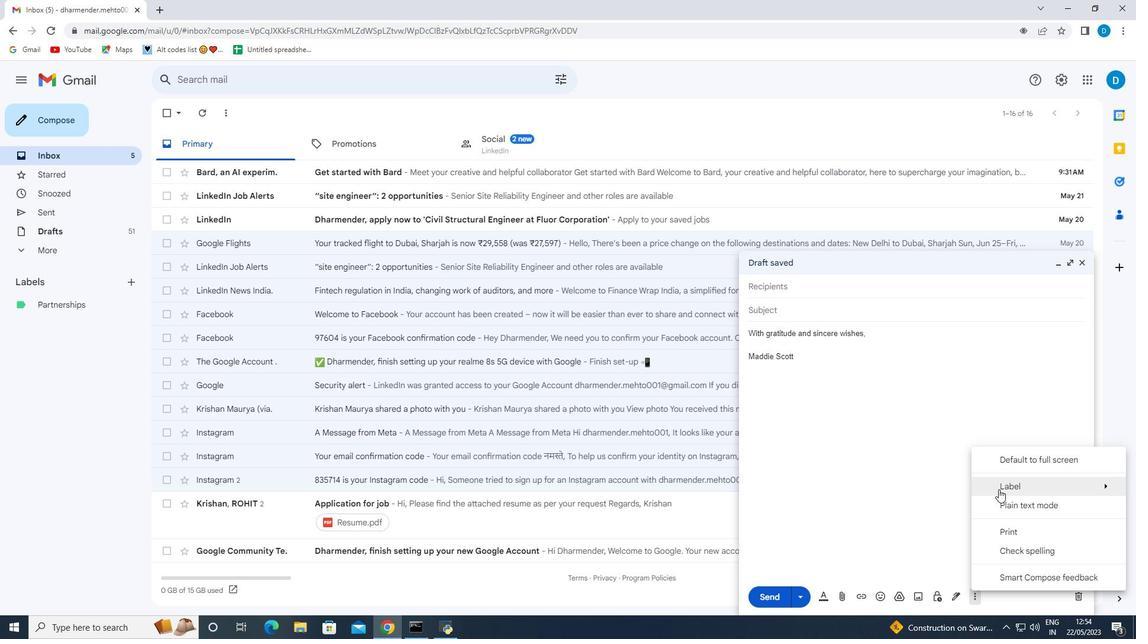 
Action: Mouse moved to (878, 459)
Screenshot: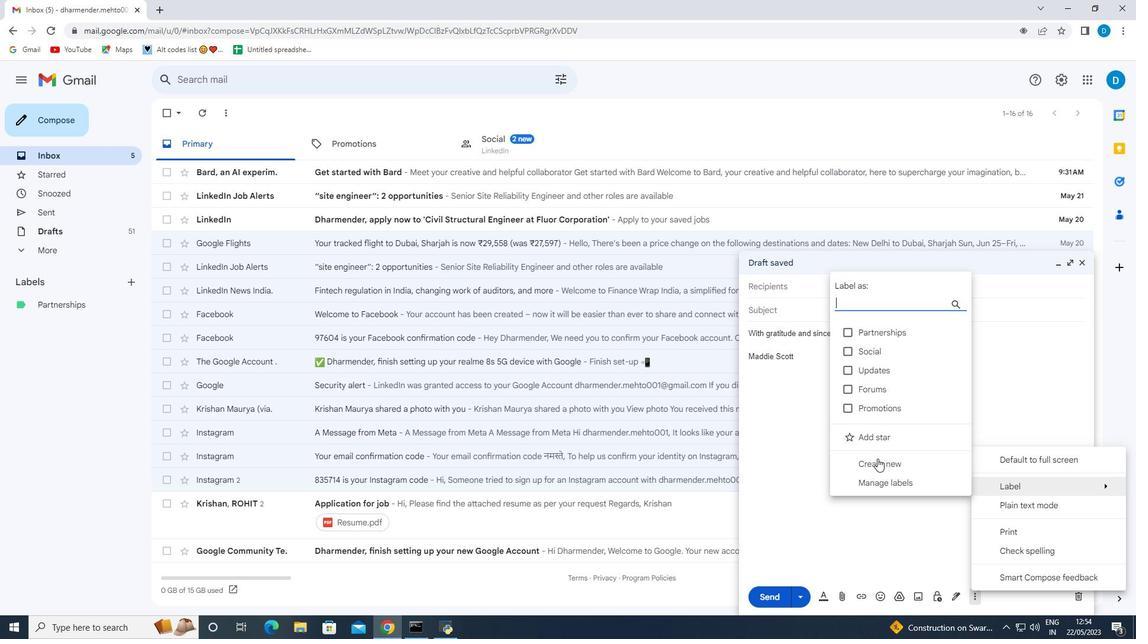
Action: Mouse pressed left at (878, 459)
Screenshot: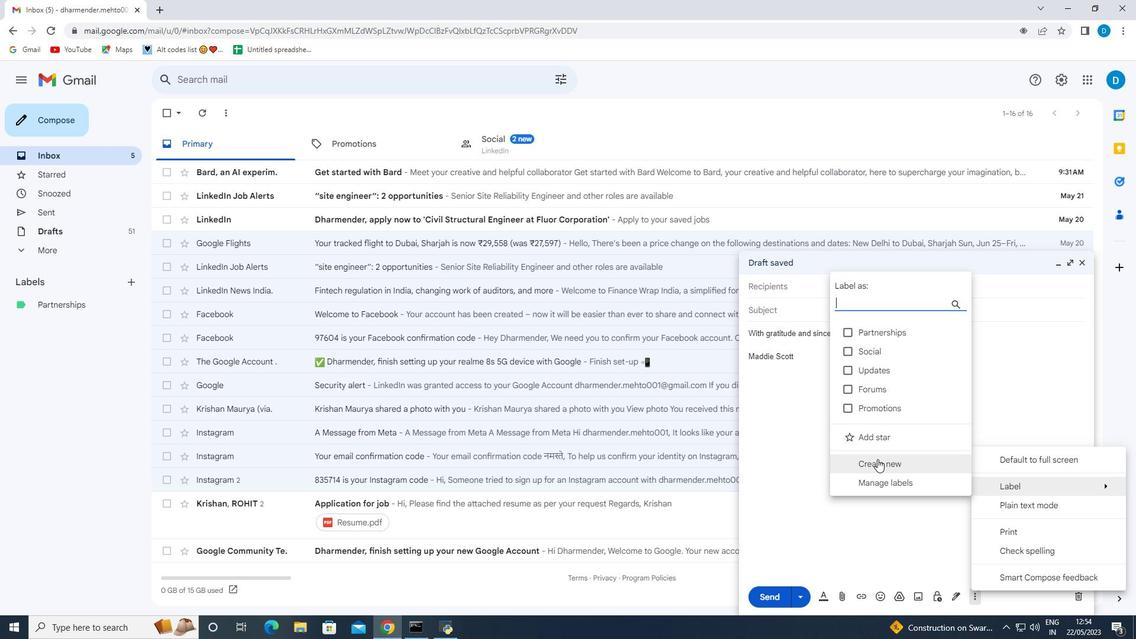 
Action: Mouse moved to (507, 322)
Screenshot: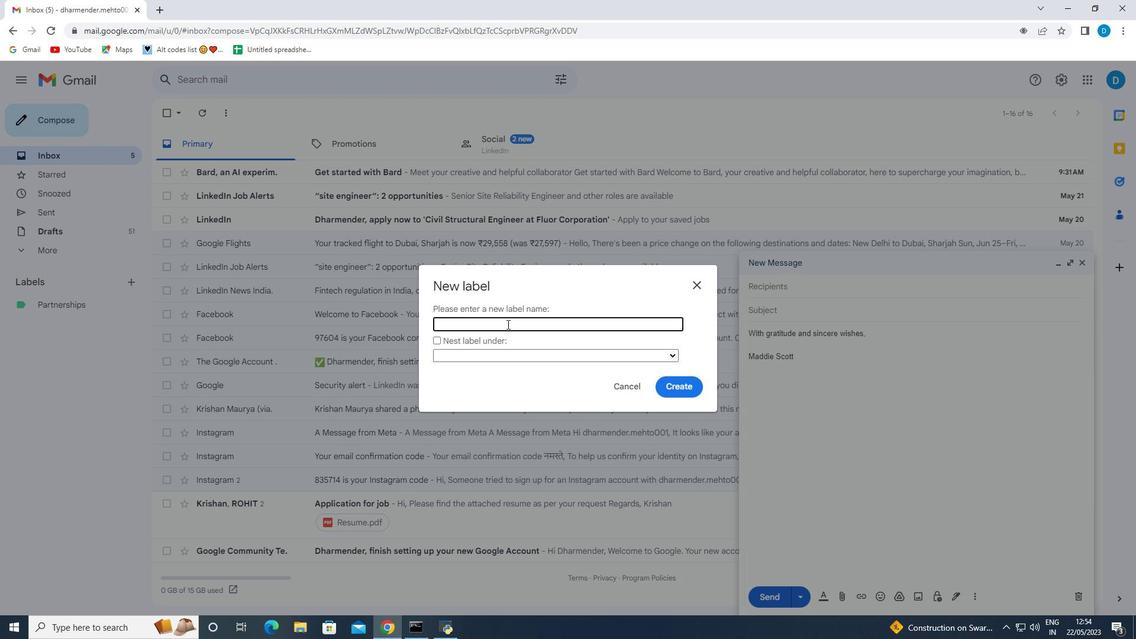 
Action: Mouse pressed left at (507, 322)
Screenshot: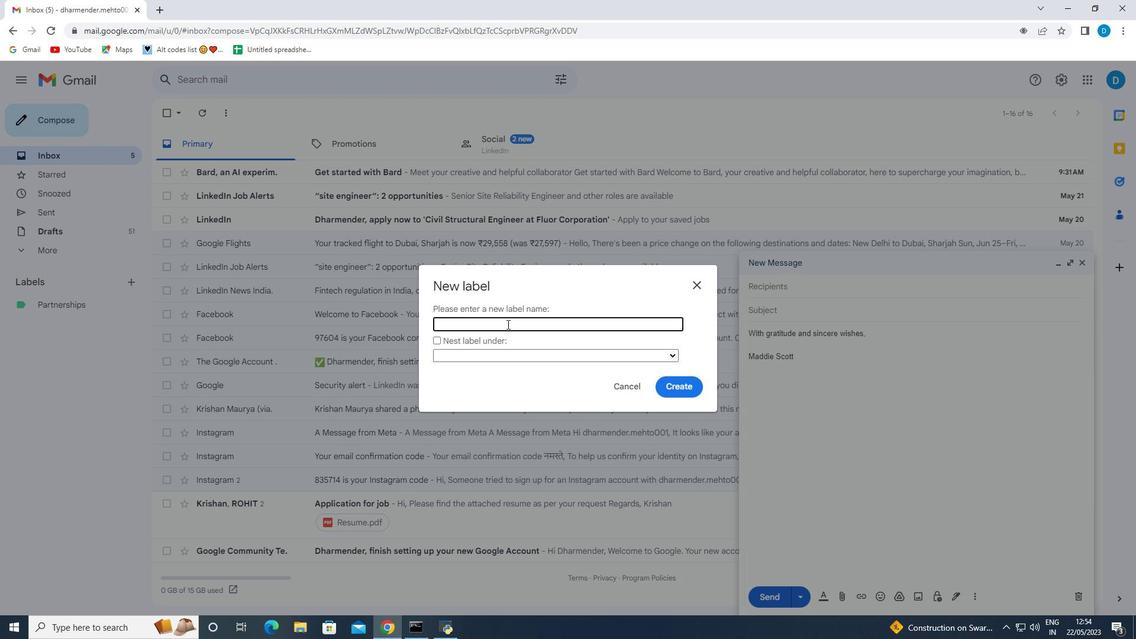 
Action: Key pressed <Key.shift><Key.shift><Key.shift><Key.shift><Key.shift><Key.shift><Key.shift><Key.shift><Key.shift><Key.shift><Key.shift><Key.shift><Key.shift>Legal<Key.space>agreements
Screenshot: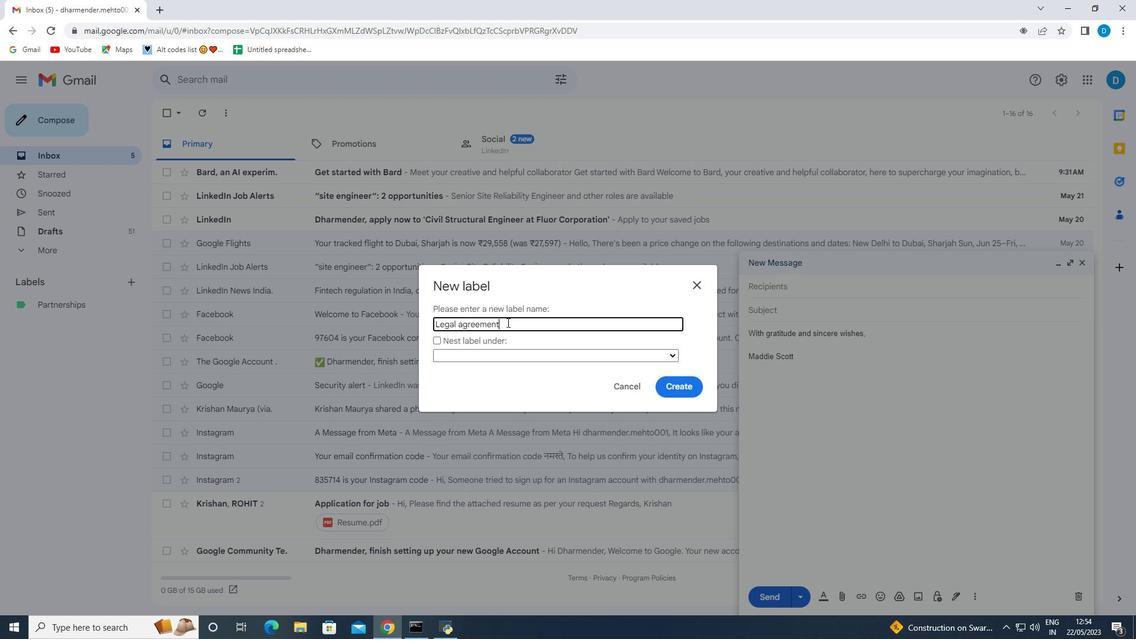 
Action: Mouse moved to (671, 386)
Screenshot: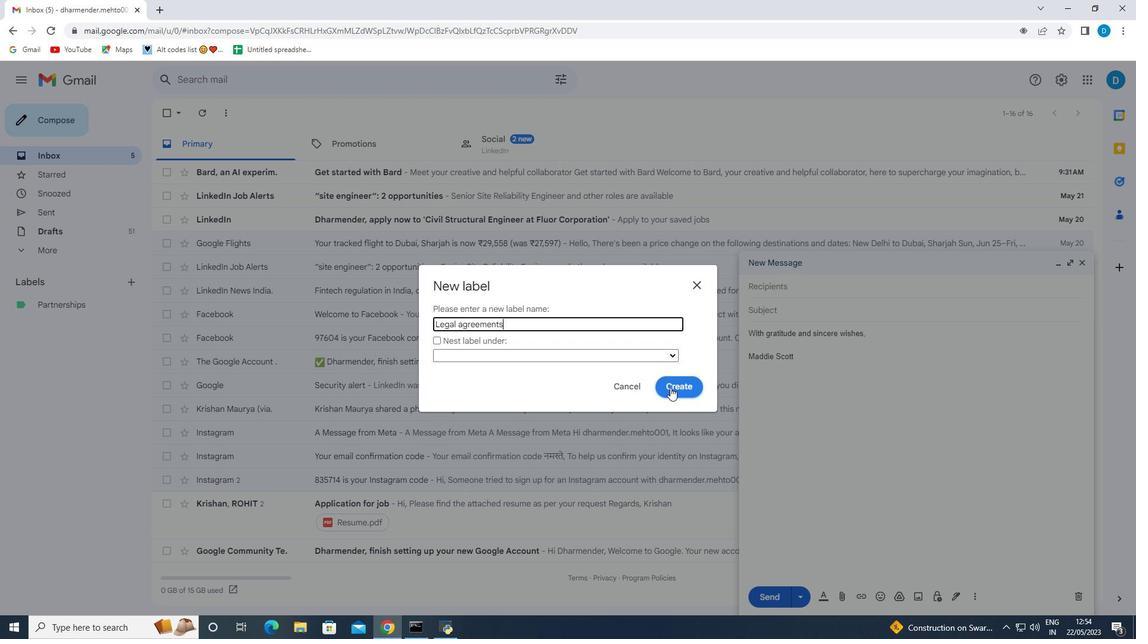 
Action: Mouse pressed left at (671, 386)
Screenshot: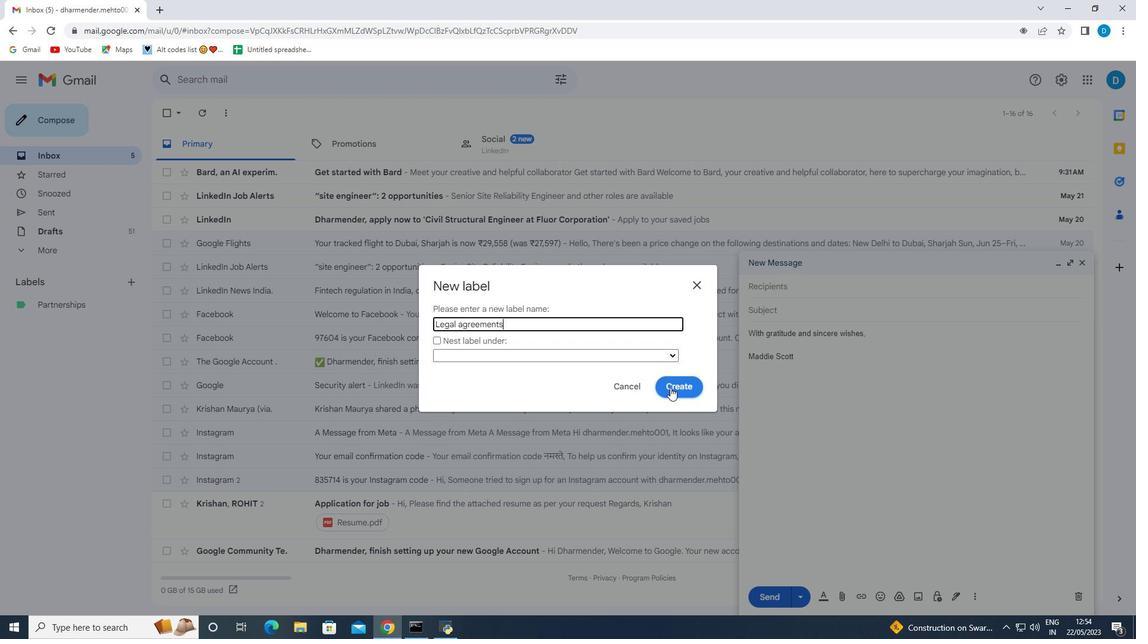 
Action: Mouse moved to (801, 288)
Screenshot: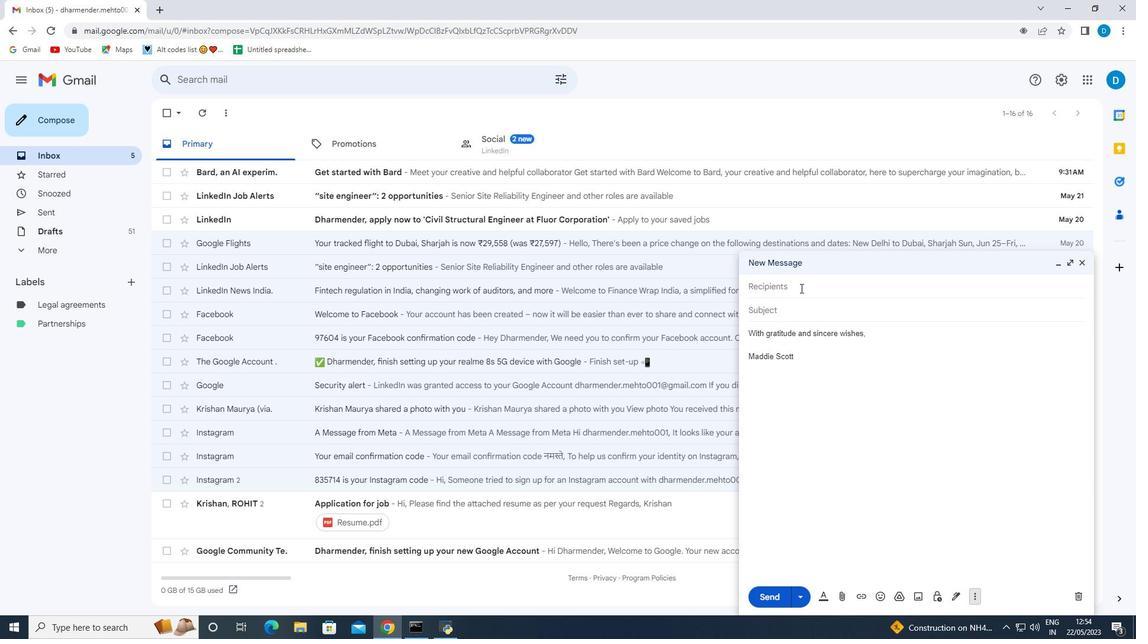 
Action: Mouse pressed left at (801, 288)
Screenshot: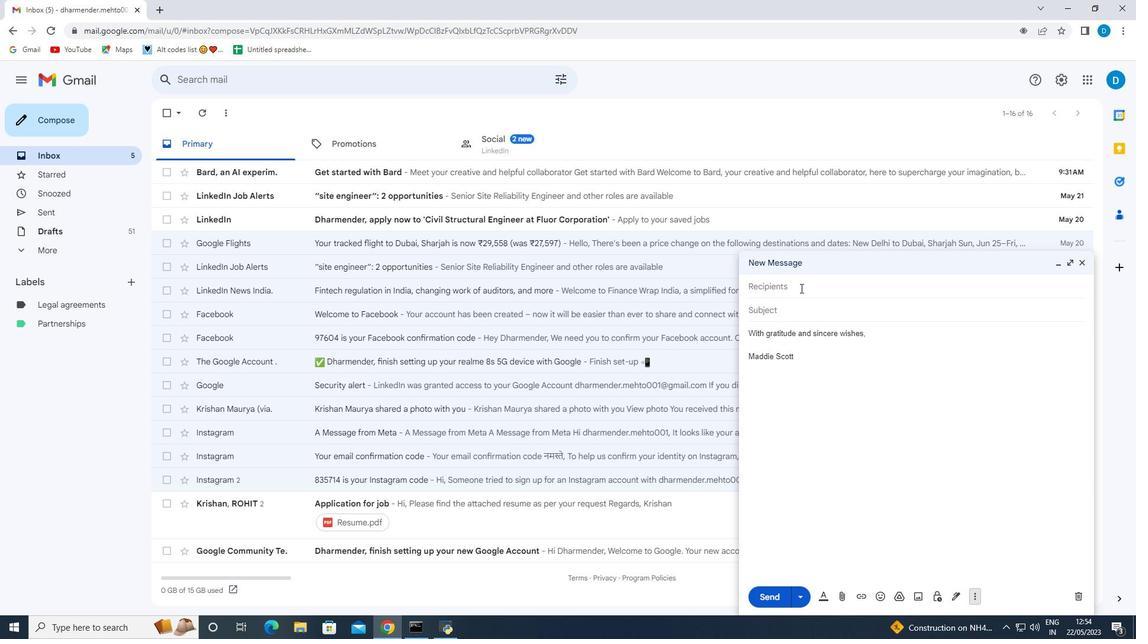 
Action: Mouse moved to (801, 288)
Screenshot: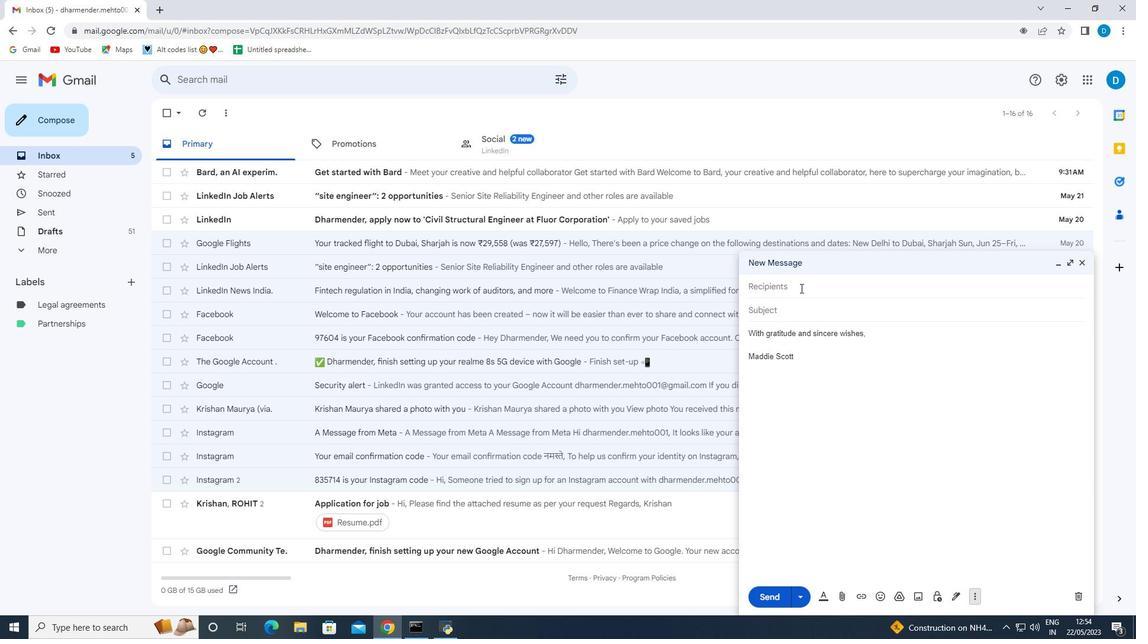 
Action: Key pressed softage.9<Key.shift>@softage.net
Screenshot: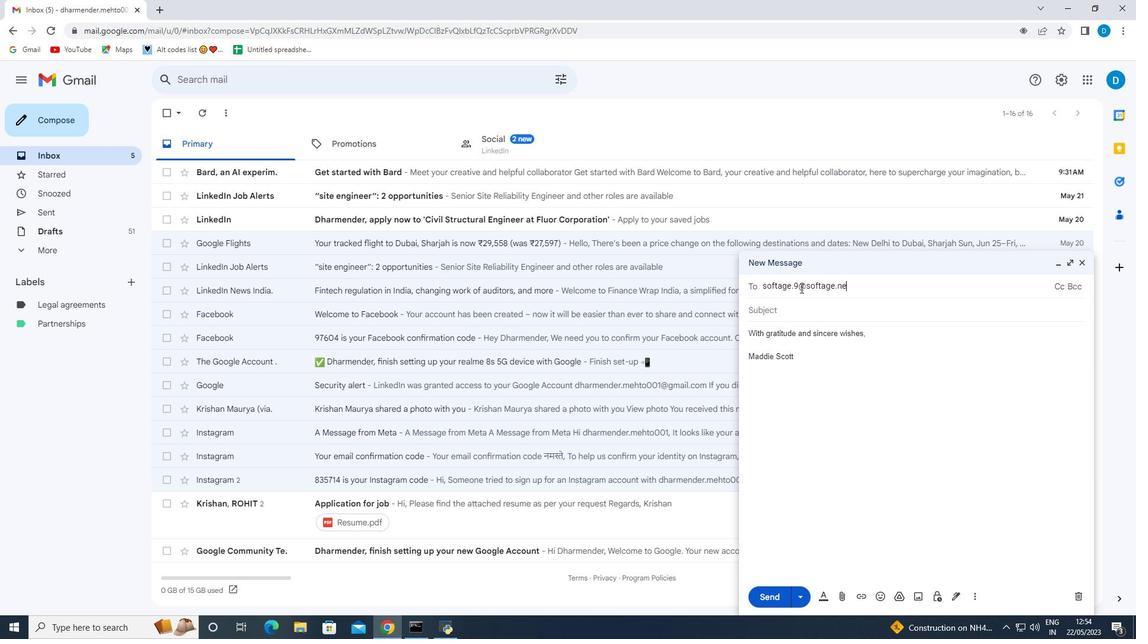 
Action: Mouse moved to (879, 312)
Screenshot: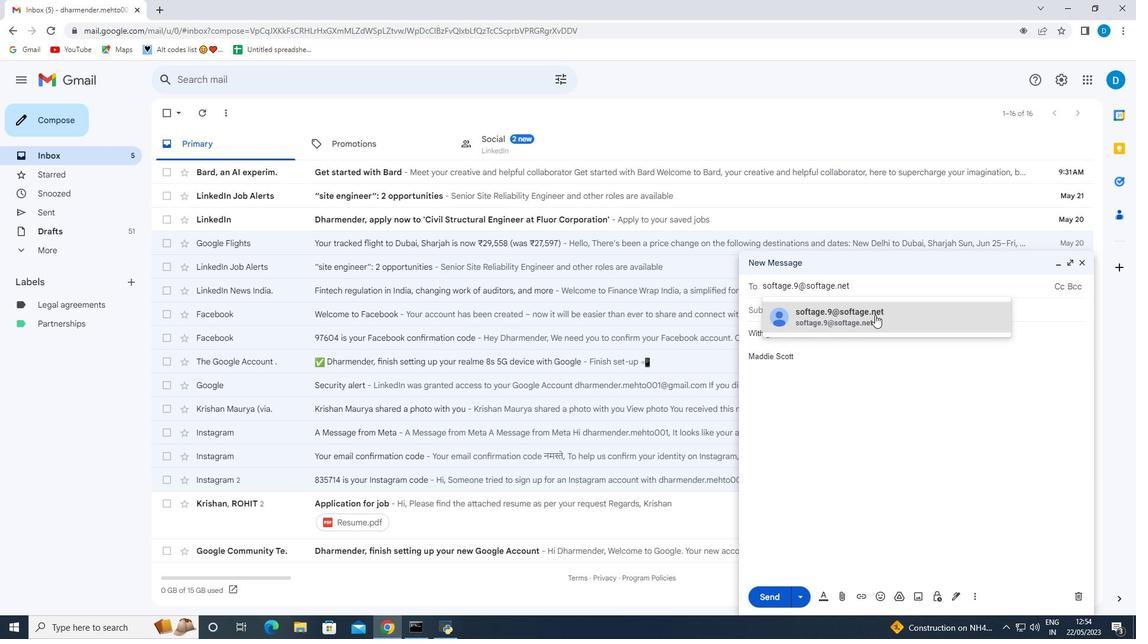 
Action: Mouse pressed left at (879, 312)
Screenshot: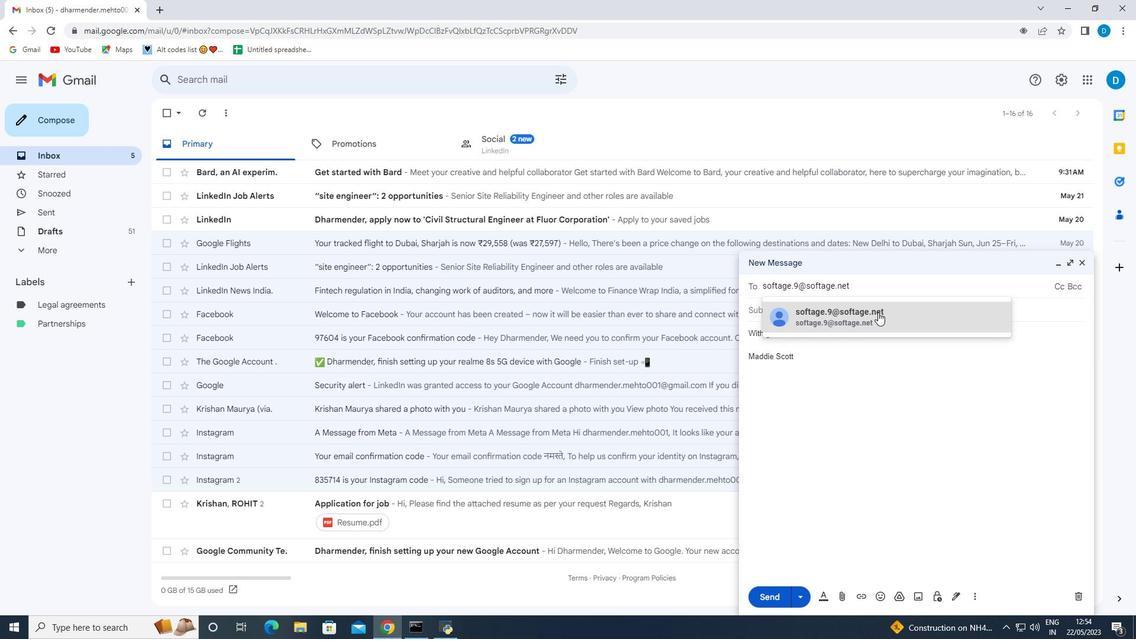
Action: Mouse moved to (844, 464)
Screenshot: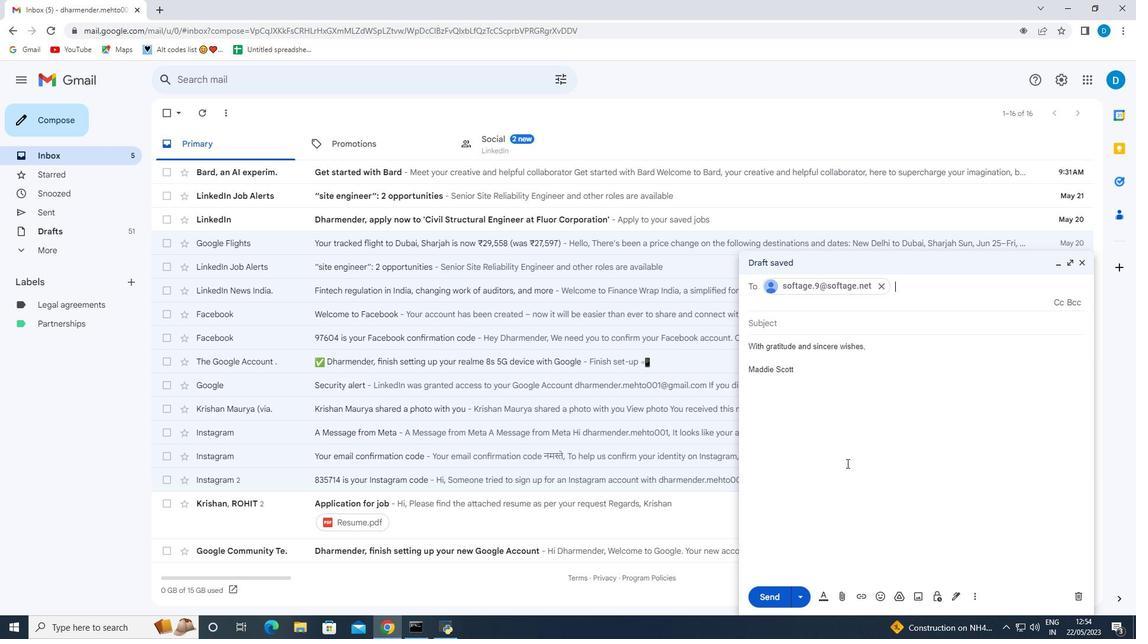 
Action: Mouse scrolled (844, 464) with delta (0, 0)
Screenshot: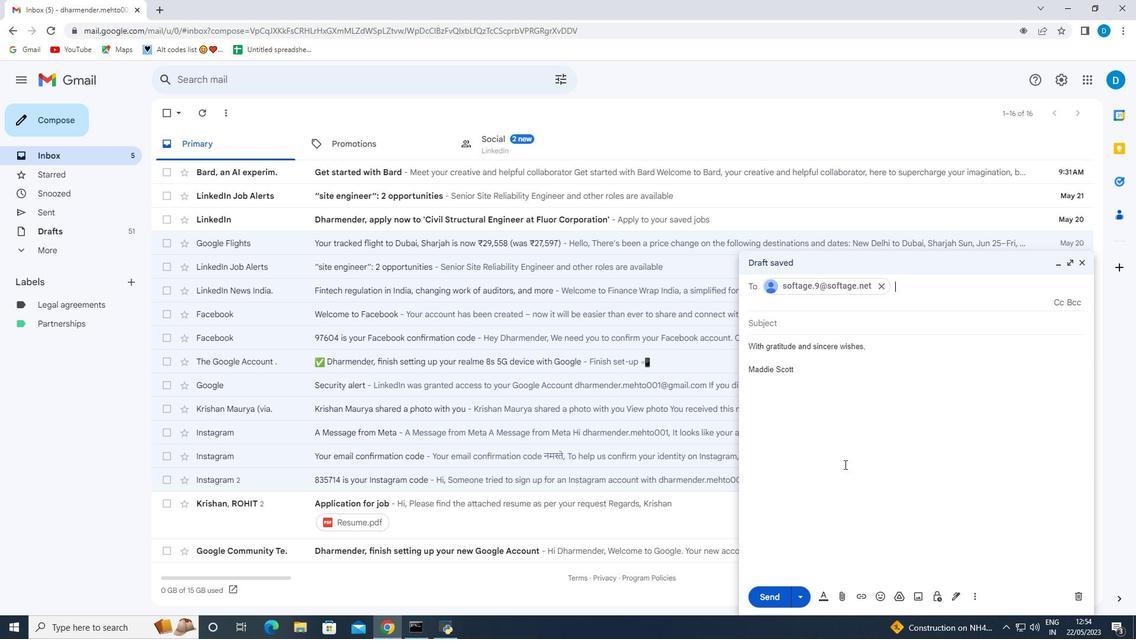 
Action: Mouse moved to (844, 465)
Screenshot: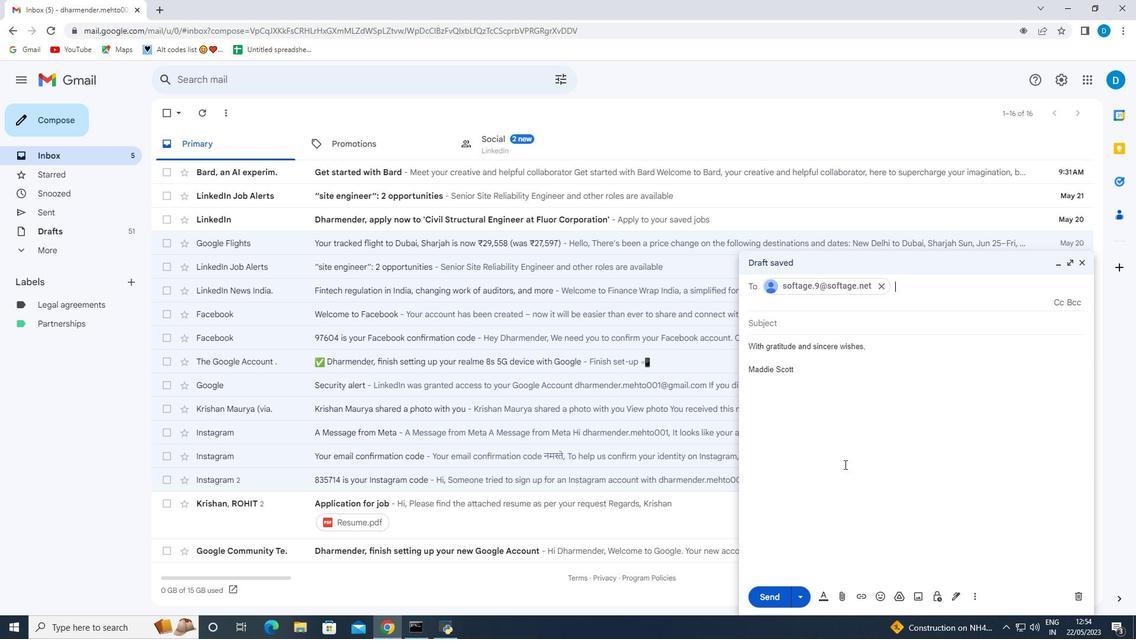
Action: Mouse scrolled (844, 464) with delta (0, 0)
Screenshot: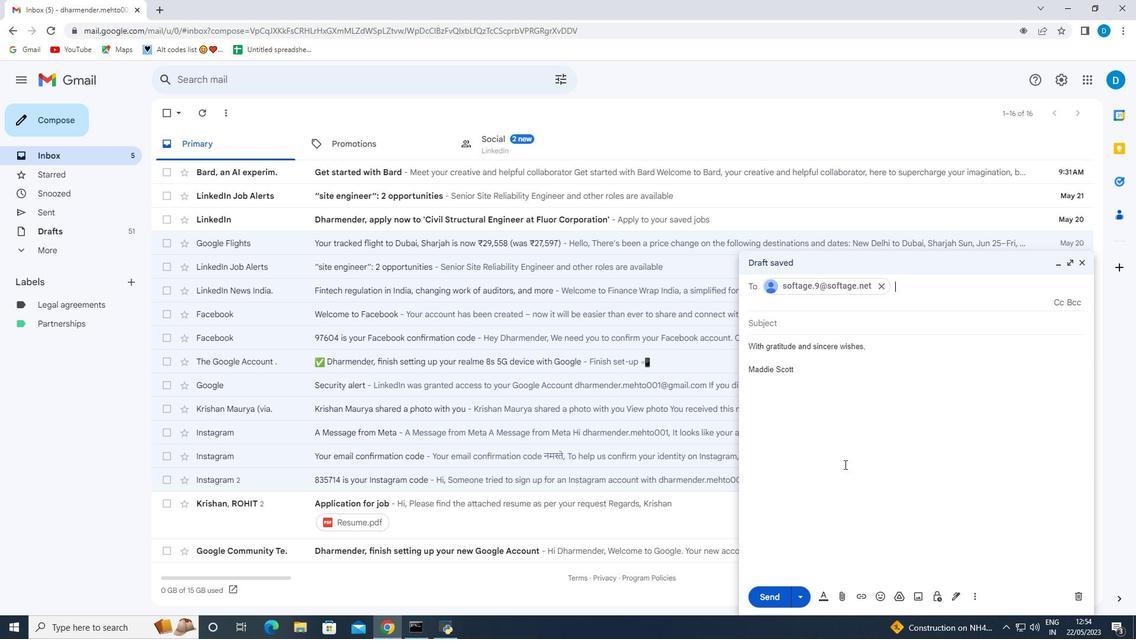 
Action: Mouse moved to (970, 602)
Screenshot: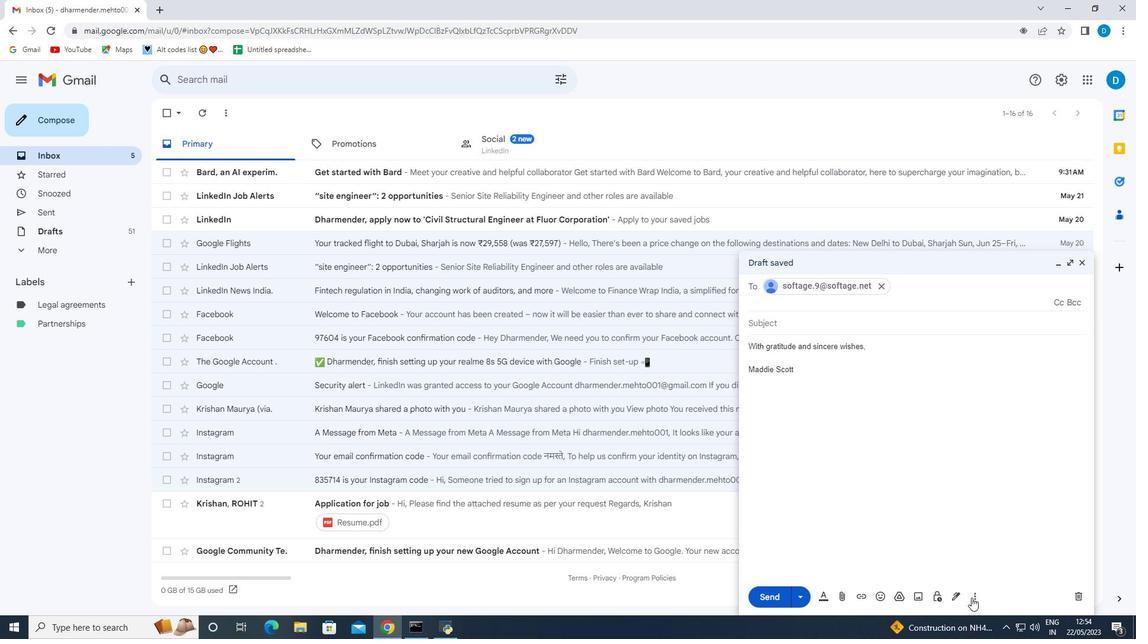 
Action: Mouse pressed left at (970, 602)
Screenshot: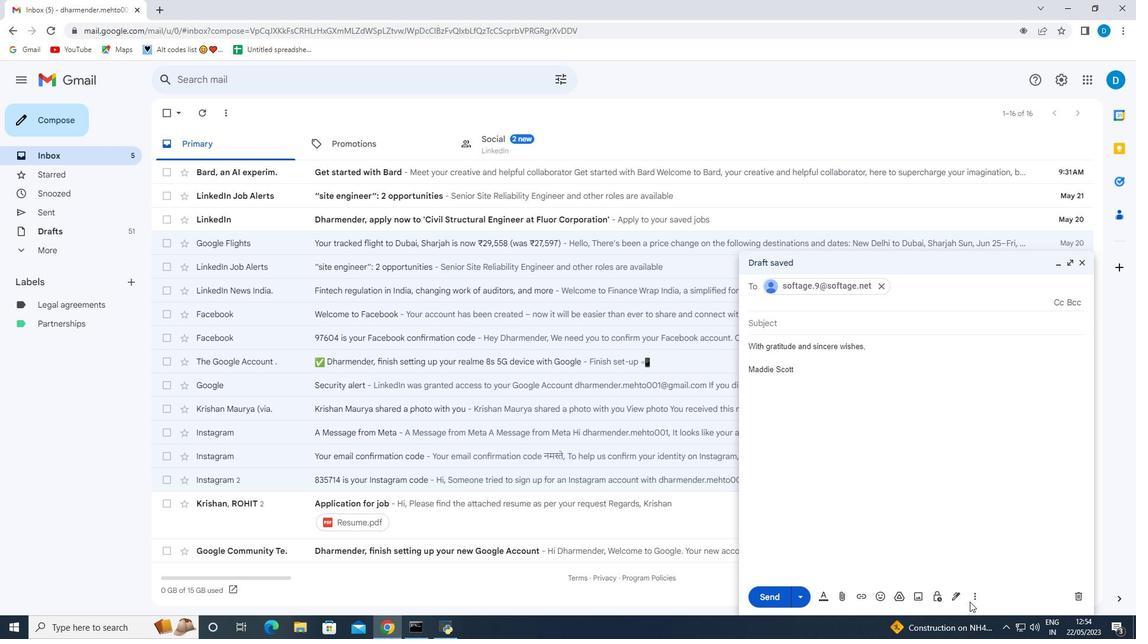 
Action: Mouse moved to (972, 600)
Screenshot: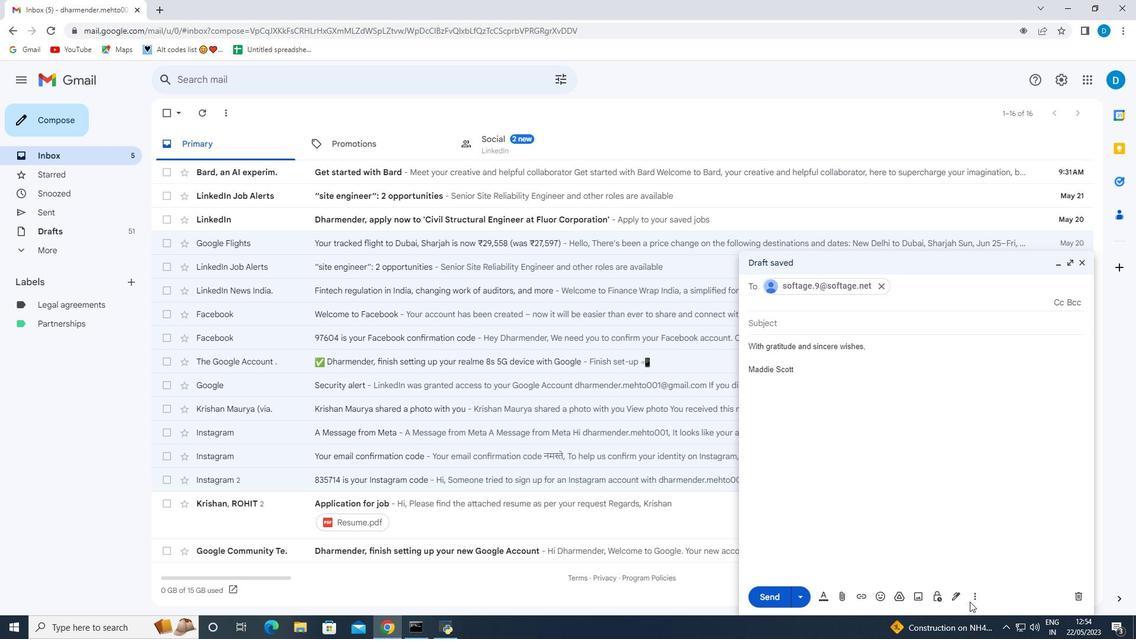 
Action: Mouse pressed left at (972, 600)
Screenshot: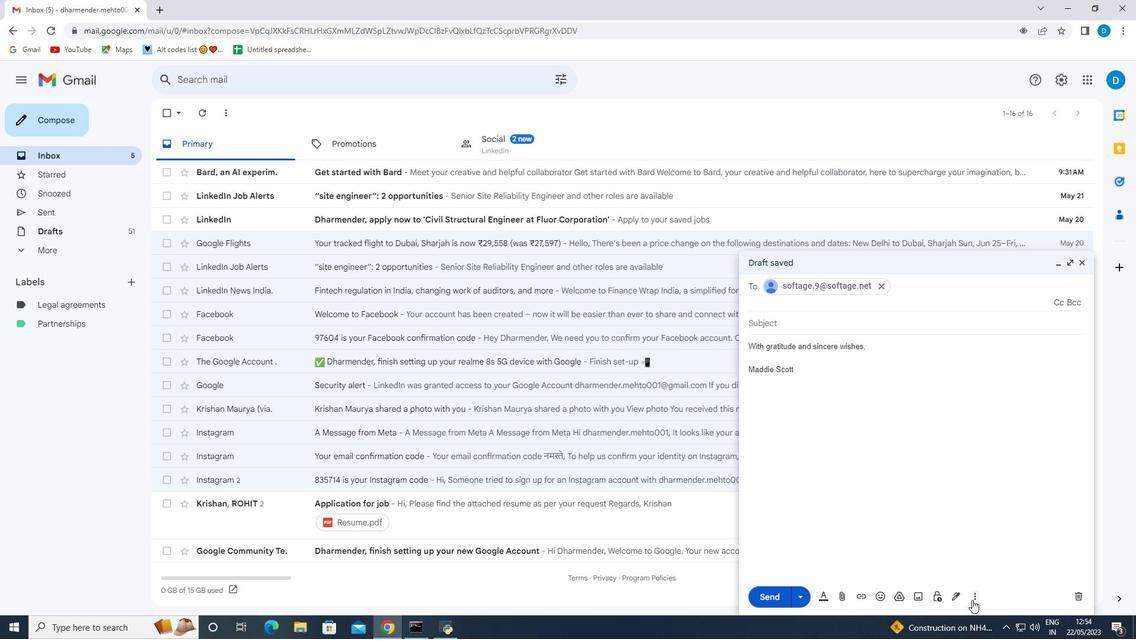 
Action: Mouse moved to (1004, 492)
Screenshot: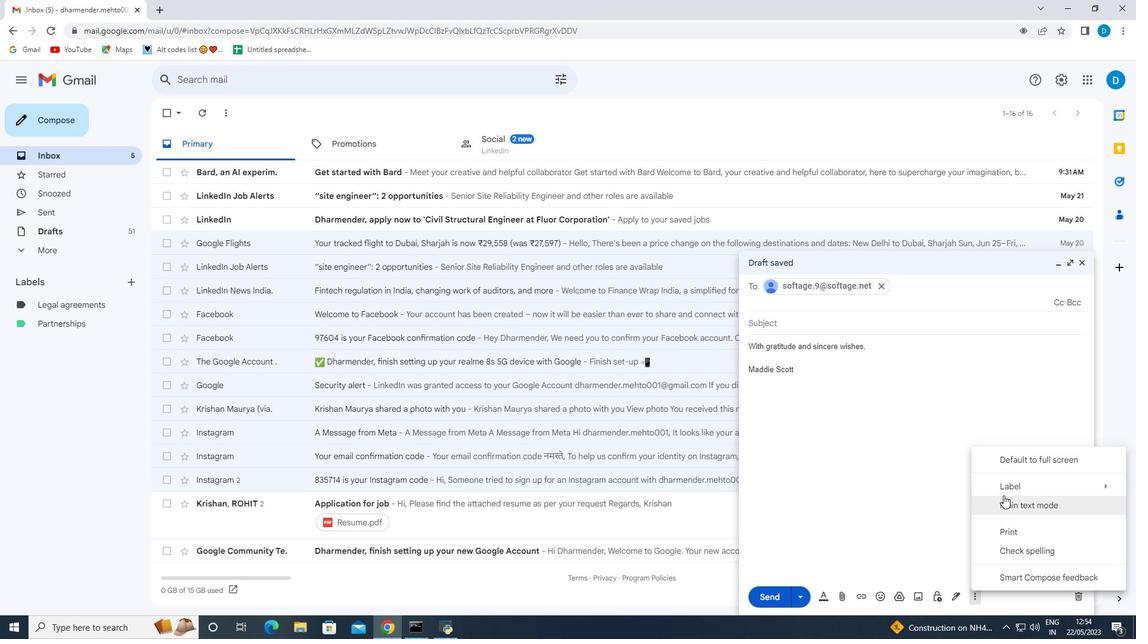 
Action: Mouse pressed left at (1004, 492)
Screenshot: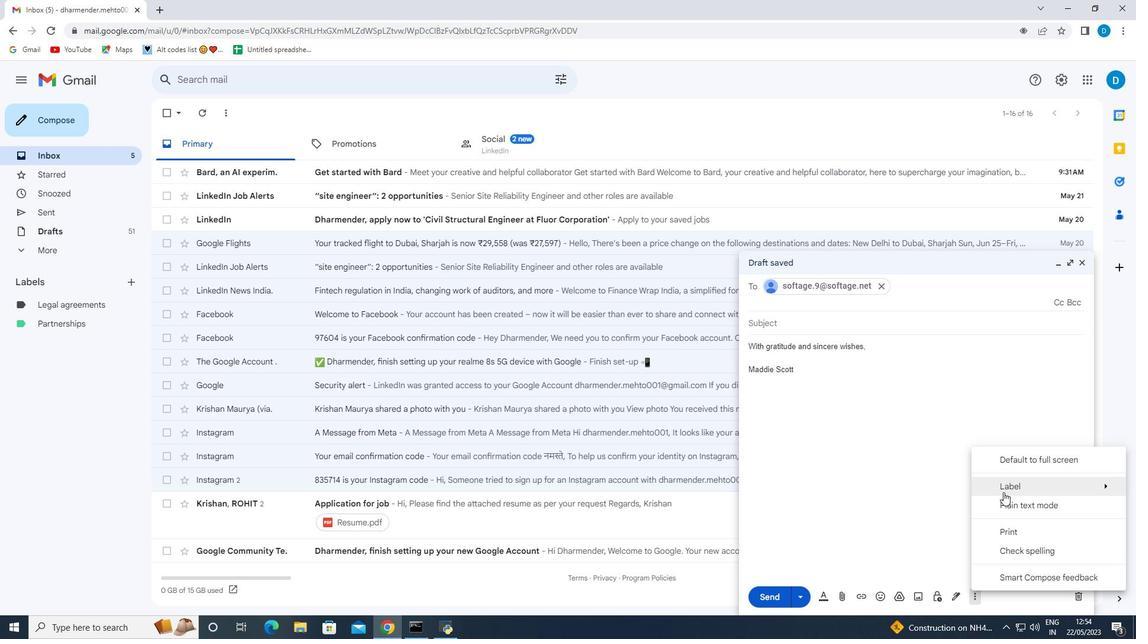 
Action: Mouse moved to (853, 314)
Screenshot: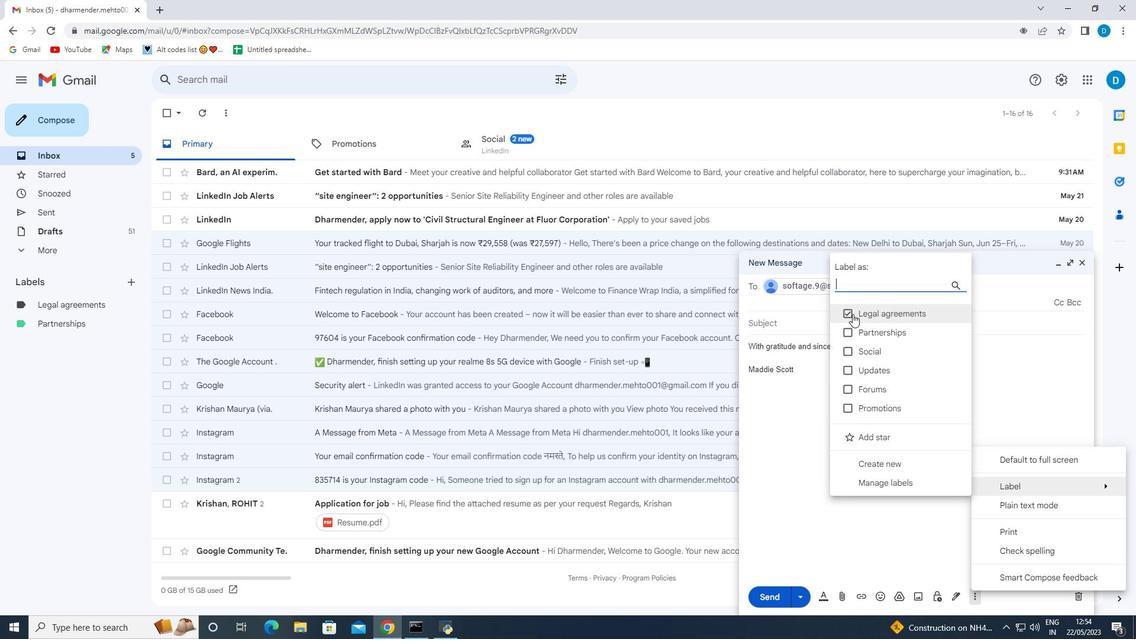 
Action: Mouse pressed left at (853, 314)
Screenshot: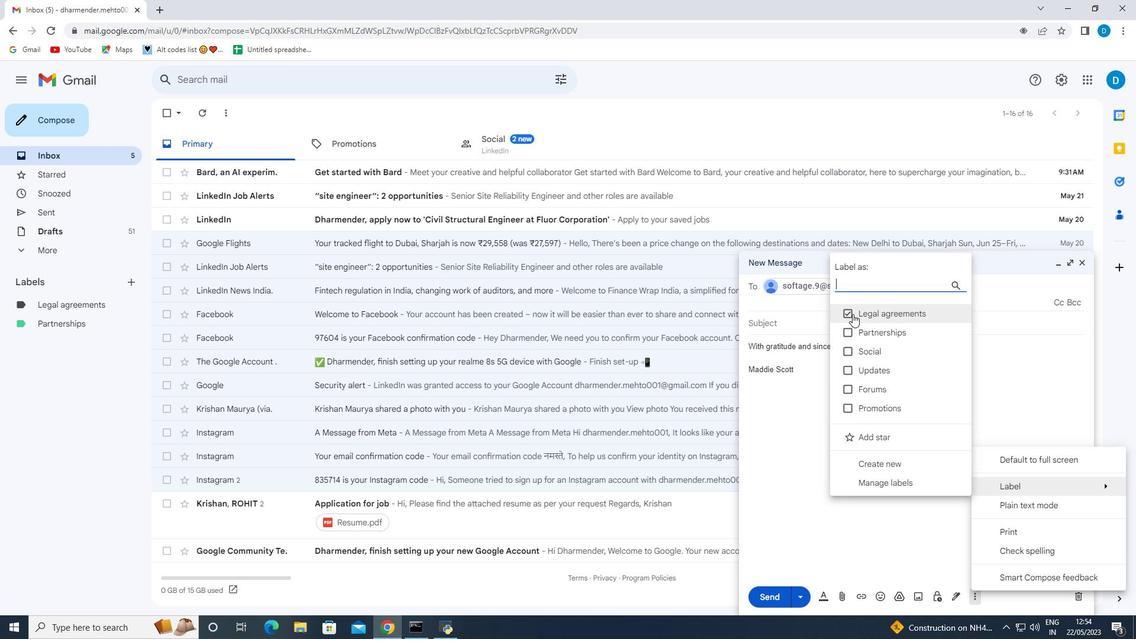 
Action: Mouse moved to (850, 314)
Screenshot: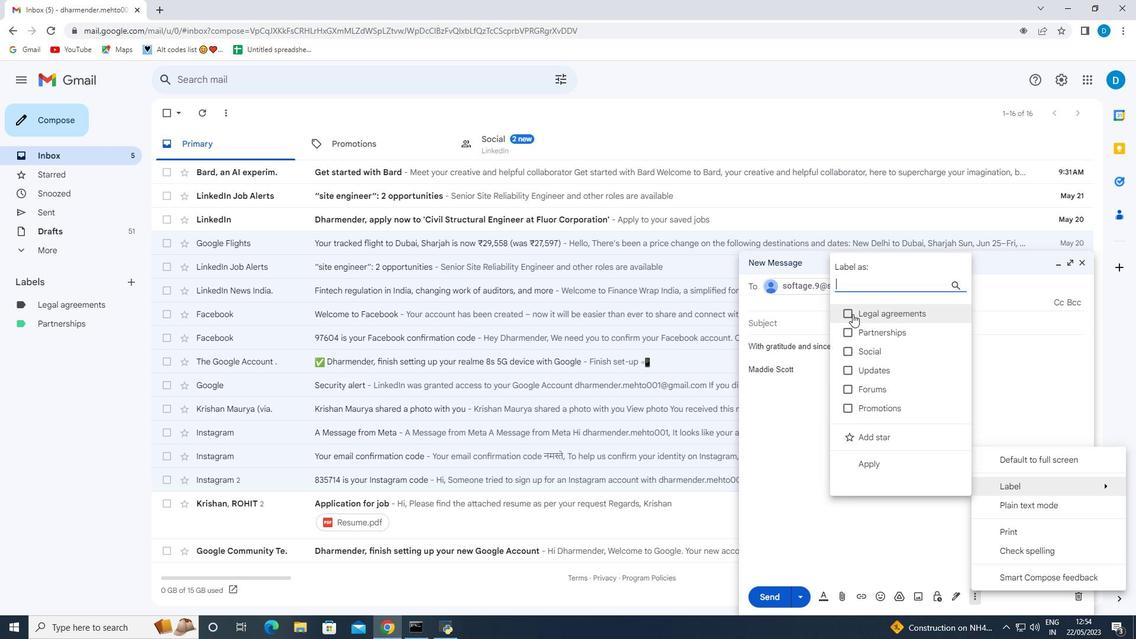 
Action: Mouse pressed left at (850, 314)
Screenshot: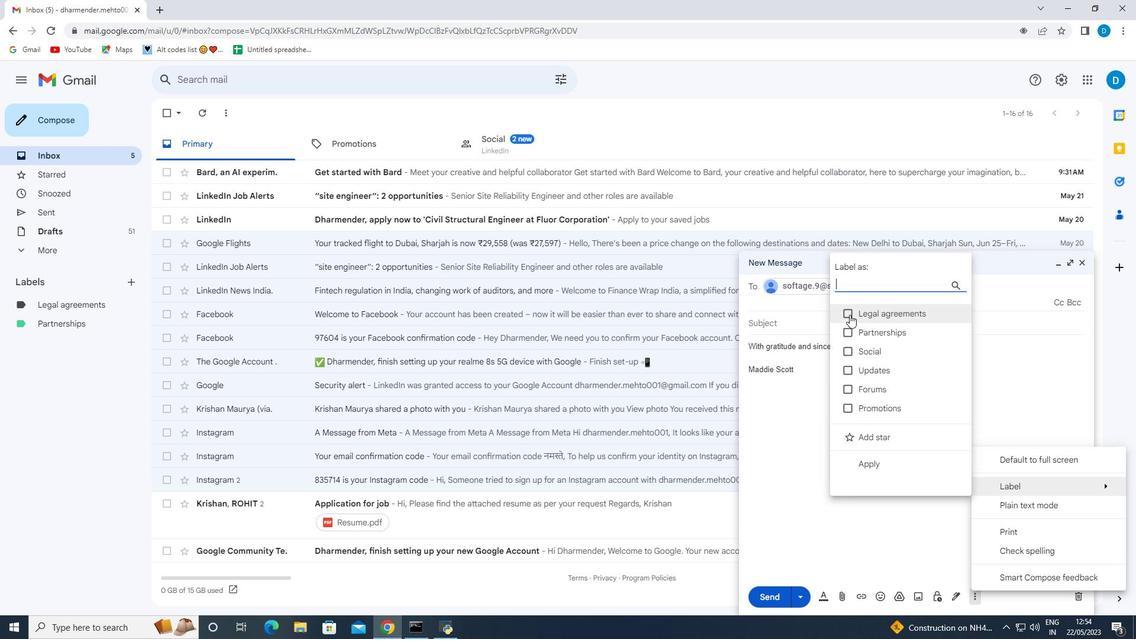 
Action: Mouse moved to (763, 502)
Screenshot: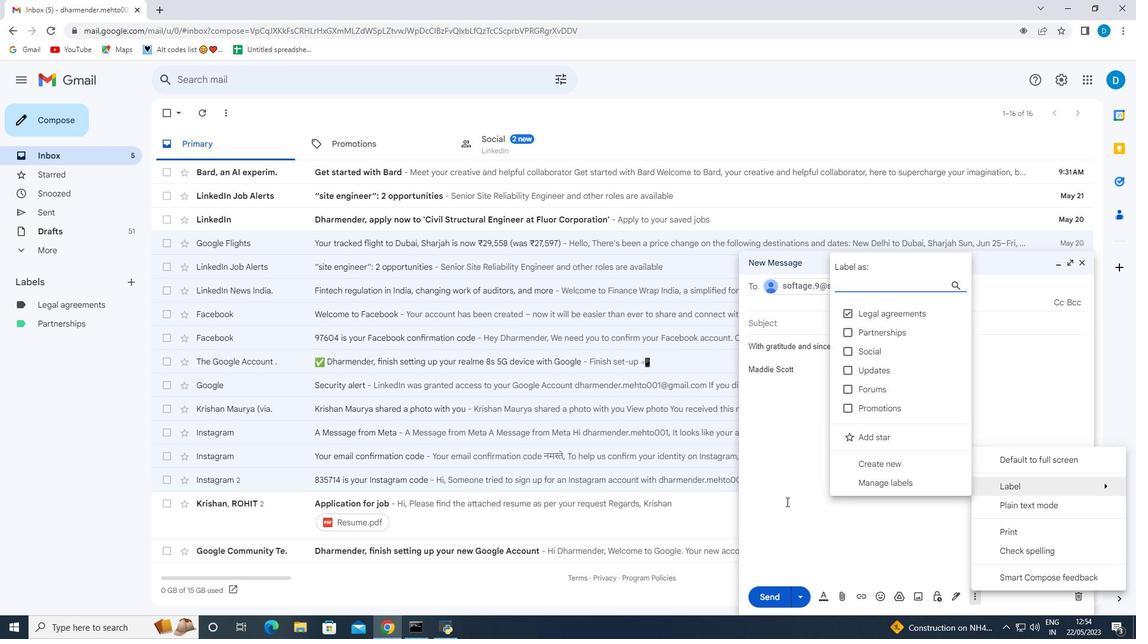 
Action: Mouse pressed left at (763, 502)
Screenshot: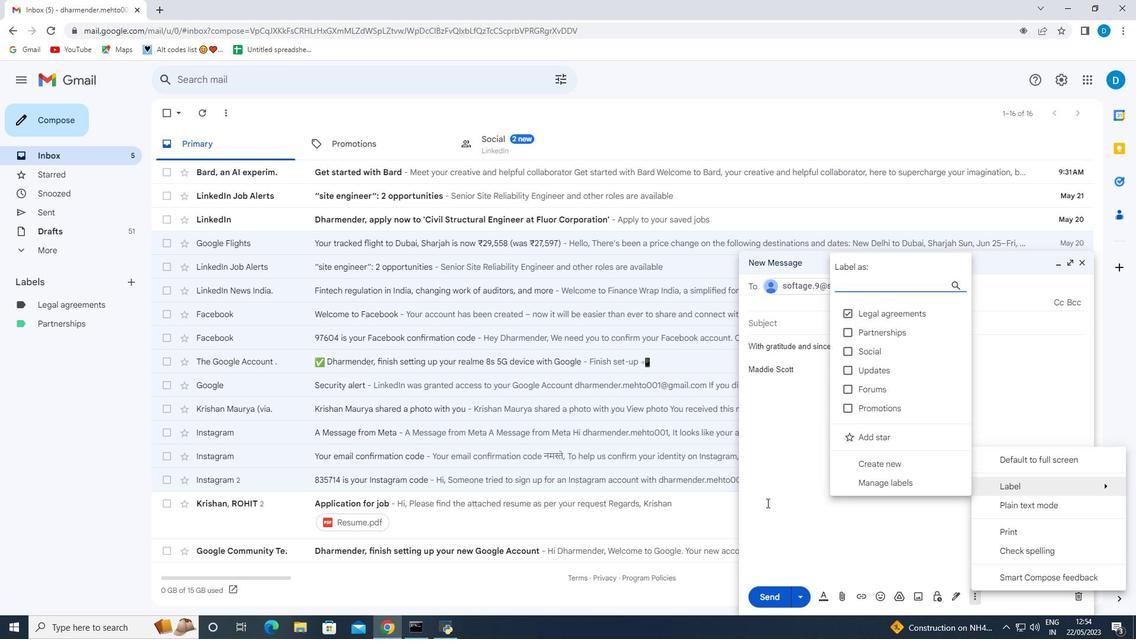 
Action: Mouse moved to (816, 484)
Screenshot: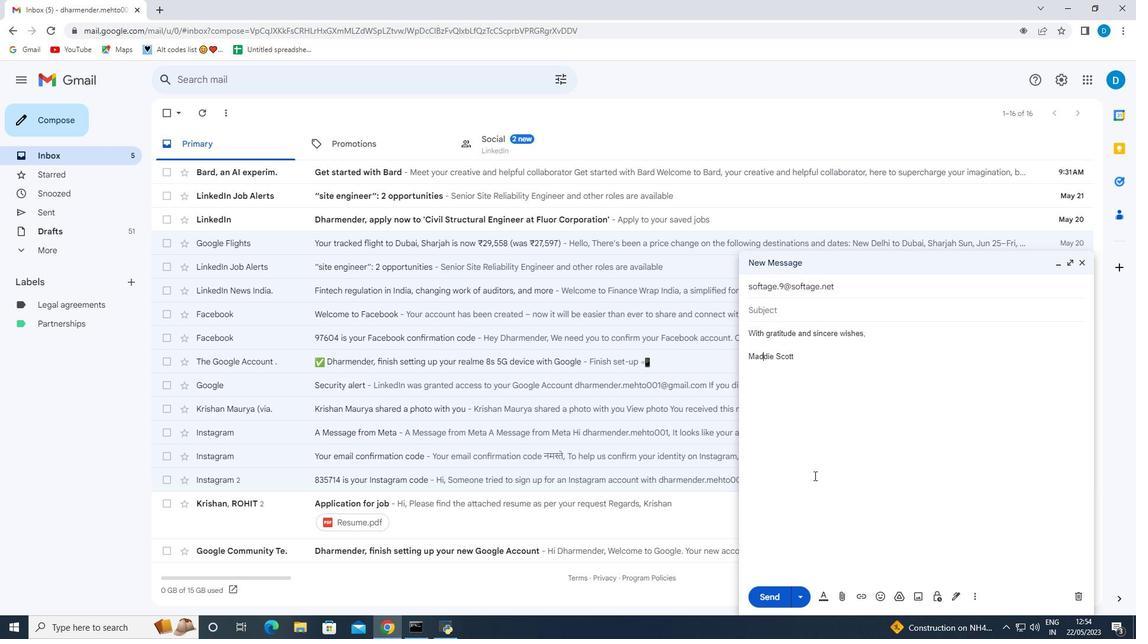 
Action: Mouse scrolled (816, 484) with delta (0, 0)
Screenshot: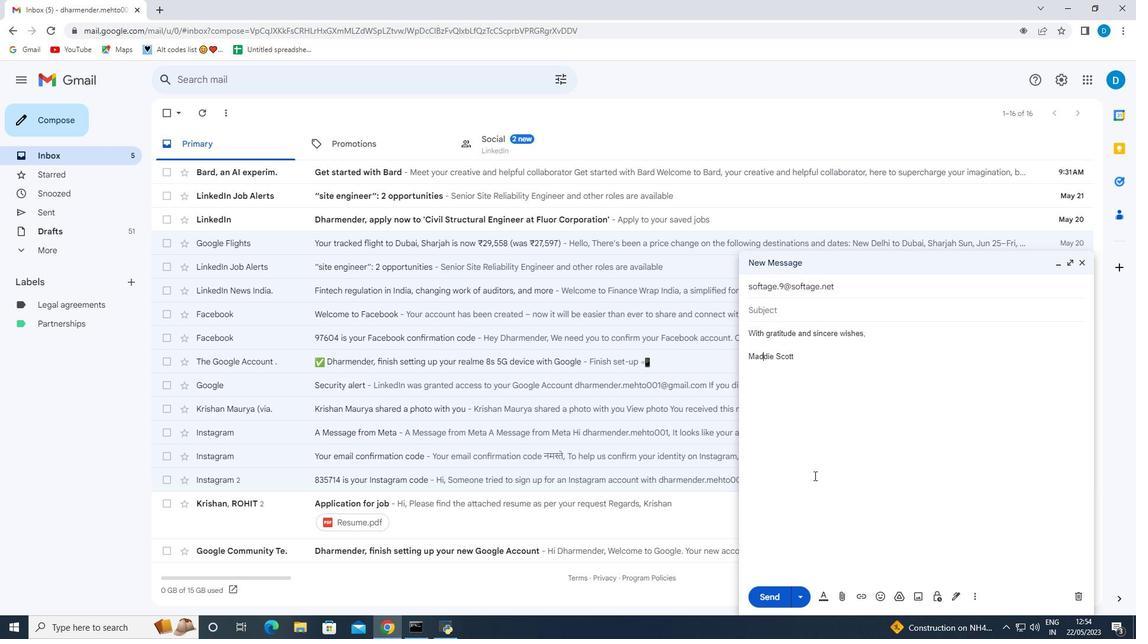 
Action: Mouse moved to (830, 507)
Screenshot: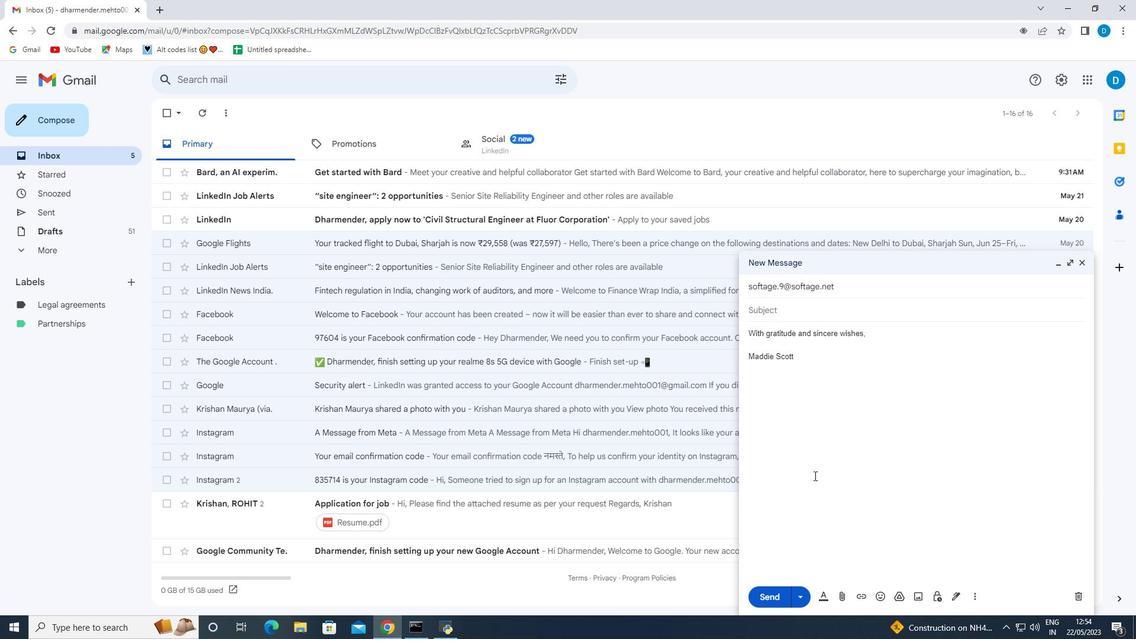 
Action: Mouse scrolled (825, 502) with delta (0, 0)
Screenshot: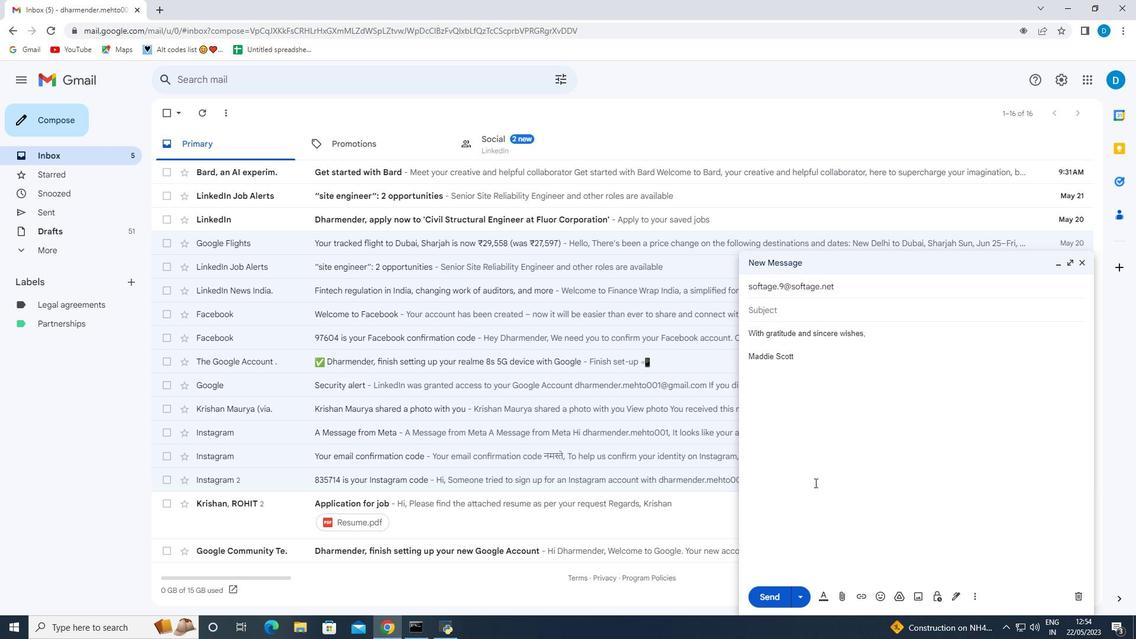 
Action: Mouse moved to (853, 530)
Screenshot: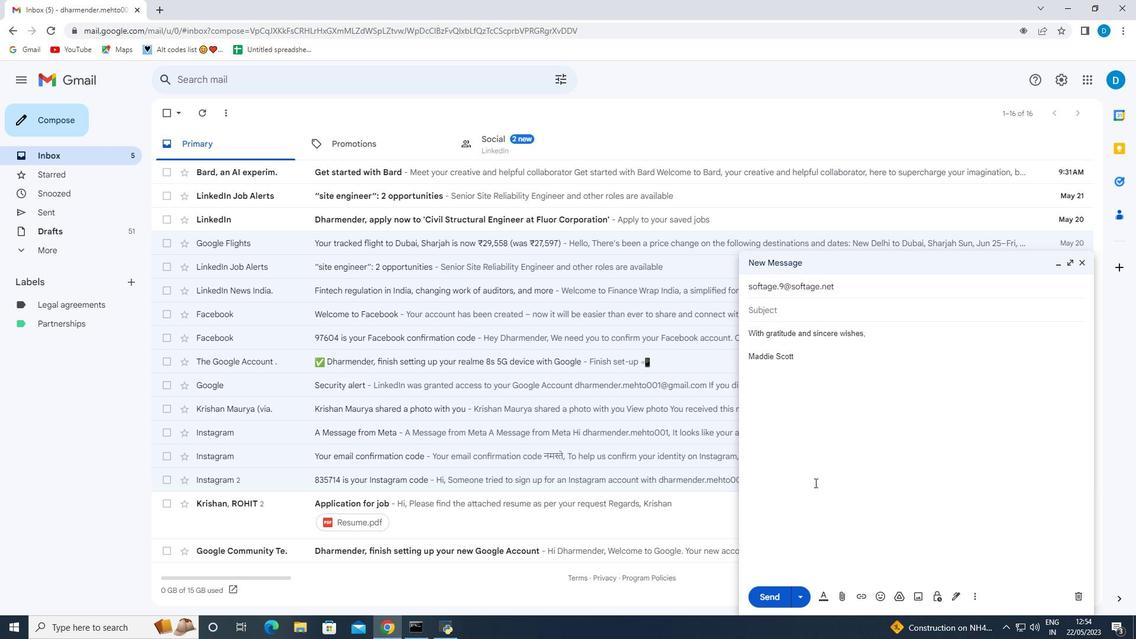 
Action: Mouse scrolled (853, 529) with delta (0, 0)
Screenshot: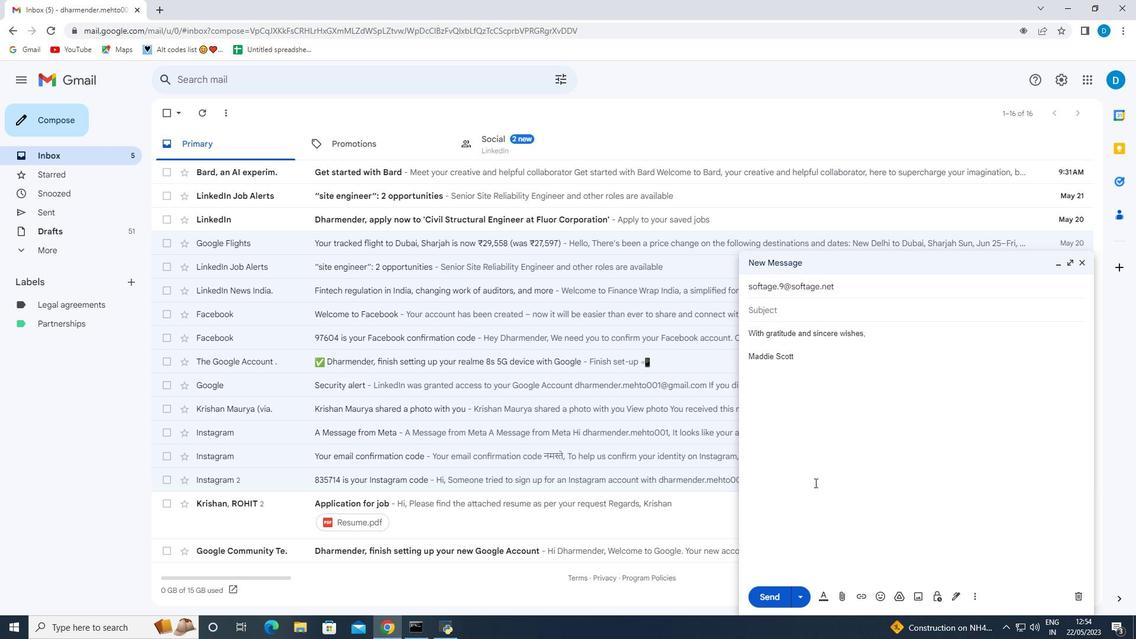 
Action: Mouse moved to (857, 531)
Screenshot: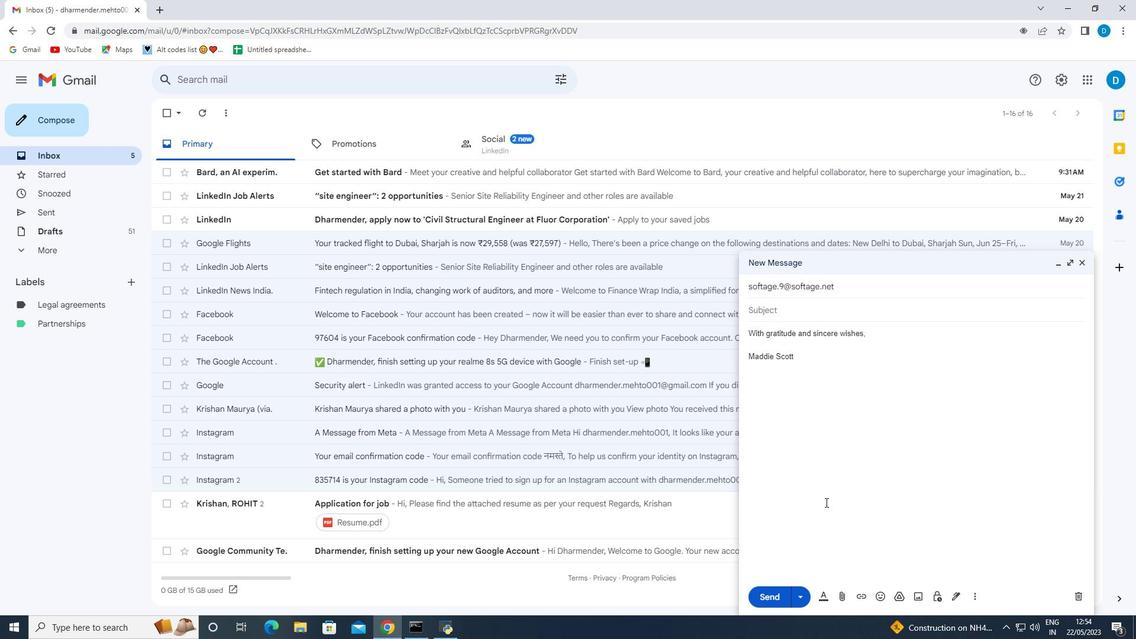 
Action: Mouse scrolled (857, 531) with delta (0, 0)
Screenshot: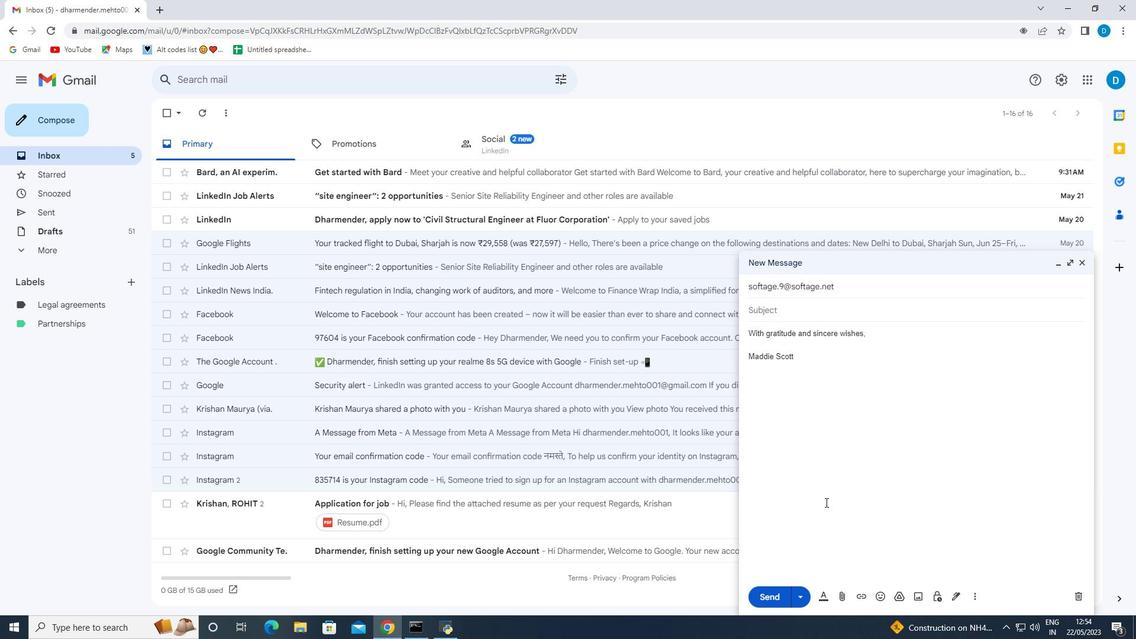 
Action: Mouse moved to (869, 499)
Screenshot: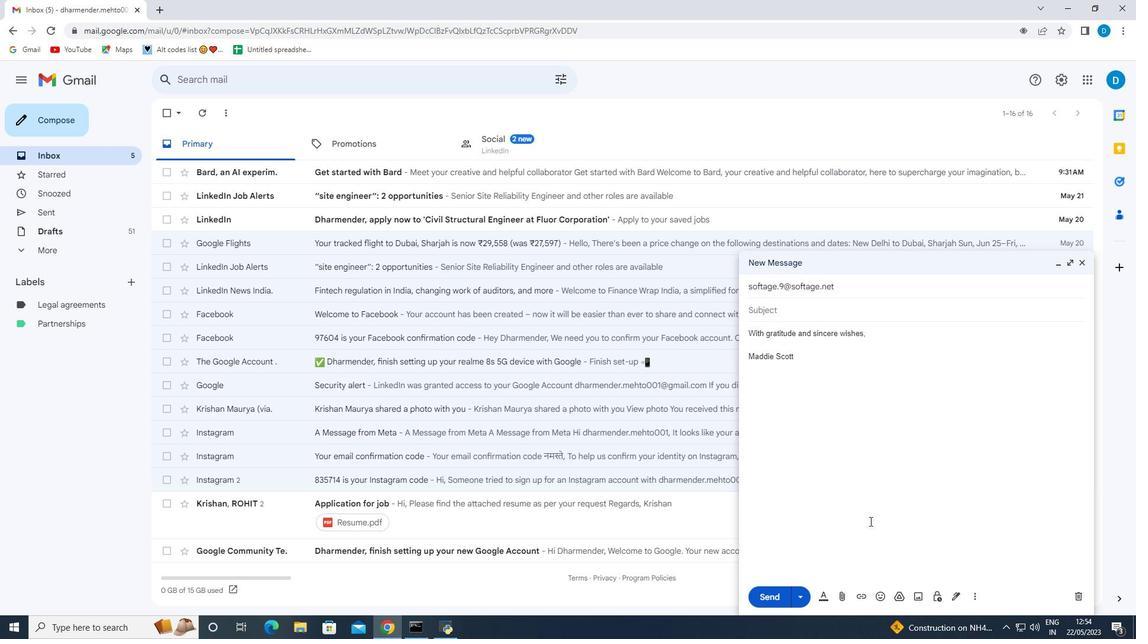 
Action: Mouse scrolled (869, 498) with delta (0, 0)
Screenshot: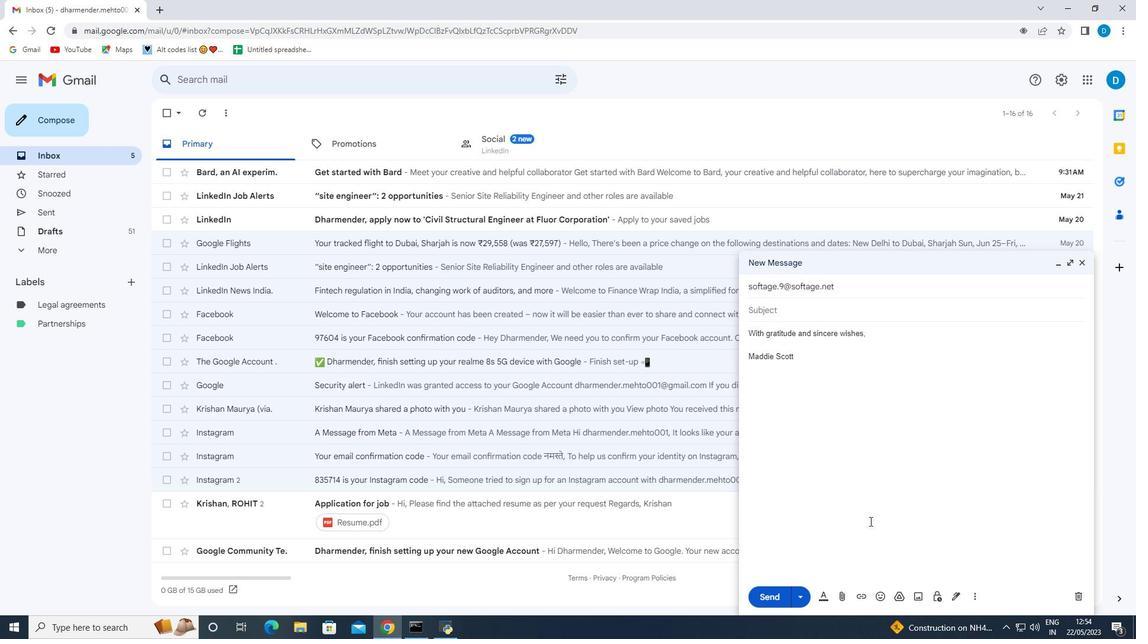 
Action: Mouse moved to (856, 441)
Screenshot: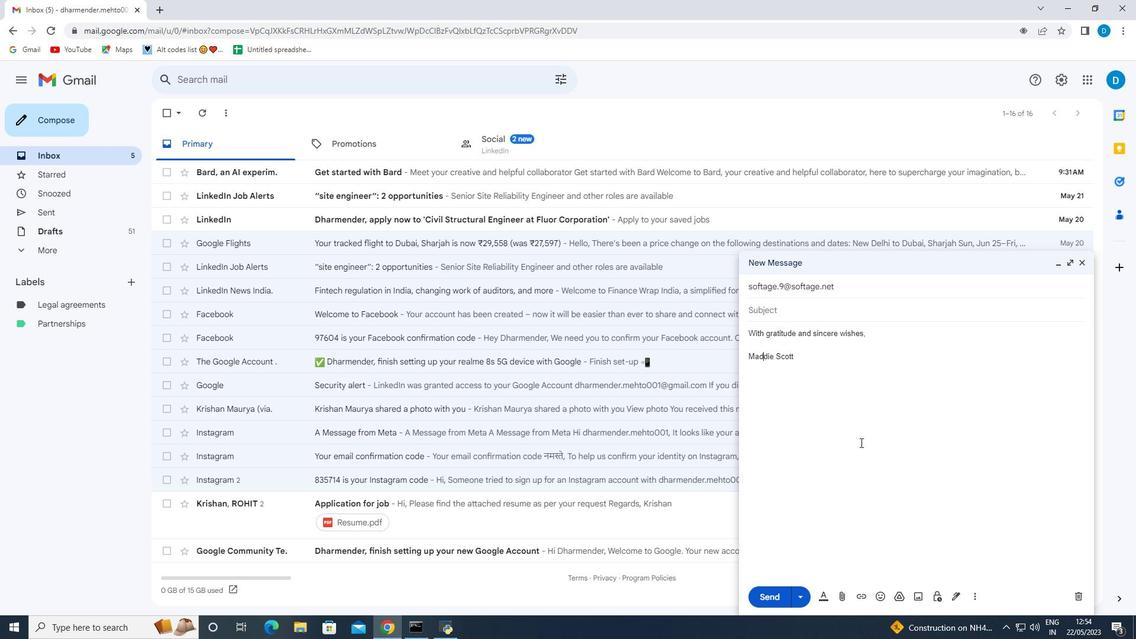 
